 Task: Buy 2 Centrifugal Juicers from Juicers section under best seller category for shipping address: Charlotte Hill, 4552 Long Street, Gainesville, Florida 32653, Cell Number 3522153680. Pay from credit card ending with 7965, CVV 549
Action: Mouse moved to (77, 79)
Screenshot: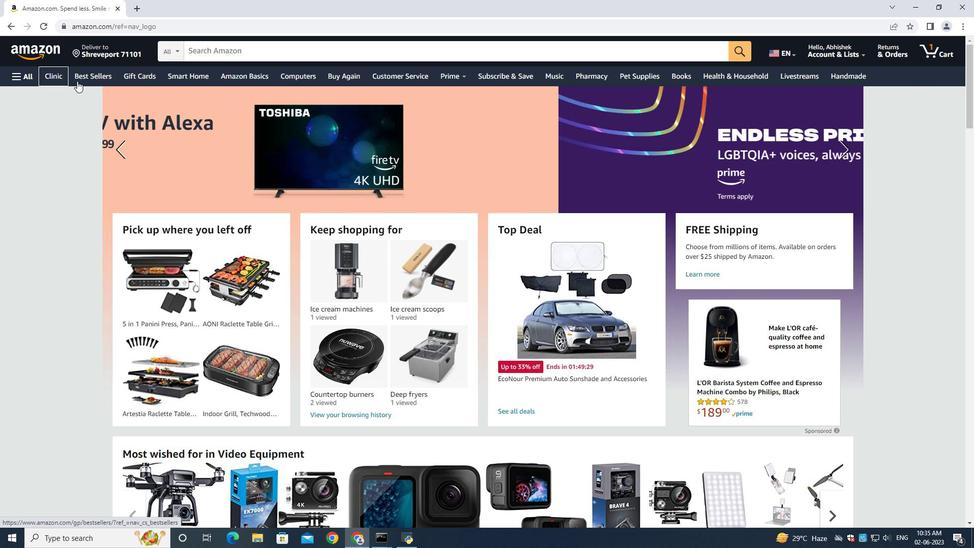 
Action: Mouse pressed left at (77, 79)
Screenshot: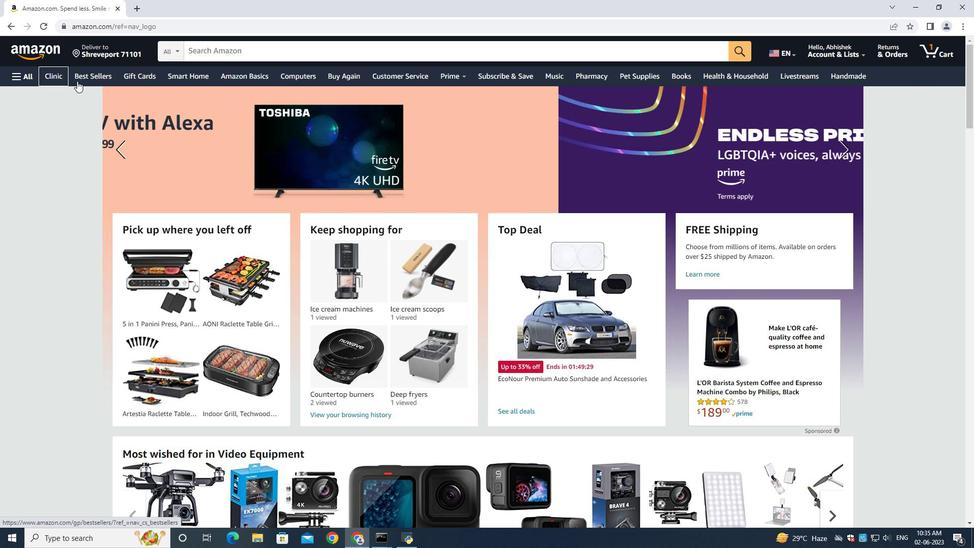
Action: Mouse moved to (954, 171)
Screenshot: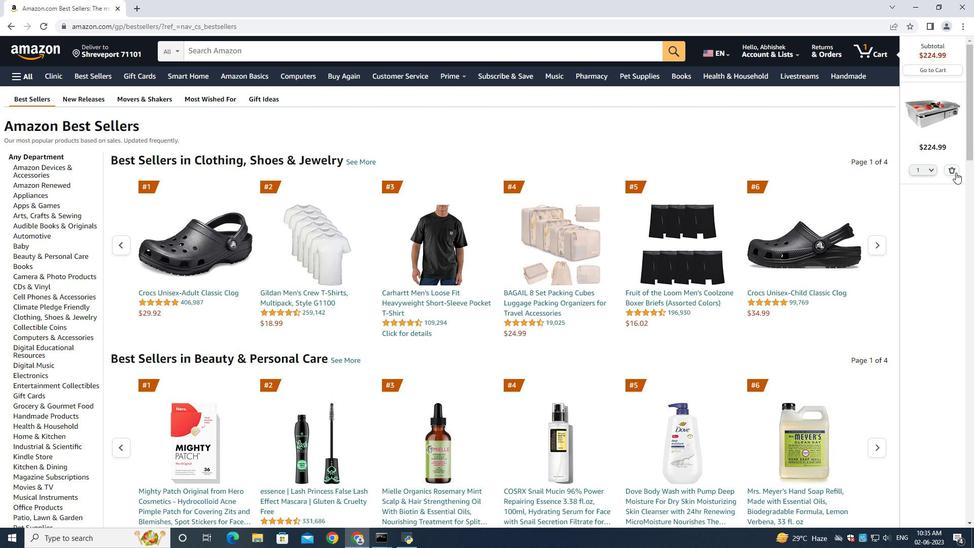 
Action: Mouse pressed left at (954, 171)
Screenshot: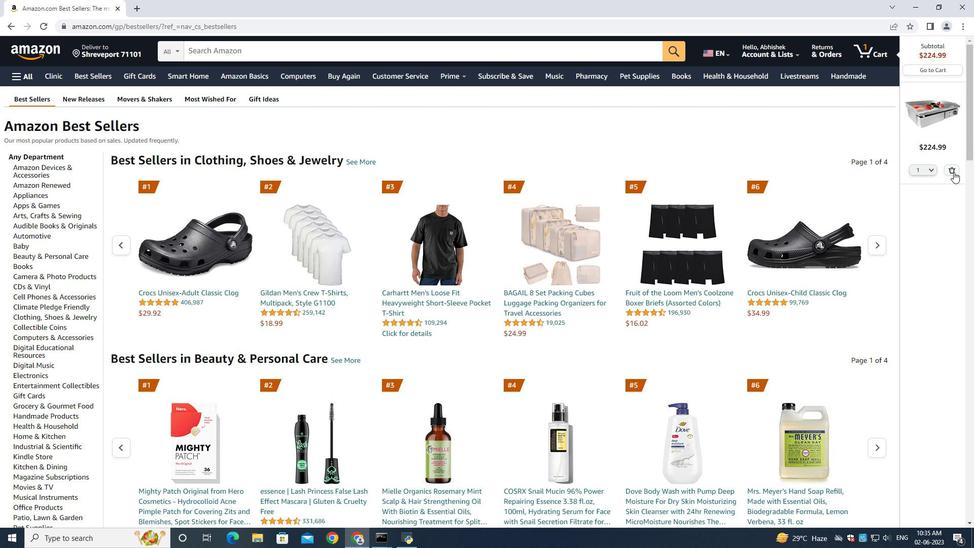 
Action: Mouse moved to (248, 52)
Screenshot: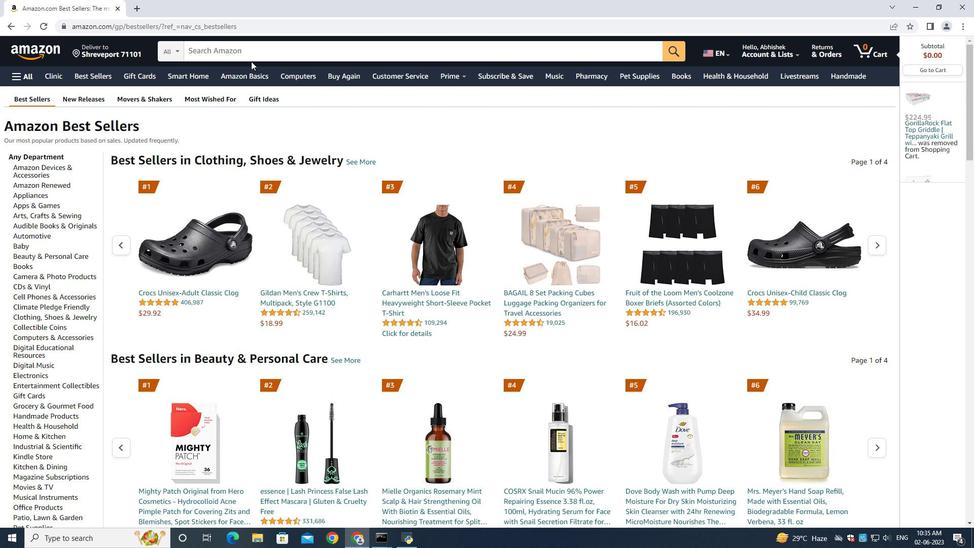 
Action: Mouse pressed left at (248, 52)
Screenshot: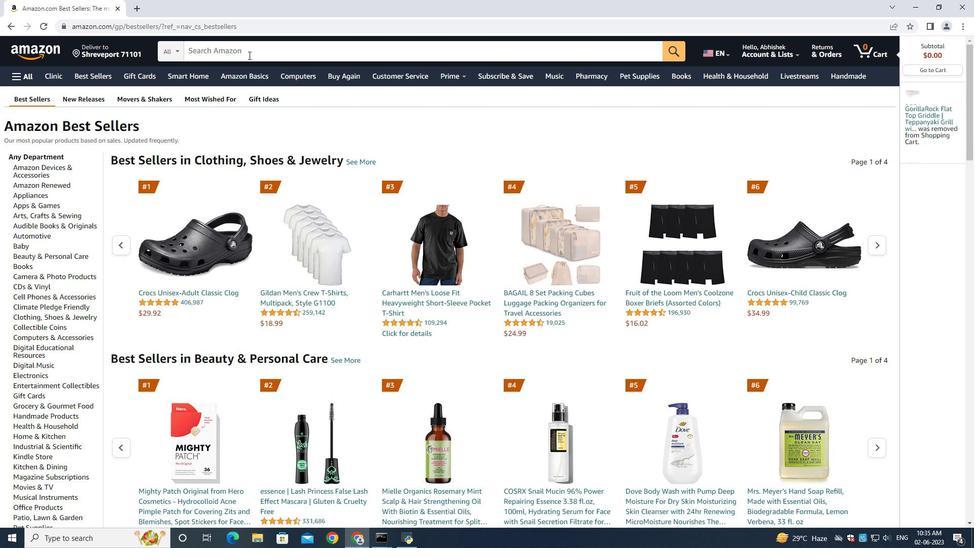 
Action: Key pressed <Key.shift>Centrifugal<Key.space><Key.shift><Key.shift><Key.shift><Key.shift><Key.shift><Key.shift><Key.shift><Key.shift><Key.shift><Key.shift><Key.shift><Key.shift>Juicers<Key.enter>
Screenshot: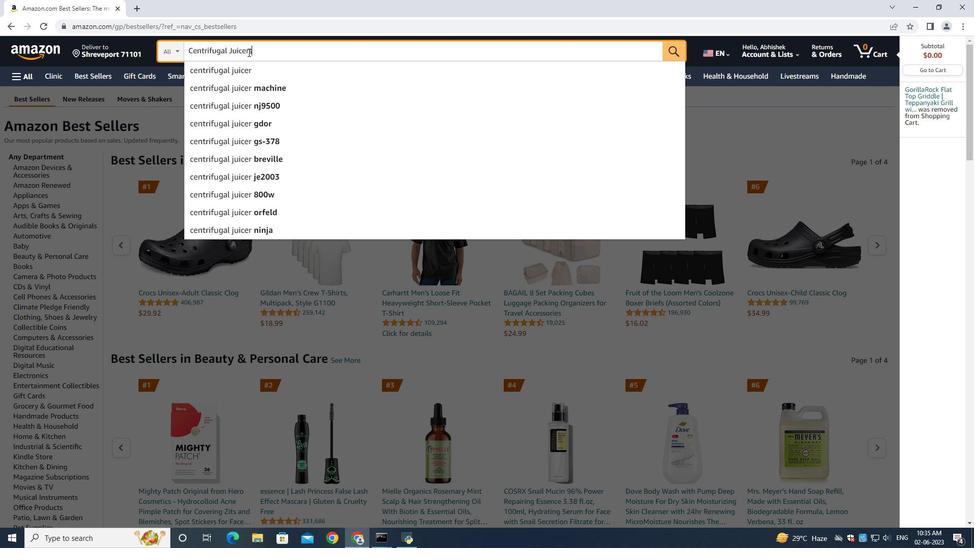 
Action: Mouse moved to (37, 179)
Screenshot: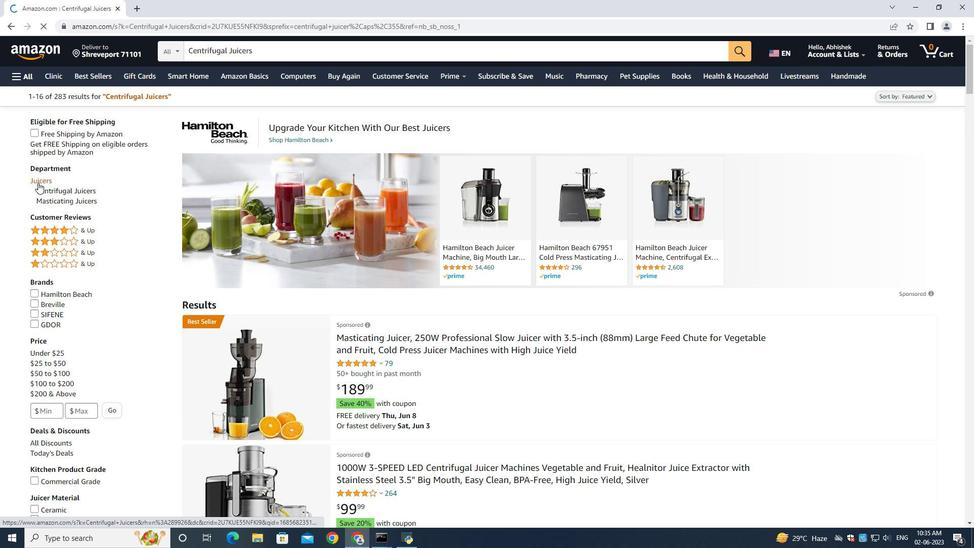 
Action: Mouse pressed left at (37, 179)
Screenshot: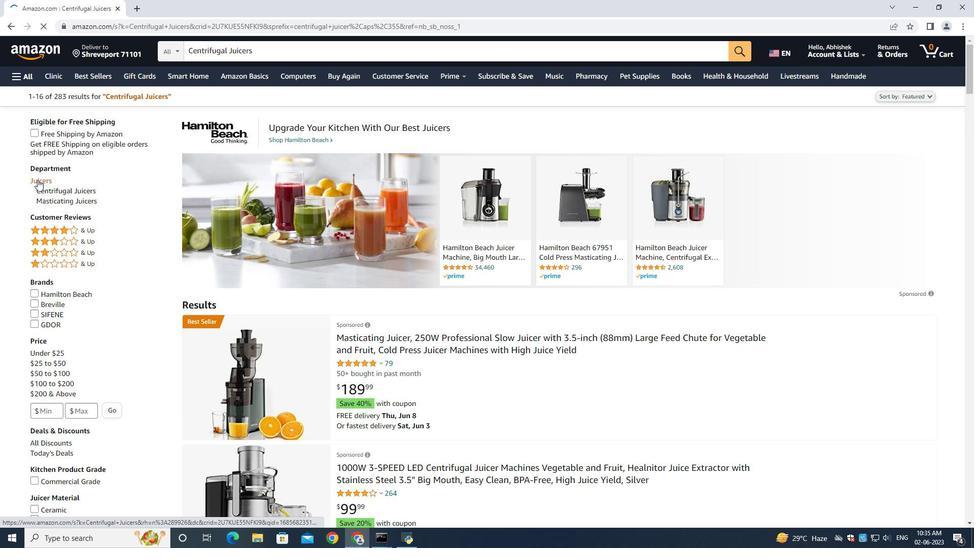 
Action: Mouse moved to (497, 326)
Screenshot: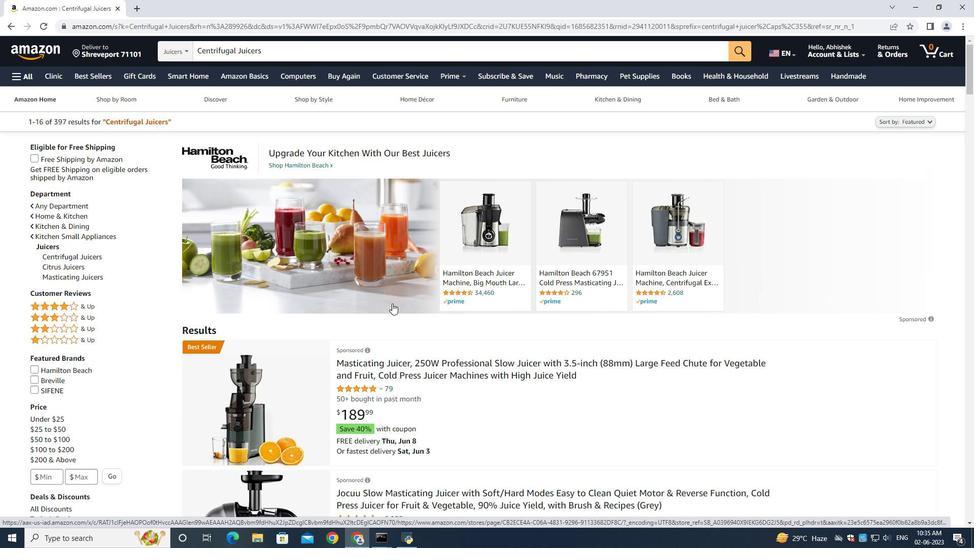 
Action: Mouse scrolled (496, 325) with delta (0, 0)
Screenshot: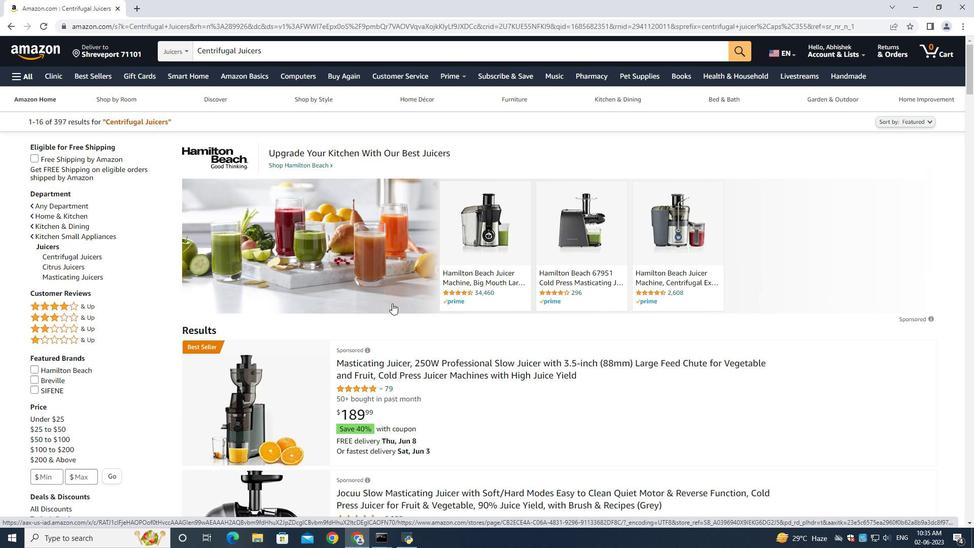 
Action: Mouse moved to (497, 326)
Screenshot: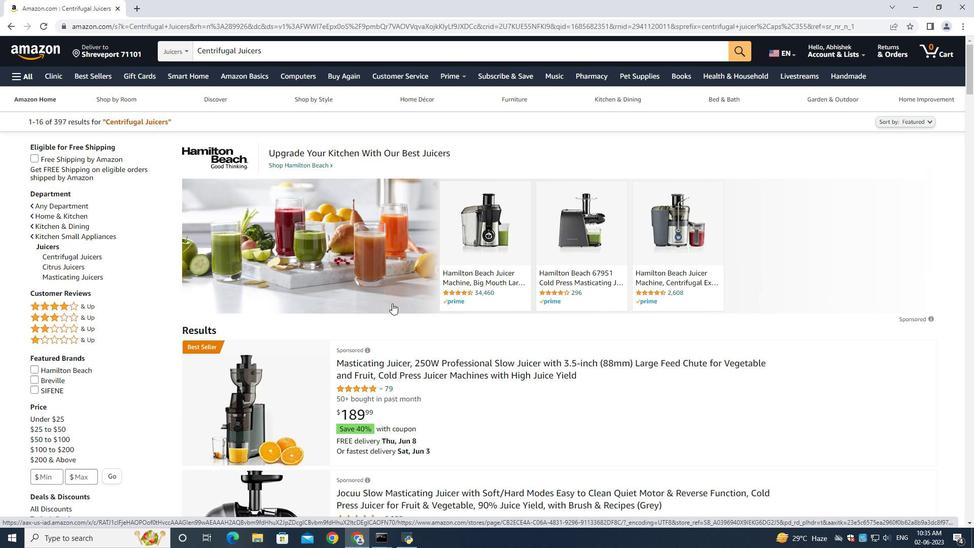 
Action: Mouse scrolled (497, 325) with delta (0, 0)
Screenshot: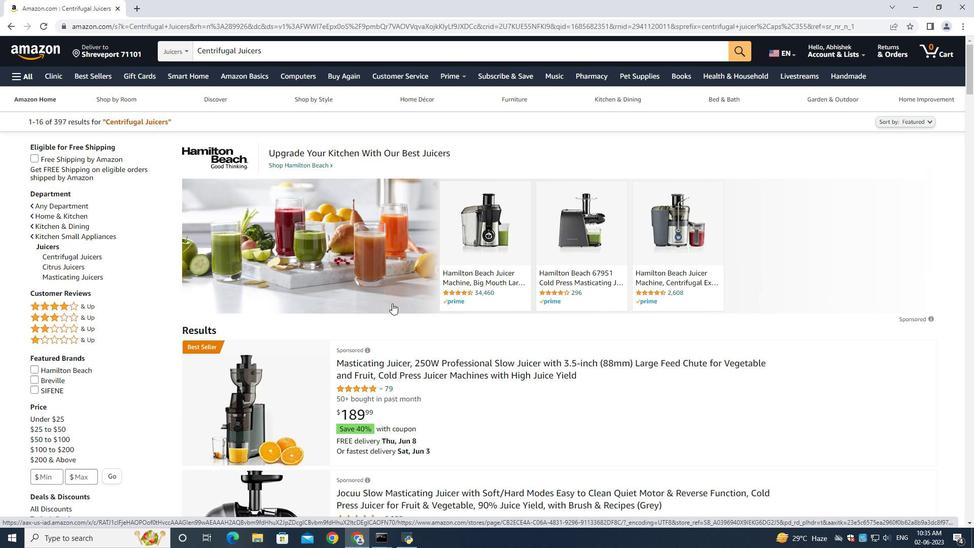 
Action: Mouse scrolled (497, 326) with delta (0, 0)
Screenshot: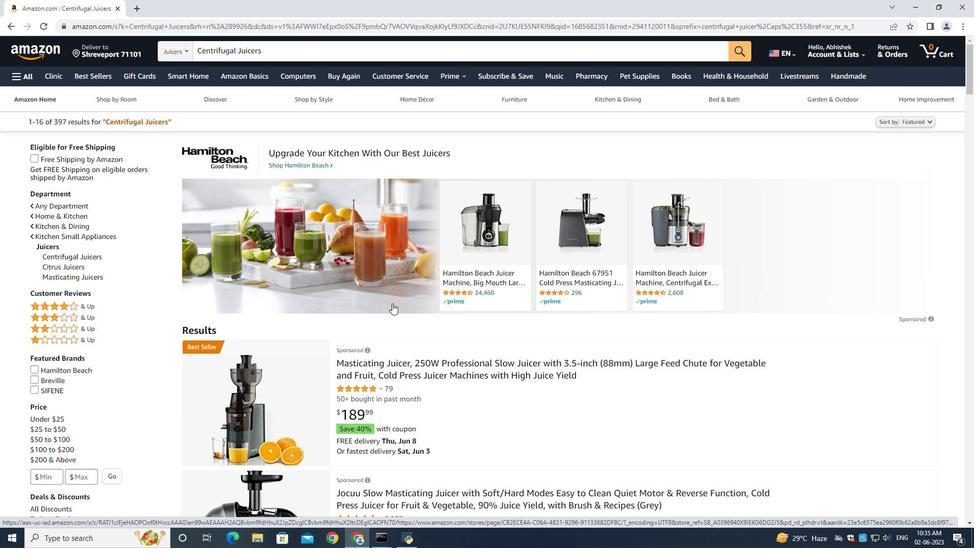 
Action: Mouse moved to (400, 214)
Screenshot: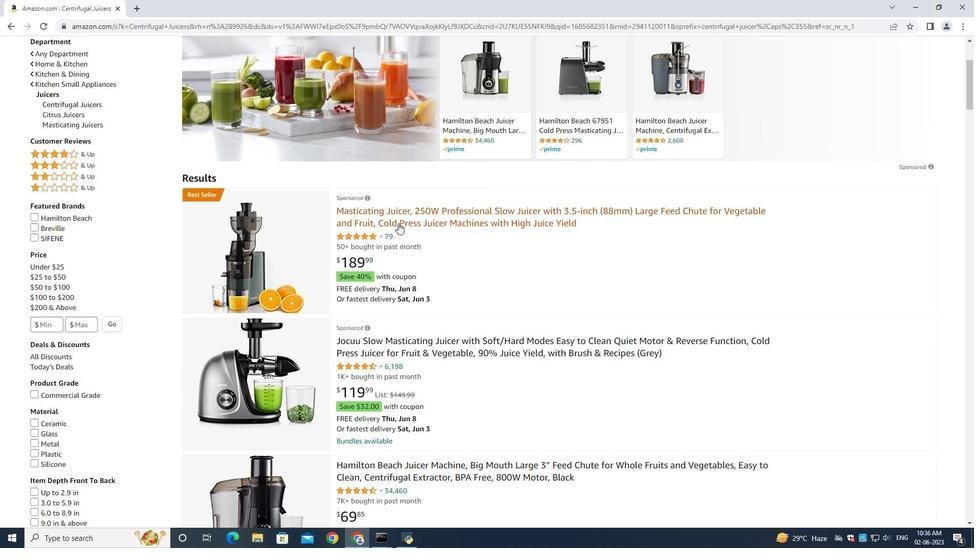 
Action: Mouse pressed left at (400, 214)
Screenshot: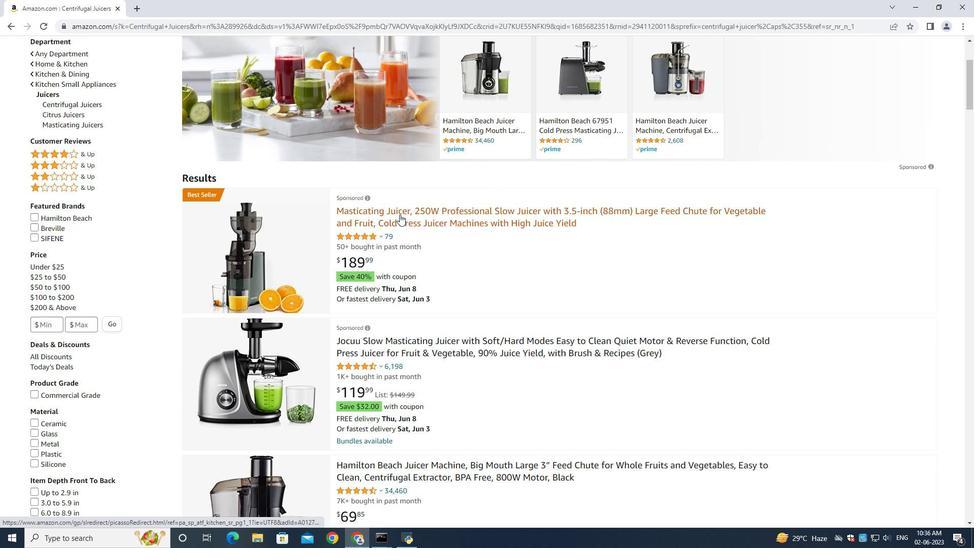 
Action: Mouse moved to (7, 23)
Screenshot: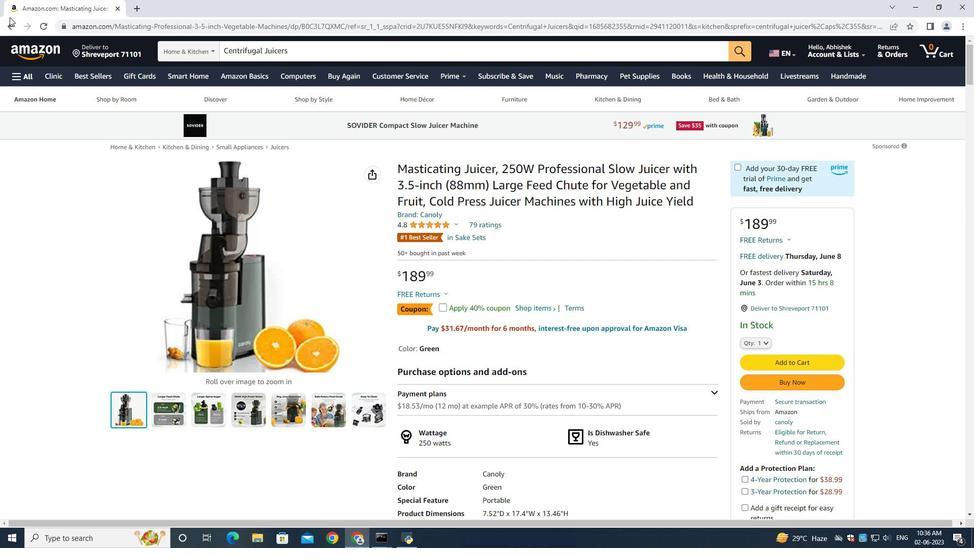 
Action: Mouse pressed left at (7, 23)
Screenshot: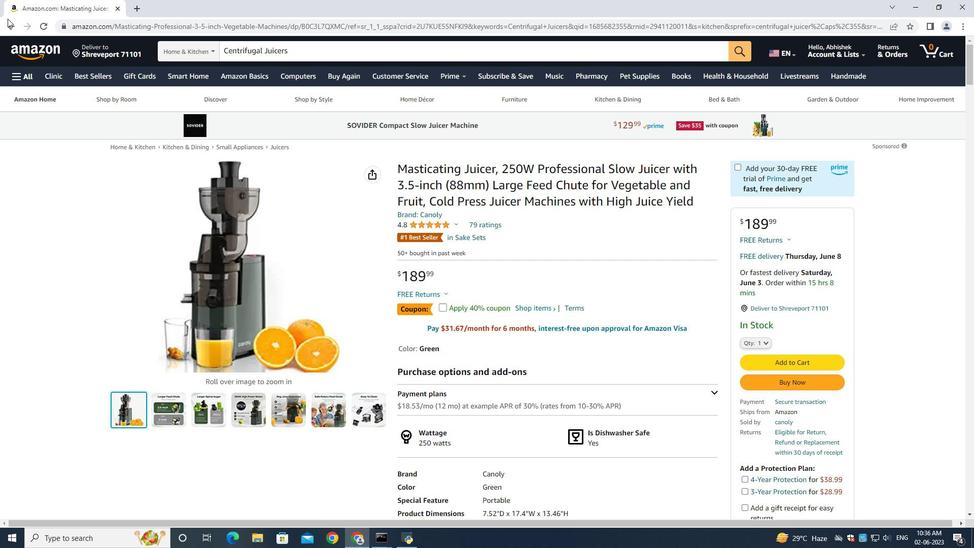 
Action: Mouse moved to (439, 298)
Screenshot: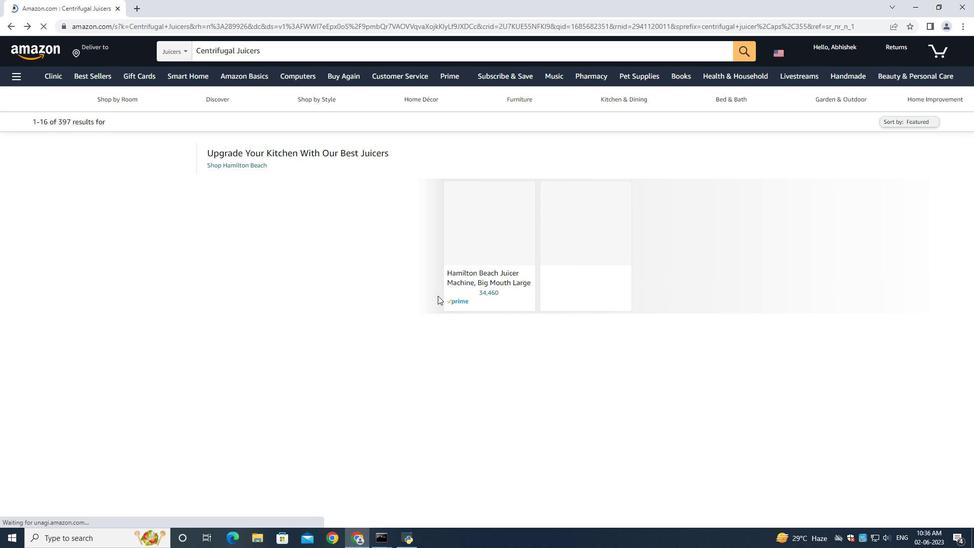 
Action: Mouse scrolled (439, 298) with delta (0, 0)
Screenshot: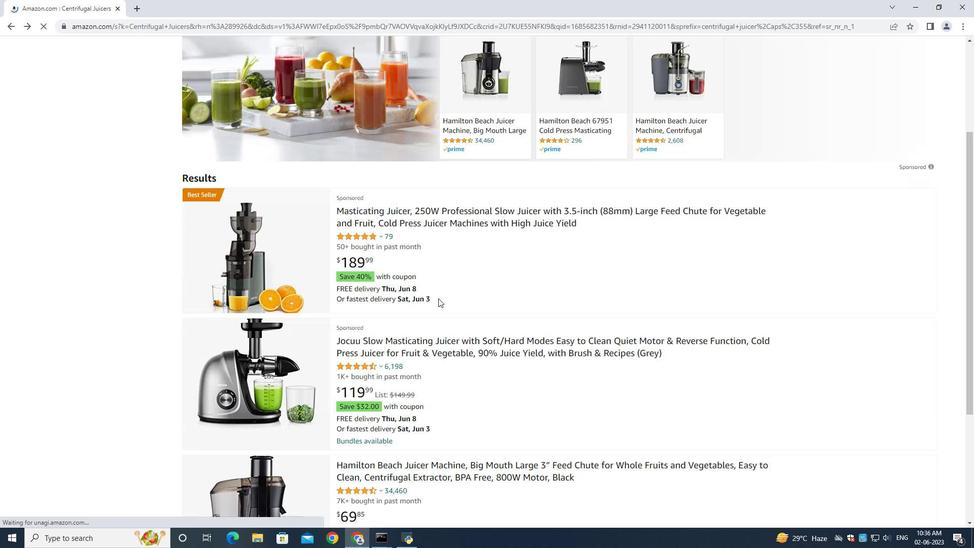 
Action: Mouse scrolled (439, 298) with delta (0, 0)
Screenshot: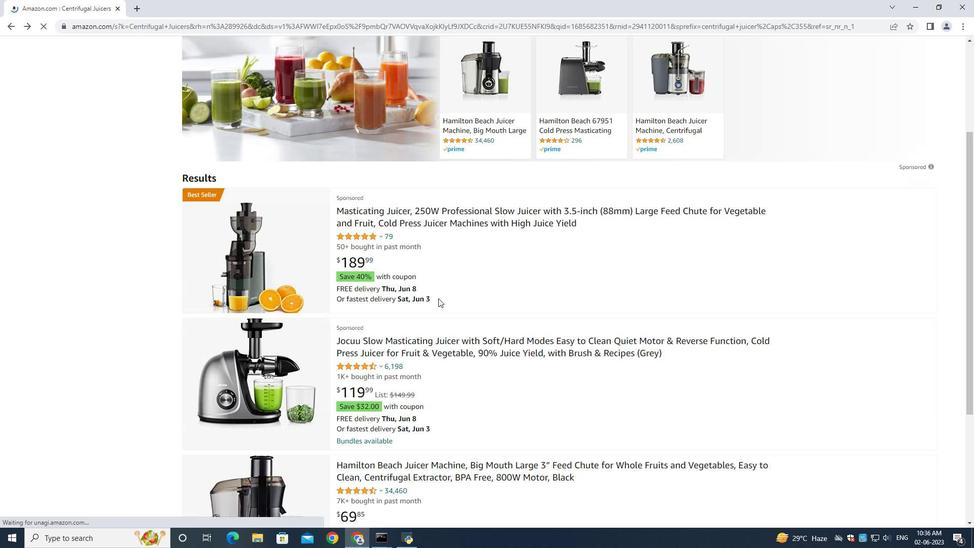 
Action: Mouse scrolled (439, 298) with delta (0, 0)
Screenshot: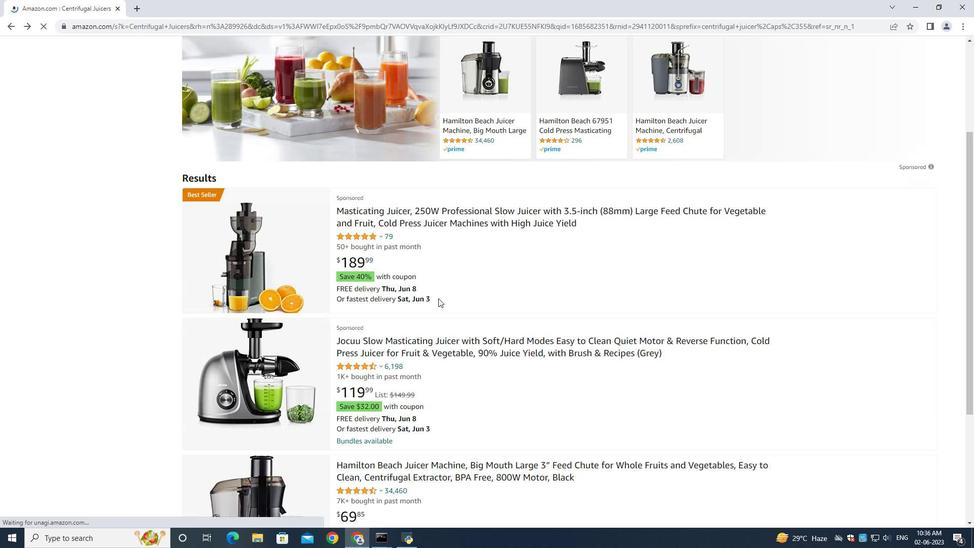 
Action: Mouse scrolled (439, 298) with delta (0, 0)
Screenshot: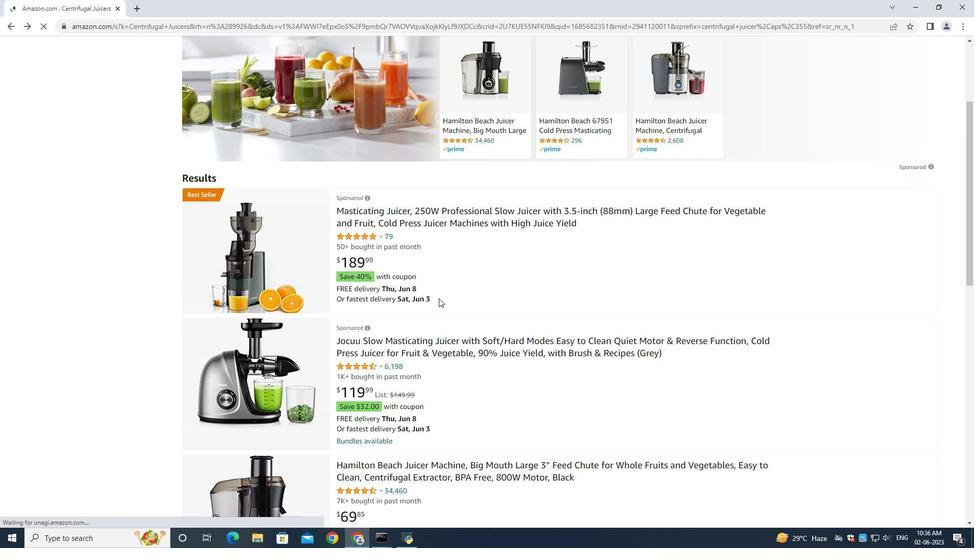 
Action: Mouse moved to (371, 266)
Screenshot: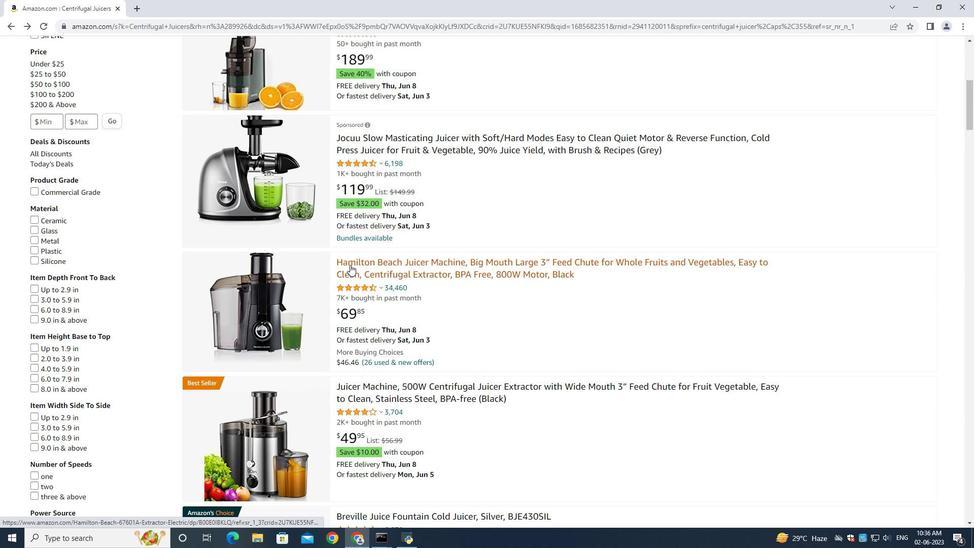 
Action: Mouse pressed left at (371, 266)
Screenshot: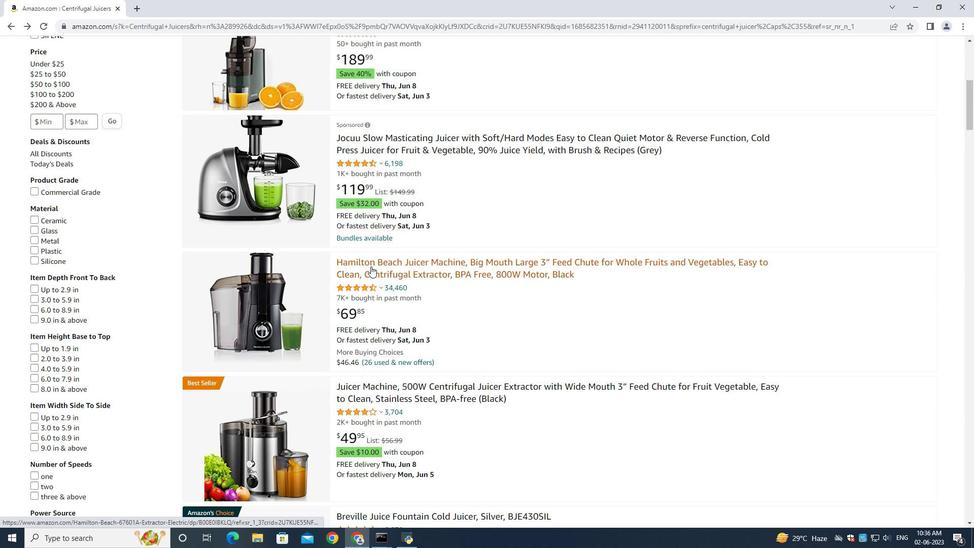 
Action: Mouse moved to (774, 359)
Screenshot: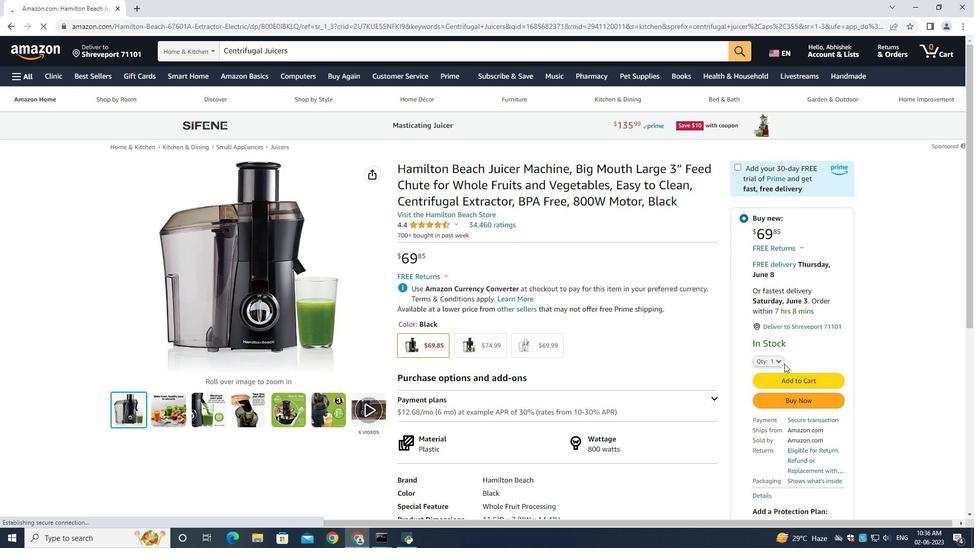 
Action: Mouse pressed left at (774, 359)
Screenshot: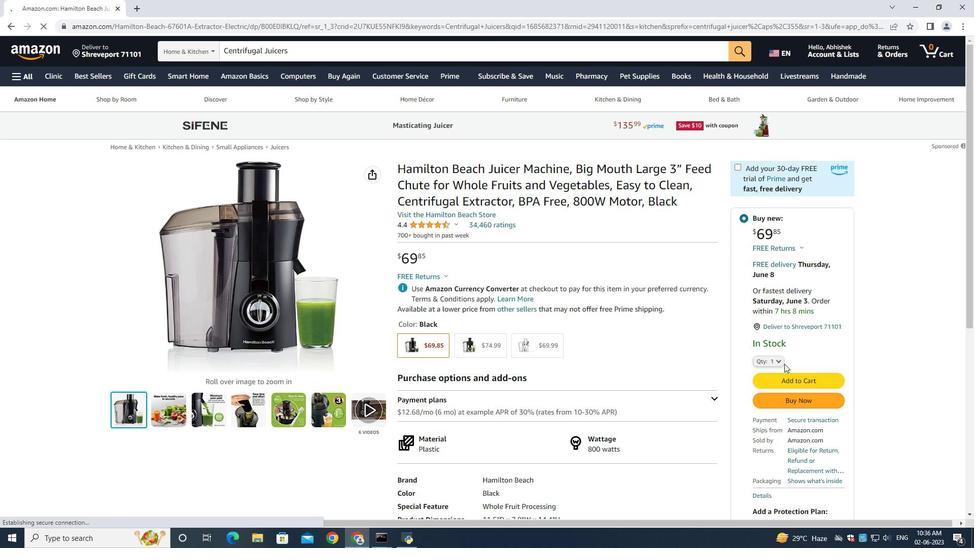 
Action: Mouse moved to (764, 71)
Screenshot: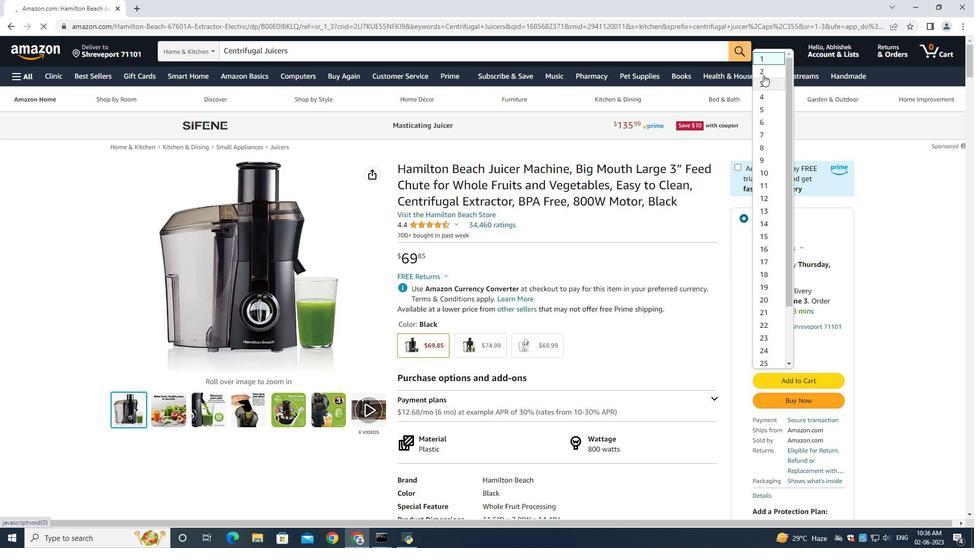 
Action: Mouse pressed left at (764, 71)
Screenshot: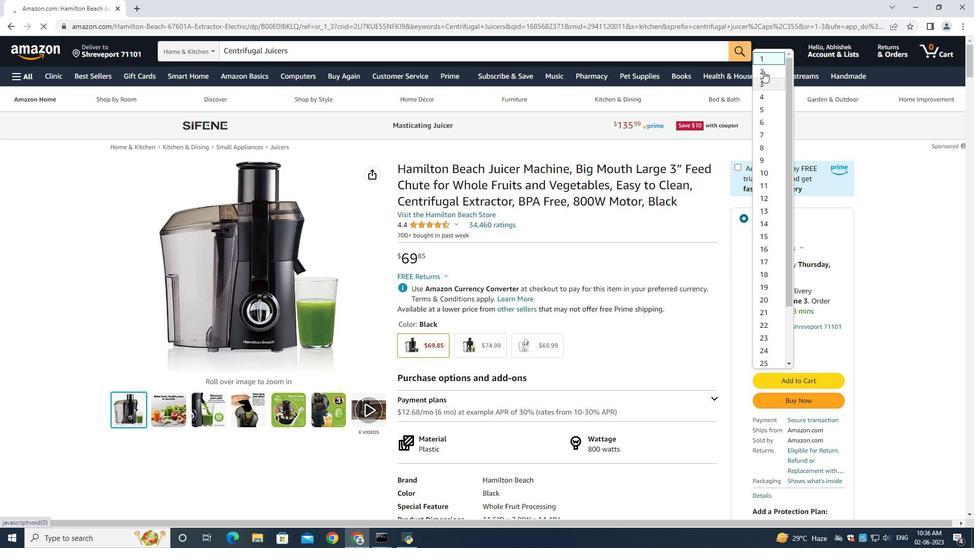 
Action: Mouse moved to (799, 402)
Screenshot: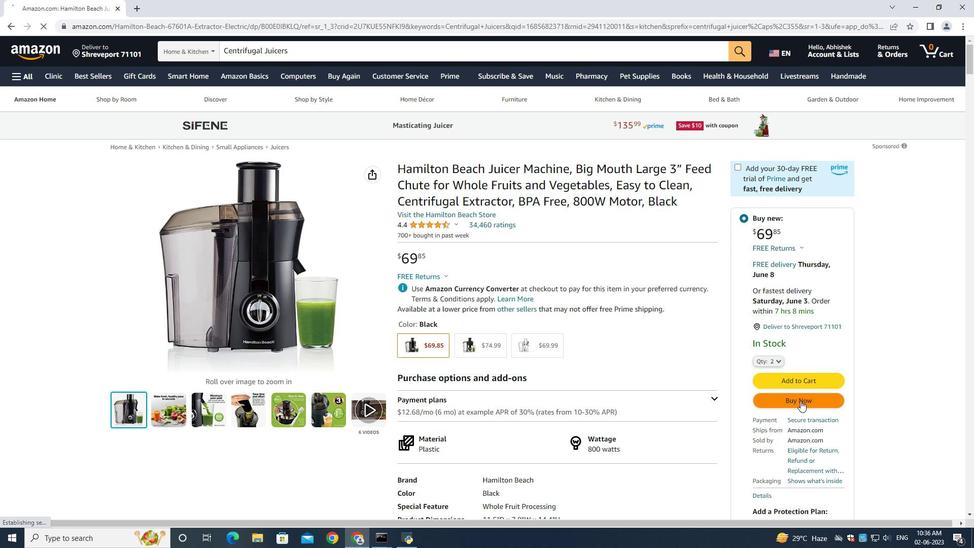 
Action: Mouse pressed left at (799, 402)
Screenshot: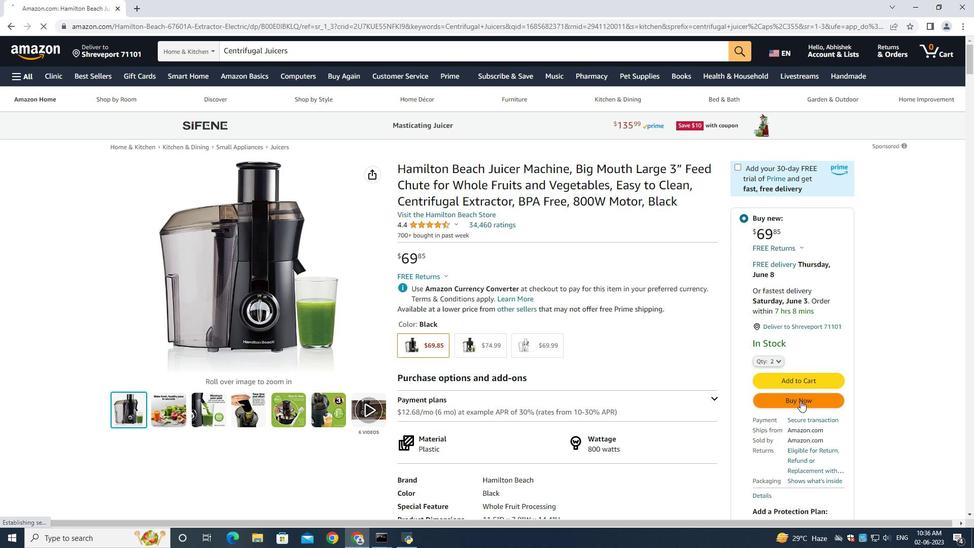 
Action: Mouse moved to (560, 209)
Screenshot: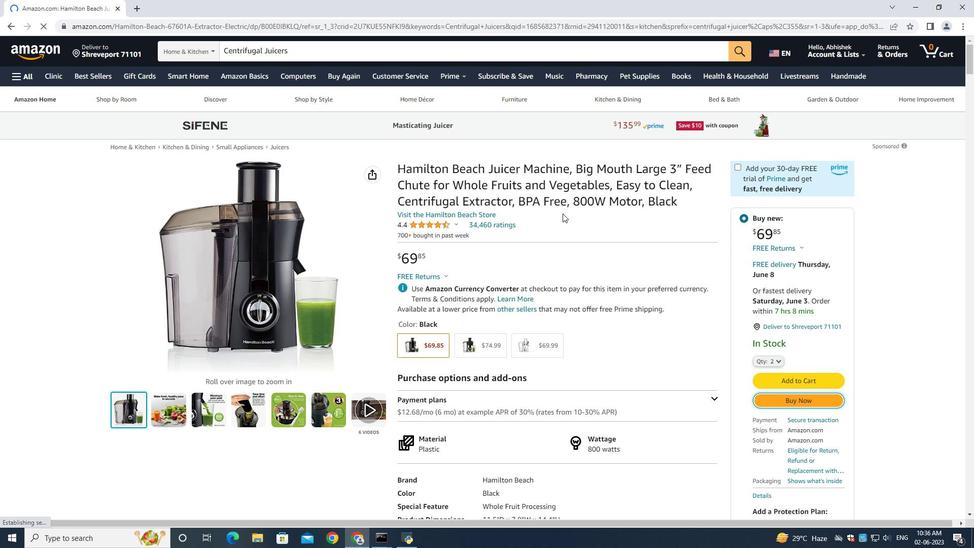 
Action: Mouse scrolled (560, 209) with delta (0, 0)
Screenshot: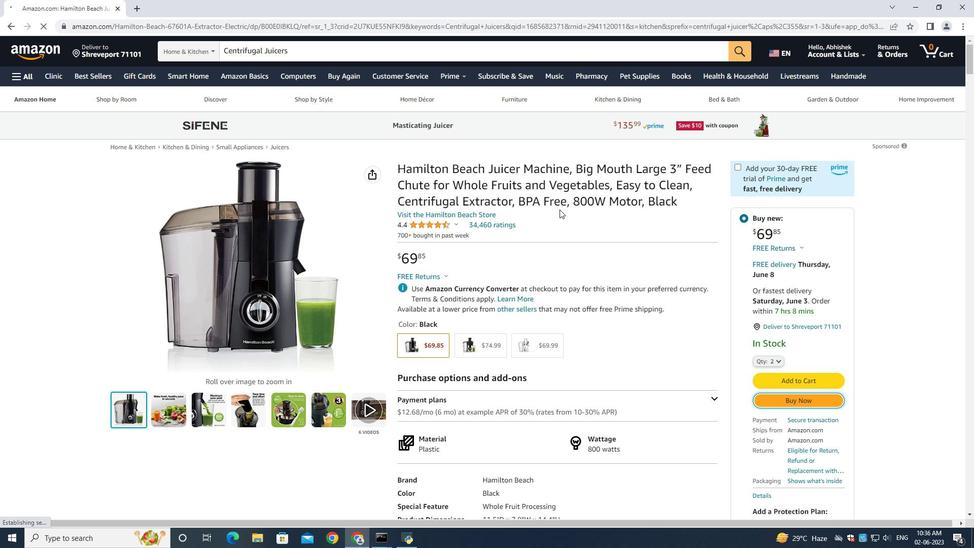 
Action: Mouse scrolled (560, 209) with delta (0, 0)
Screenshot: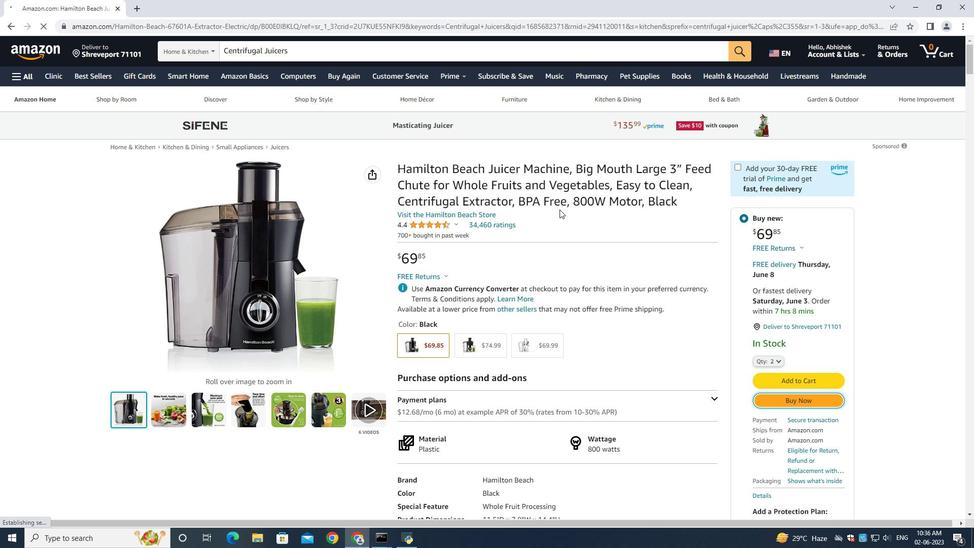 
Action: Mouse scrolled (560, 209) with delta (0, 0)
Screenshot: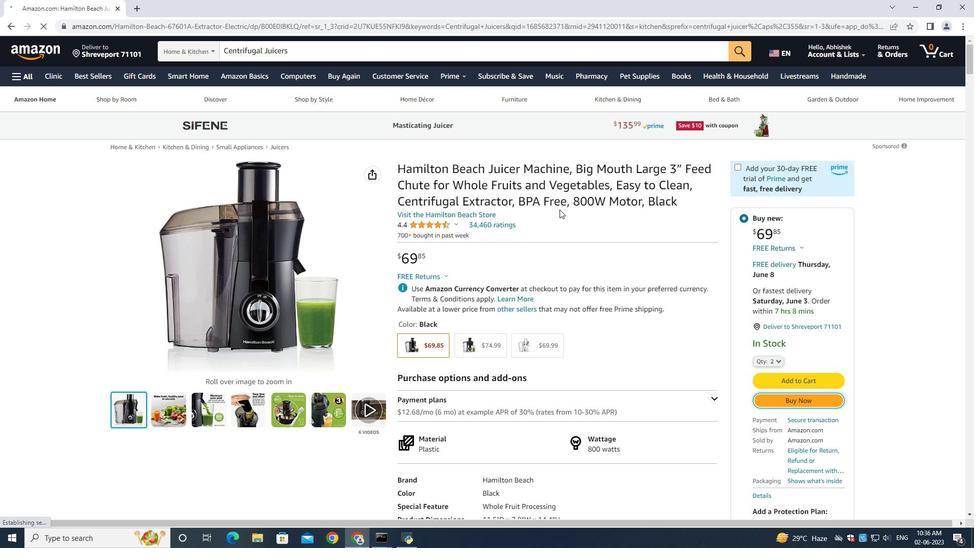 
Action: Mouse scrolled (560, 209) with delta (0, 0)
Screenshot: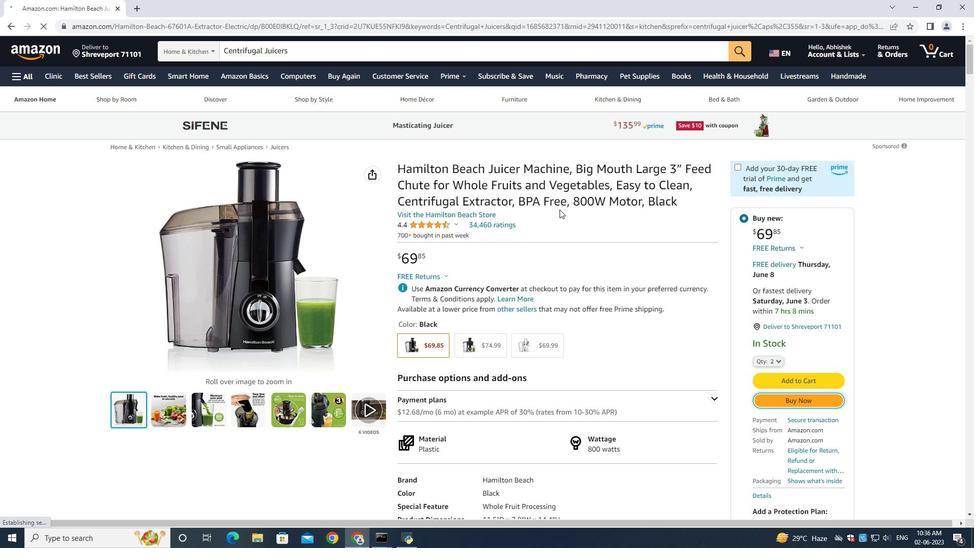
Action: Mouse scrolled (560, 209) with delta (0, 0)
Screenshot: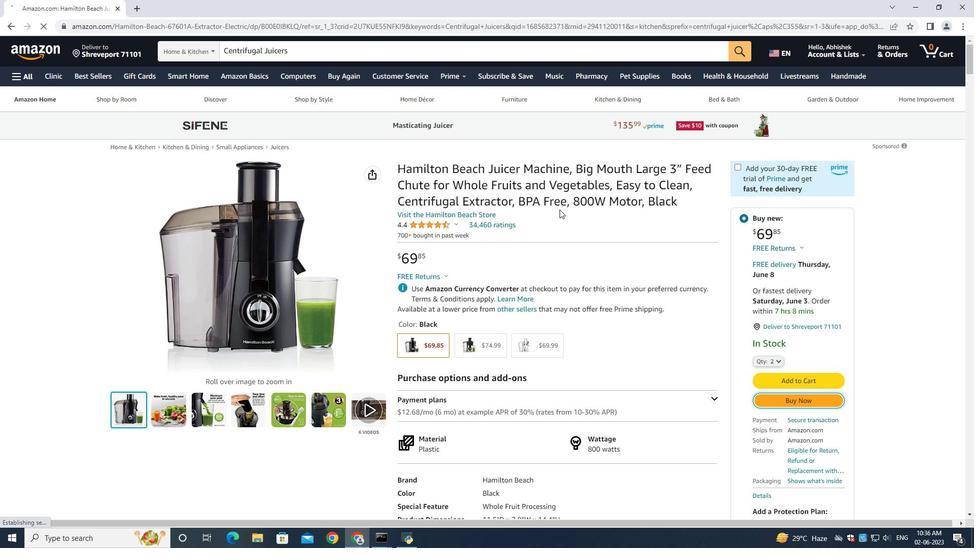 
Action: Mouse moved to (560, 210)
Screenshot: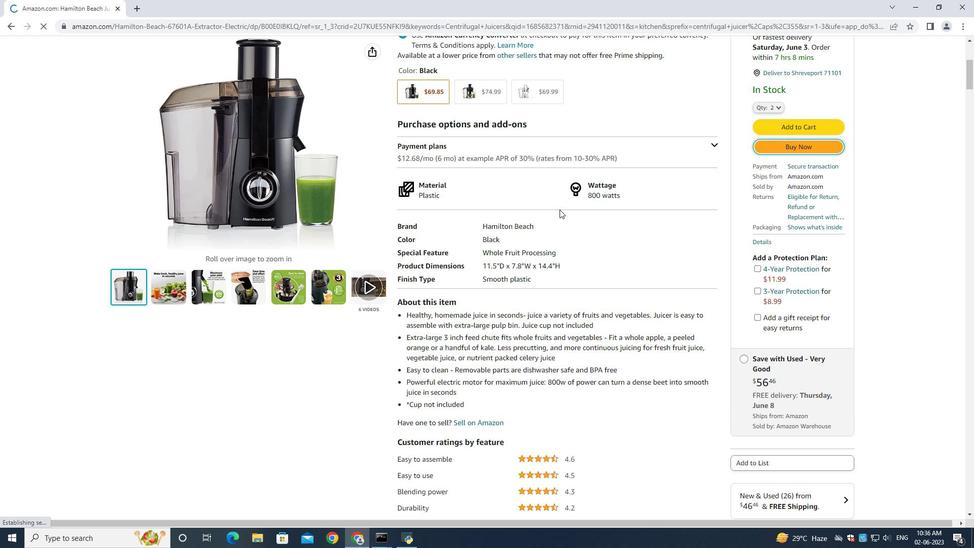 
Action: Mouse scrolled (560, 209) with delta (0, 0)
Screenshot: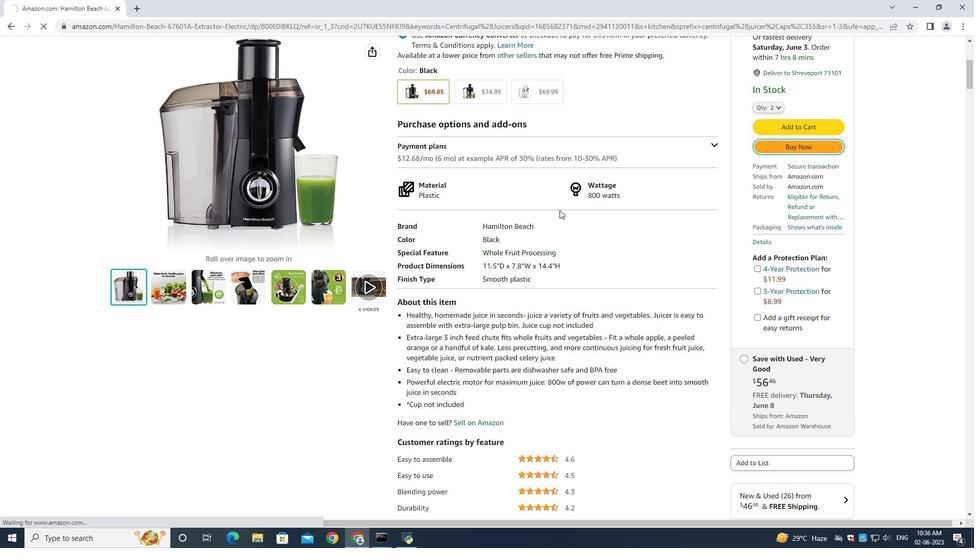 
Action: Mouse scrolled (560, 209) with delta (0, 0)
Screenshot: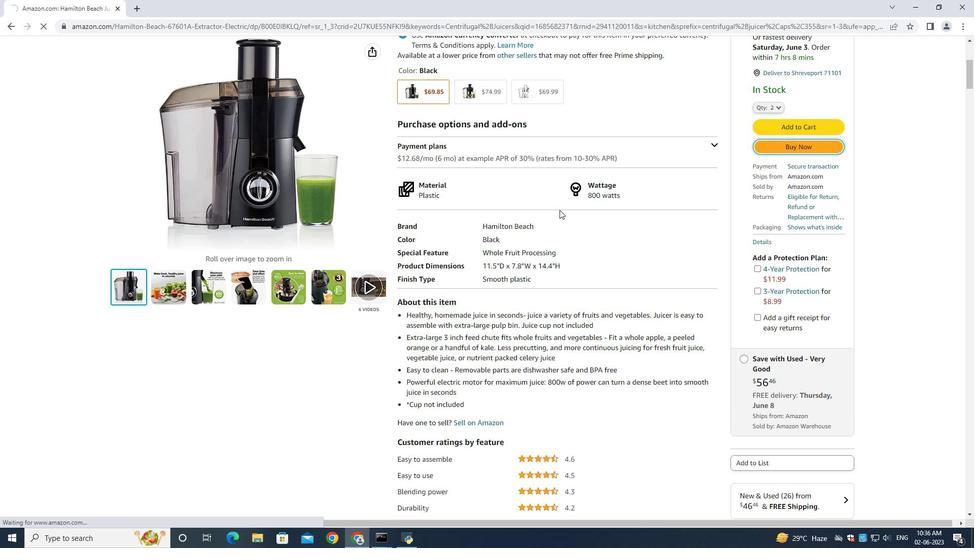 
Action: Mouse moved to (560, 211)
Screenshot: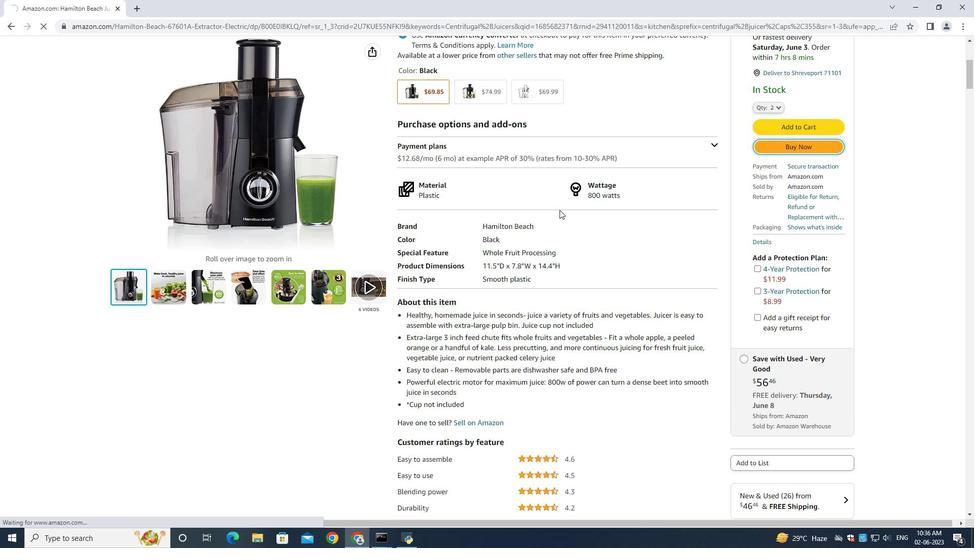 
Action: Mouse scrolled (560, 210) with delta (0, 0)
Screenshot: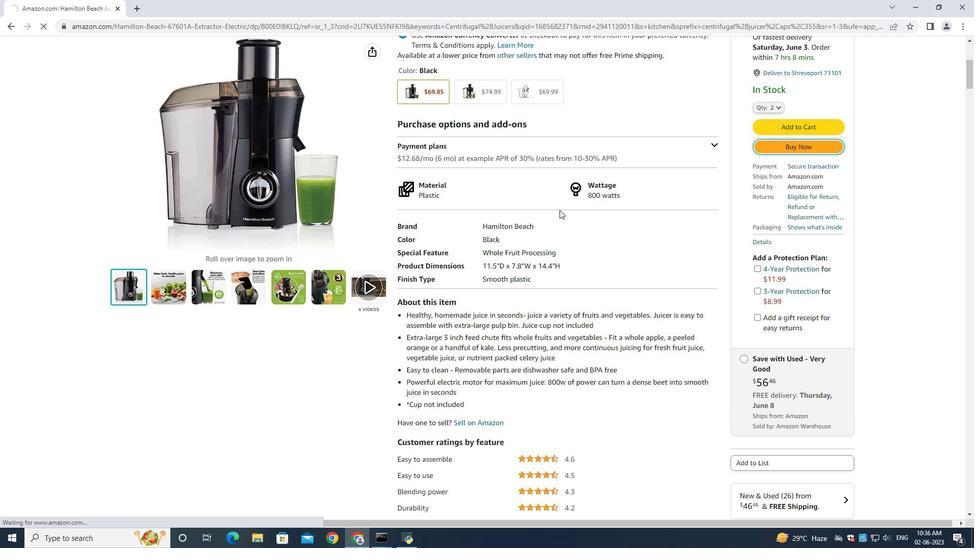 
Action: Mouse moved to (560, 212)
Screenshot: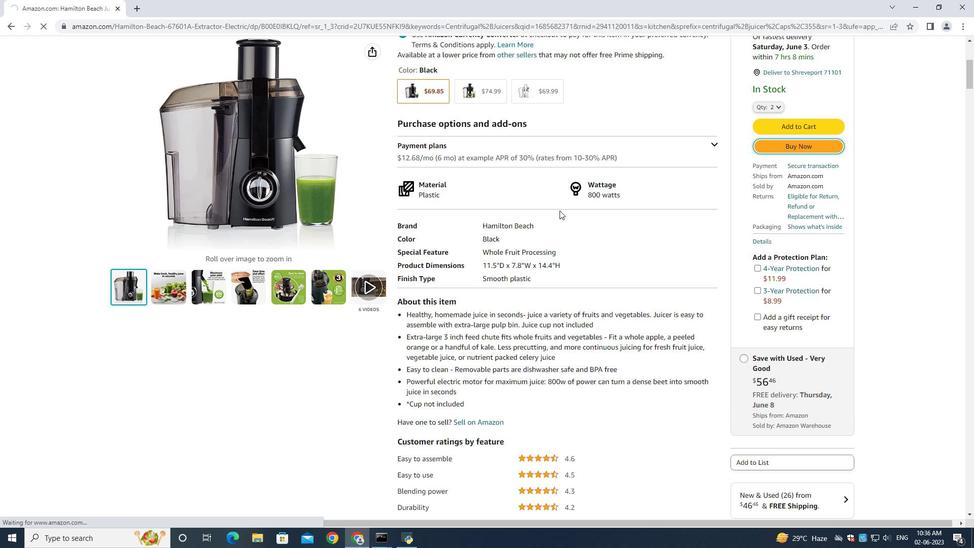 
Action: Mouse scrolled (560, 211) with delta (0, 0)
Screenshot: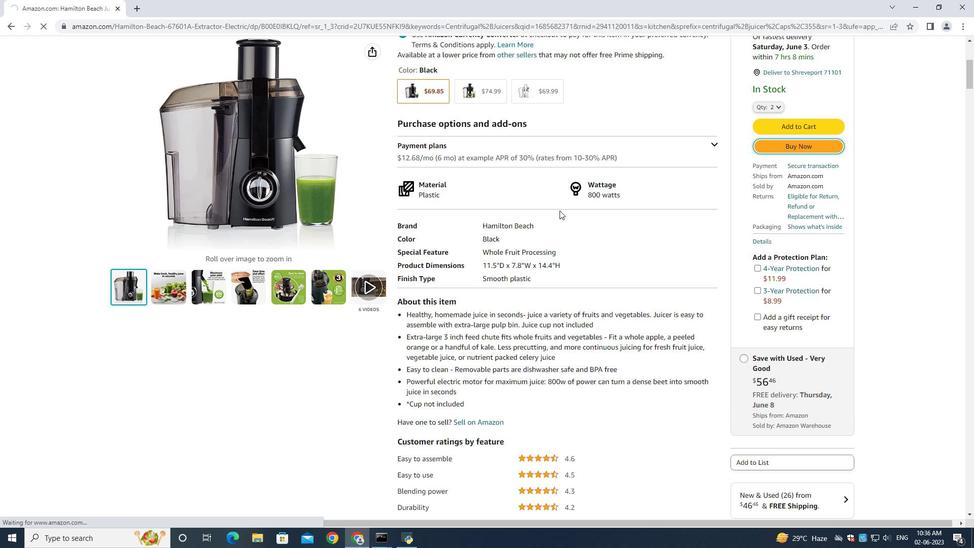 
Action: Mouse moved to (560, 212)
Screenshot: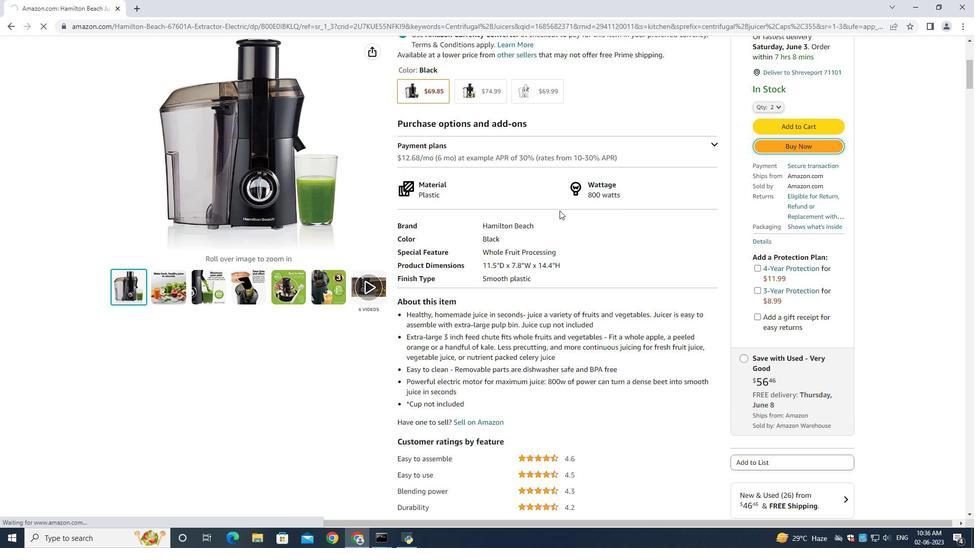 
Action: Mouse scrolled (560, 211) with delta (0, 0)
Screenshot: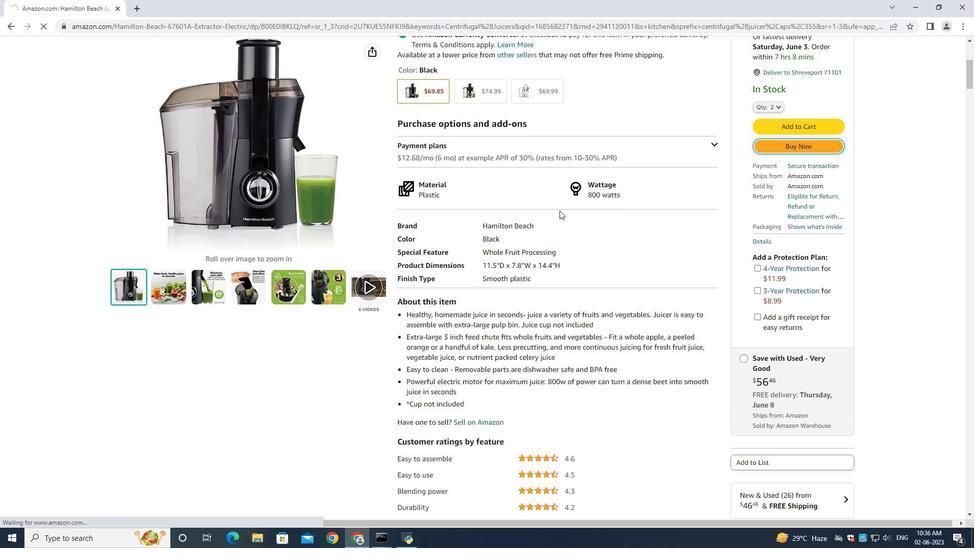 
Action: Mouse scrolled (560, 212) with delta (0, 0)
Screenshot: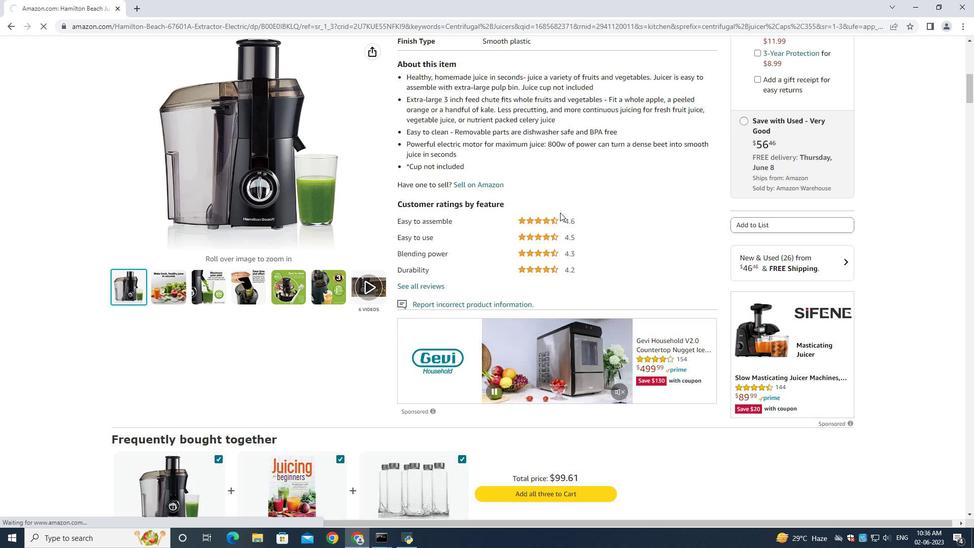 
Action: Mouse scrolled (560, 212) with delta (0, 0)
Screenshot: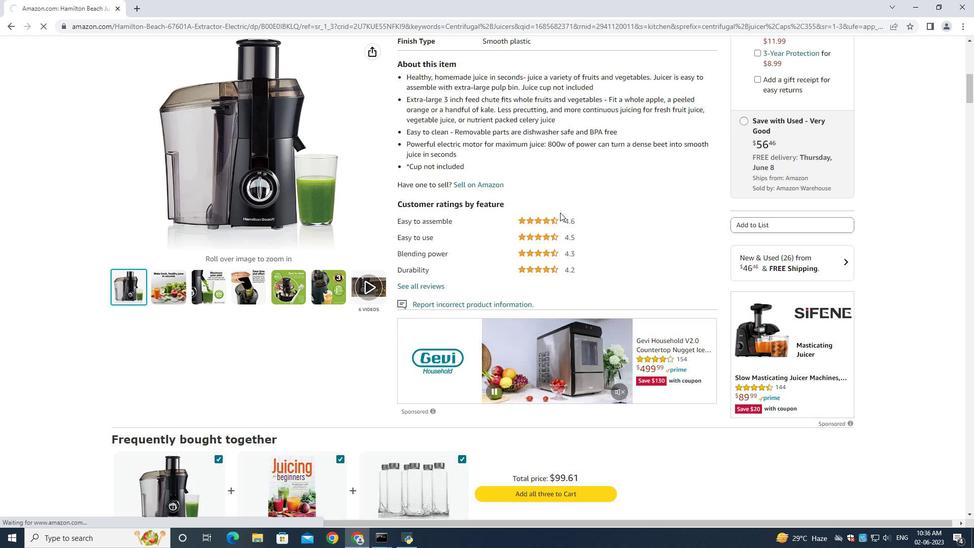 
Action: Mouse scrolled (560, 212) with delta (0, 0)
Screenshot: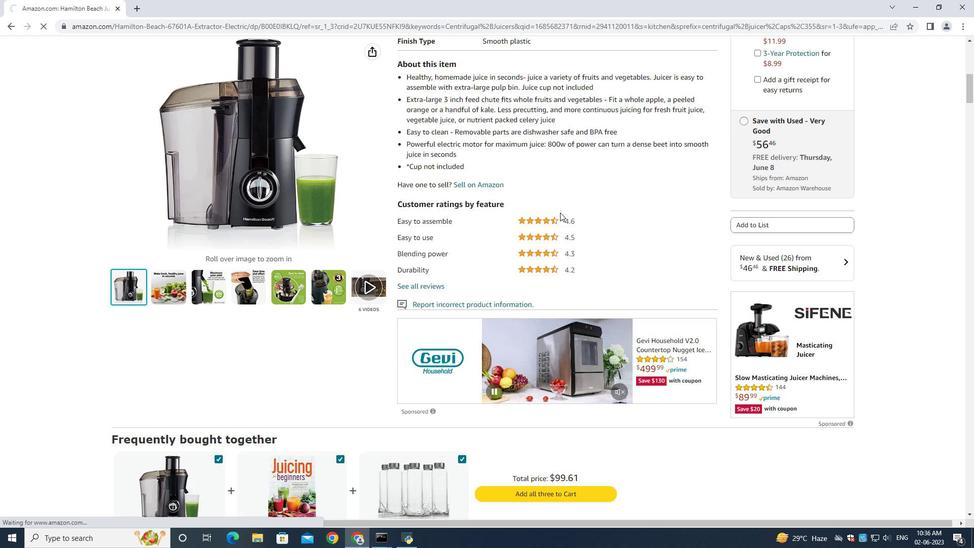 
Action: Mouse scrolled (560, 212) with delta (0, 0)
Screenshot: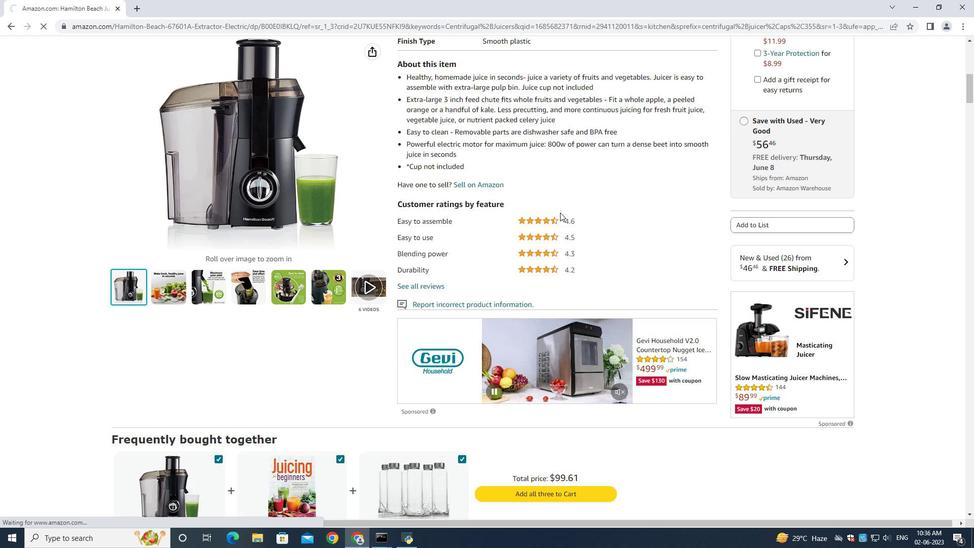 
Action: Mouse moved to (560, 212)
Screenshot: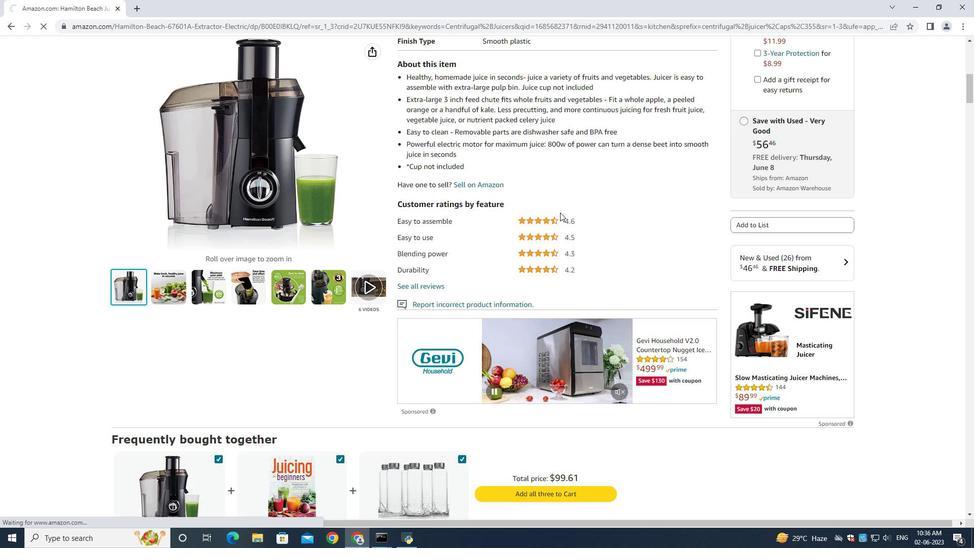 
Action: Mouse scrolled (560, 212) with delta (0, 0)
Screenshot: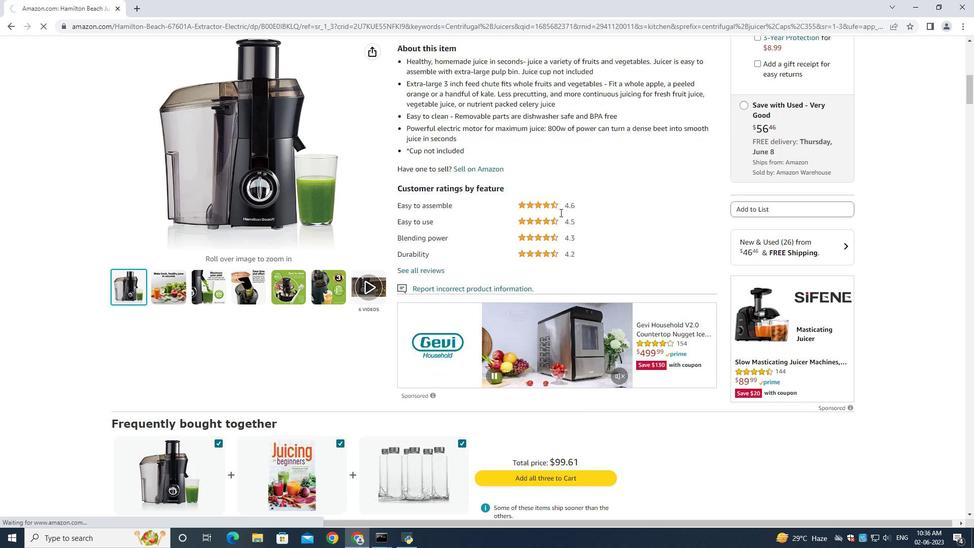 
Action: Mouse moved to (561, 213)
Screenshot: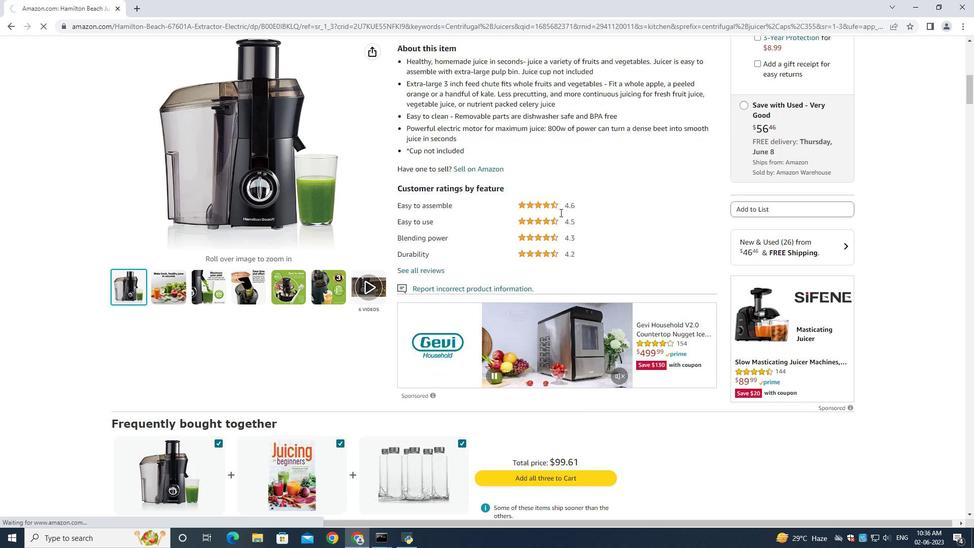 
Action: Mouse scrolled (561, 213) with delta (0, 0)
Screenshot: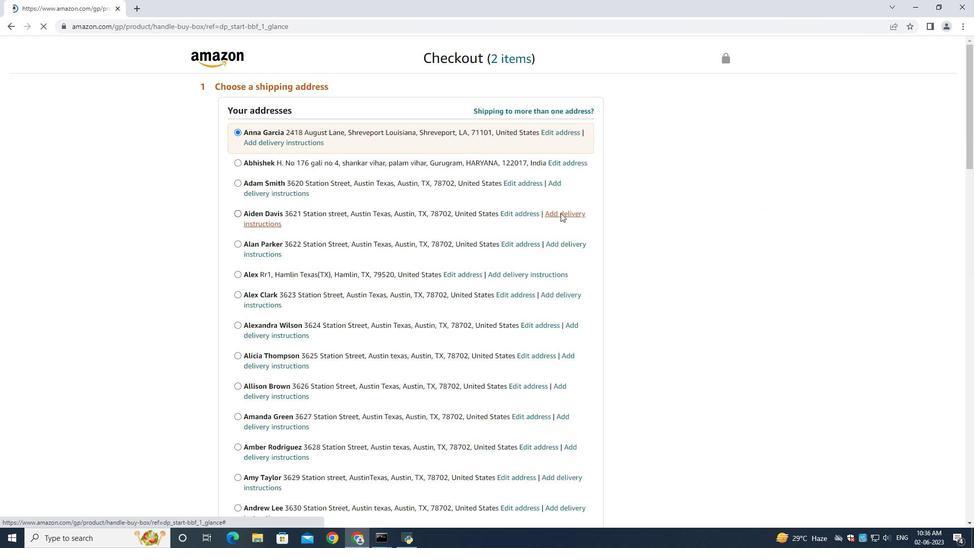 
Action: Mouse scrolled (561, 213) with delta (0, 0)
Screenshot: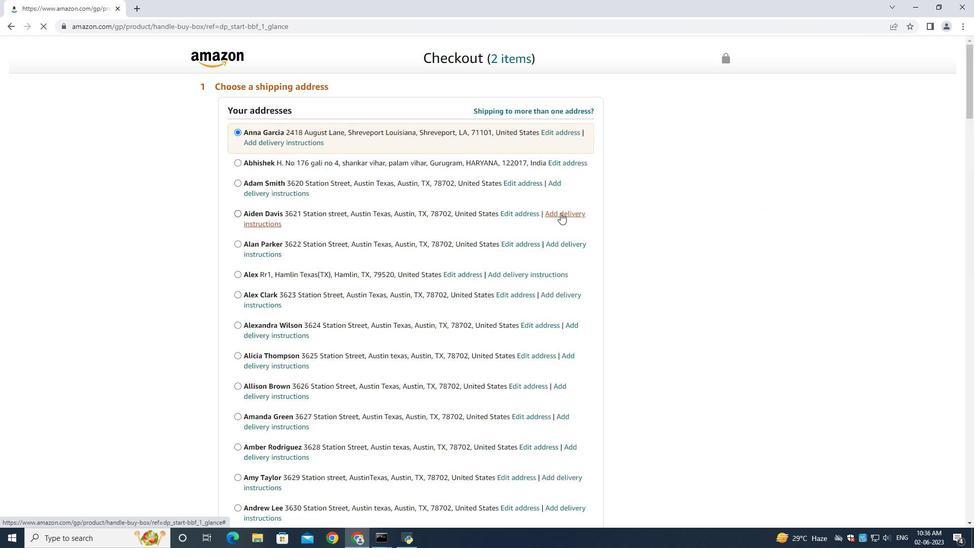 
Action: Mouse scrolled (561, 213) with delta (0, 0)
Screenshot: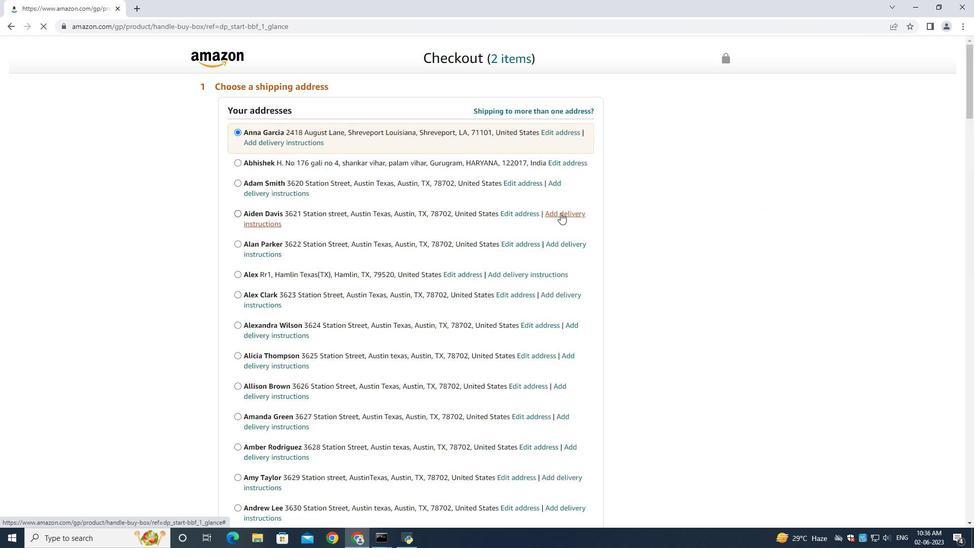 
Action: Mouse scrolled (561, 213) with delta (0, 0)
Screenshot: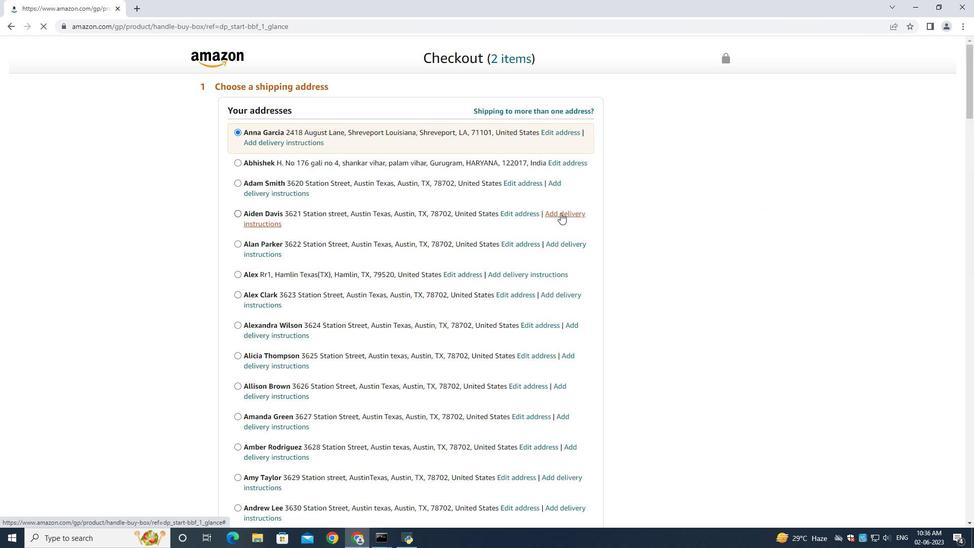 
Action: Mouse scrolled (561, 213) with delta (0, 0)
Screenshot: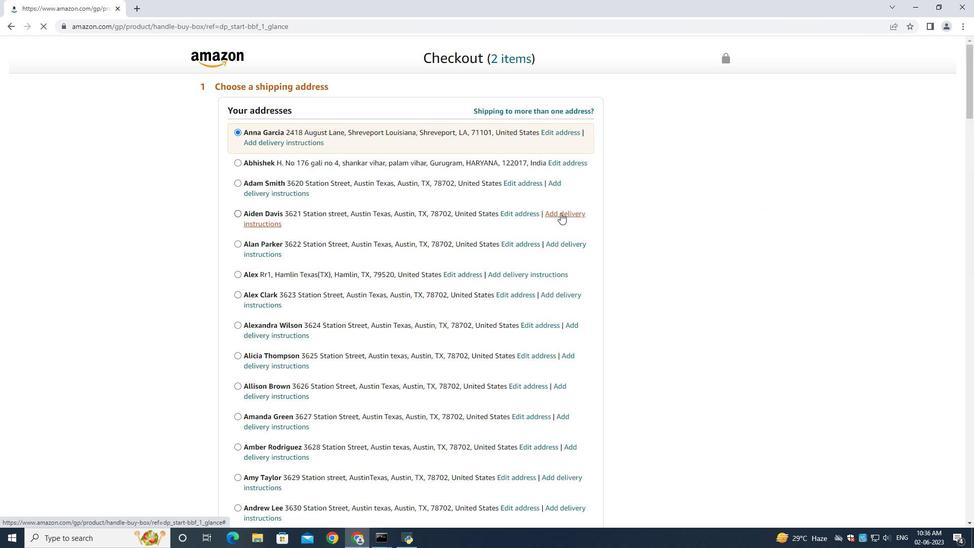 
Action: Mouse scrolled (561, 212) with delta (0, 0)
Screenshot: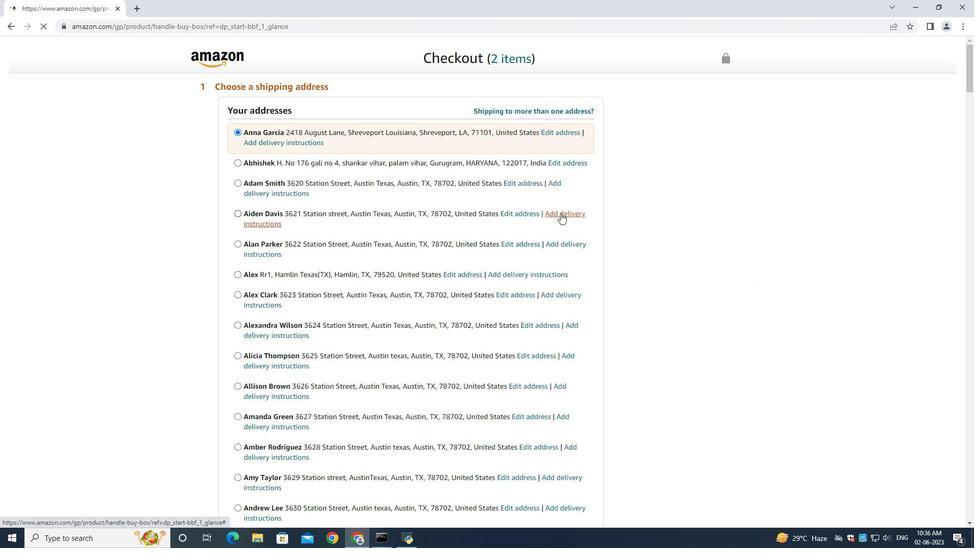 
Action: Mouse scrolled (561, 212) with delta (0, 0)
Screenshot: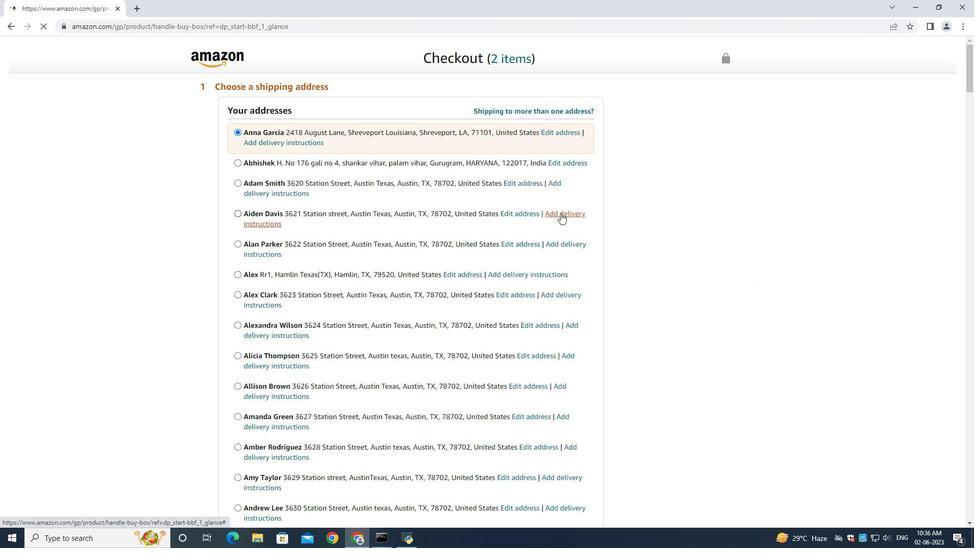 
Action: Mouse moved to (561, 213)
Screenshot: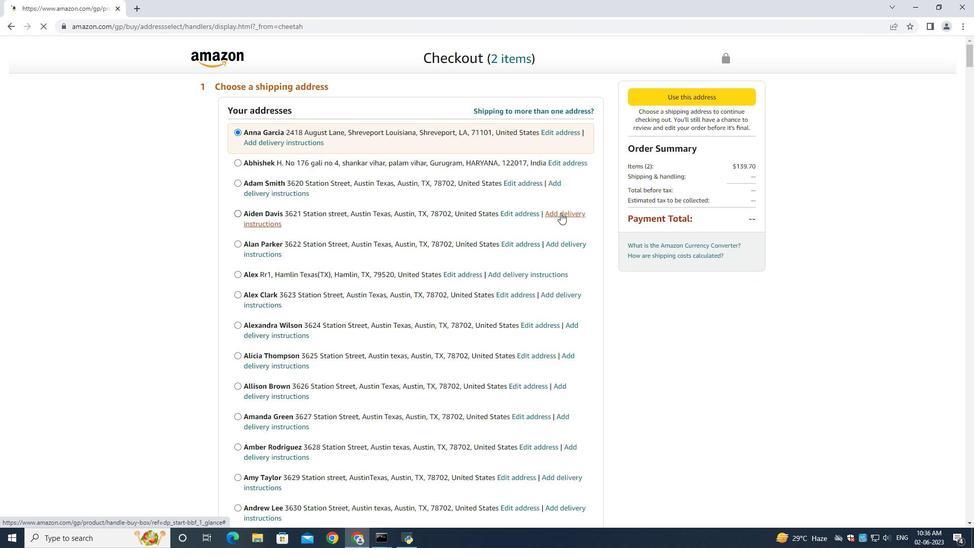 
Action: Mouse scrolled (561, 212) with delta (0, 0)
Screenshot: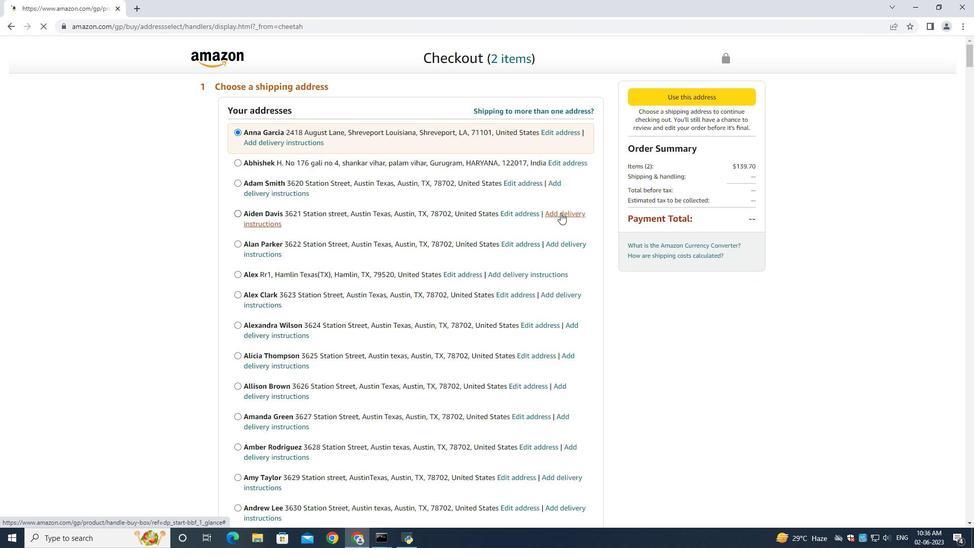 
Action: Mouse moved to (561, 213)
Screenshot: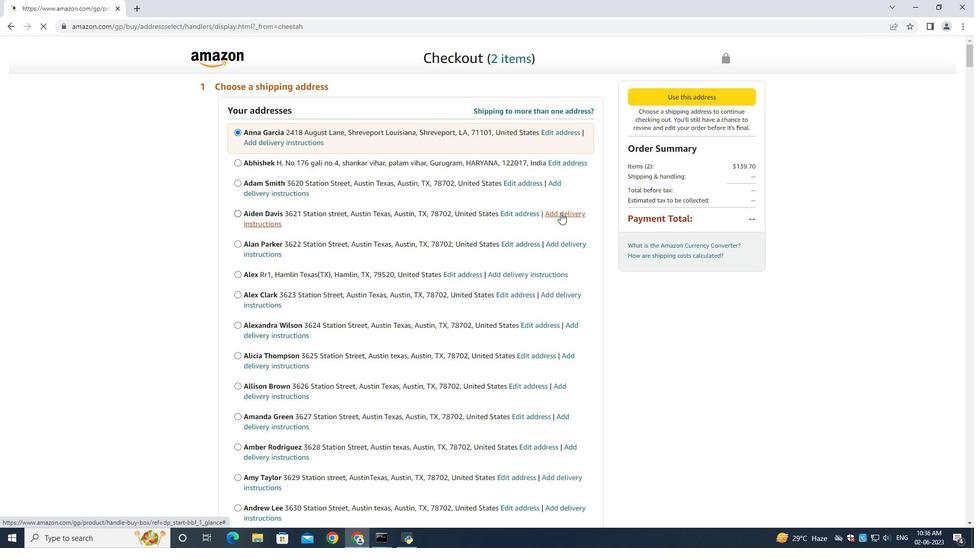 
Action: Mouse scrolled (561, 213) with delta (0, 0)
Screenshot: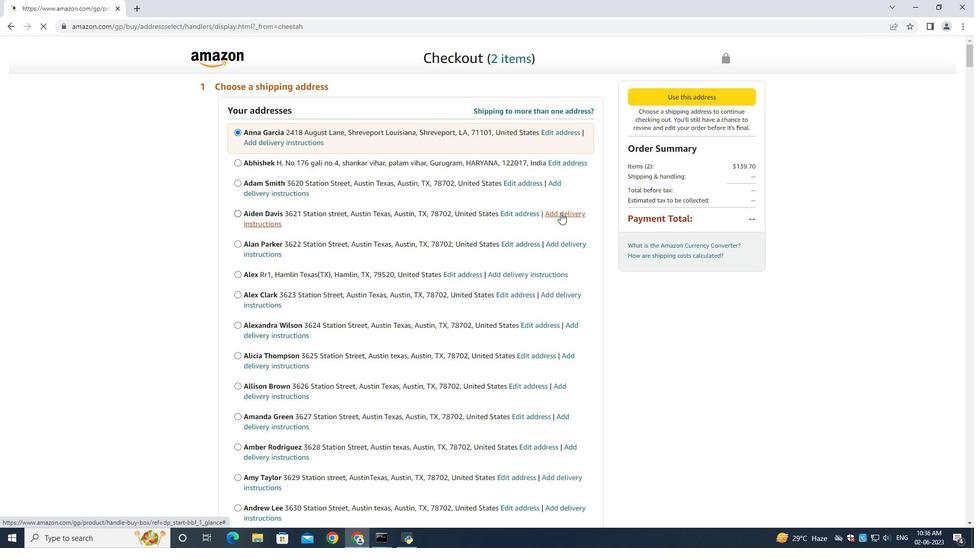
Action: Mouse moved to (561, 215)
Screenshot: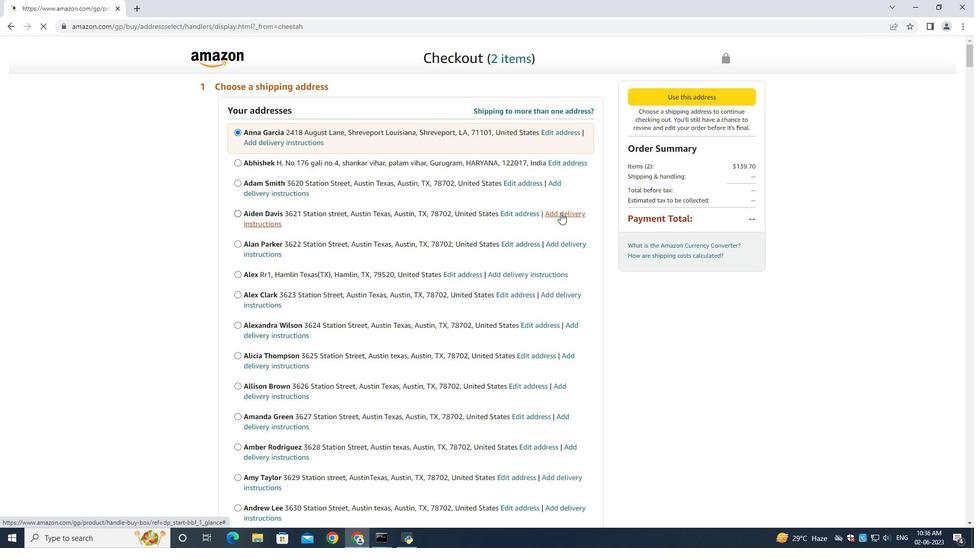 
Action: Mouse scrolled (561, 213) with delta (0, 0)
Screenshot: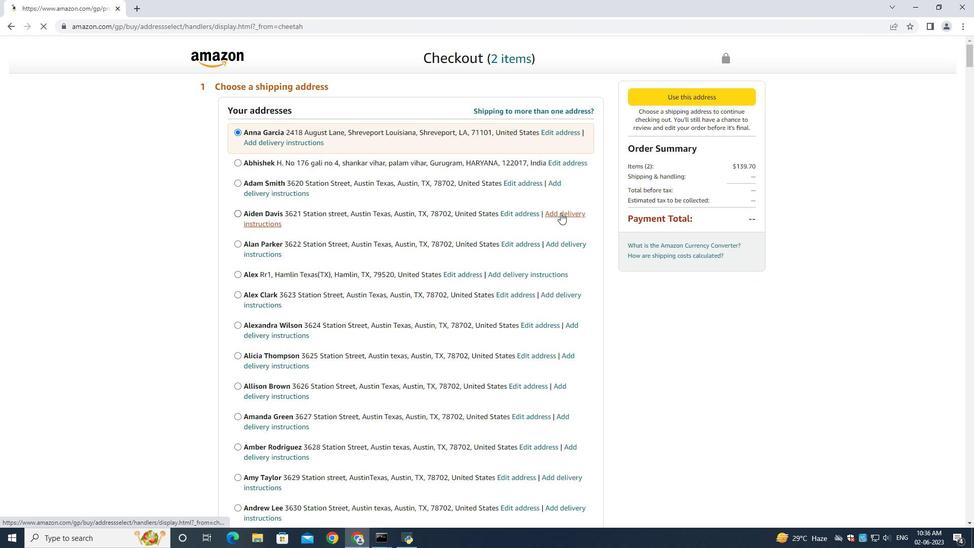 
Action: Mouse moved to (562, 216)
Screenshot: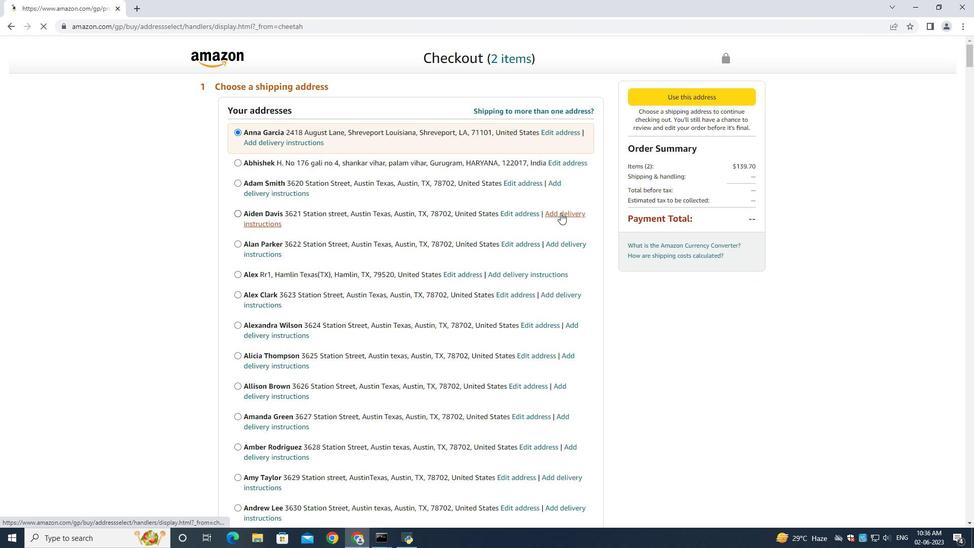 
Action: Mouse scrolled (561, 213) with delta (0, 0)
Screenshot: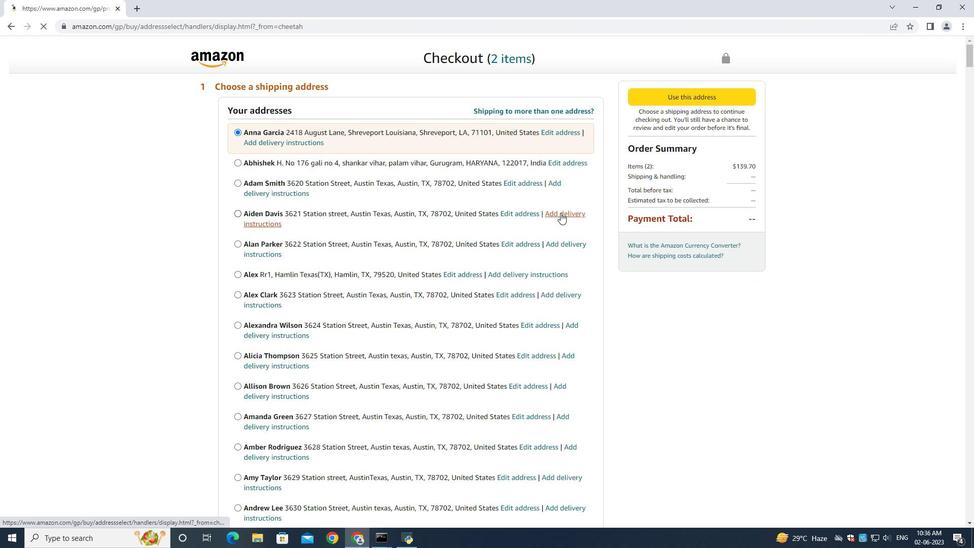 
Action: Mouse scrolled (562, 216) with delta (0, 0)
Screenshot: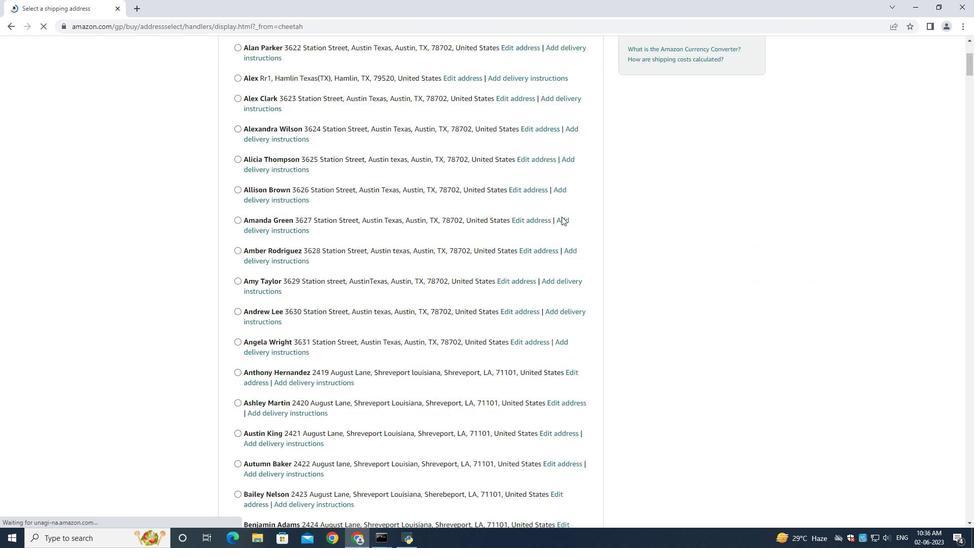 
Action: Mouse scrolled (562, 216) with delta (0, 0)
Screenshot: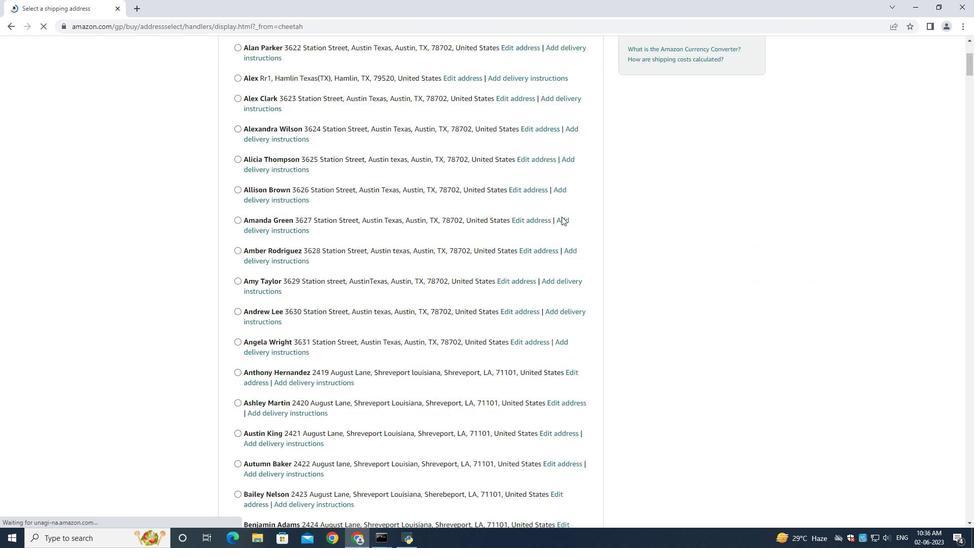 
Action: Mouse scrolled (562, 216) with delta (0, 0)
Screenshot: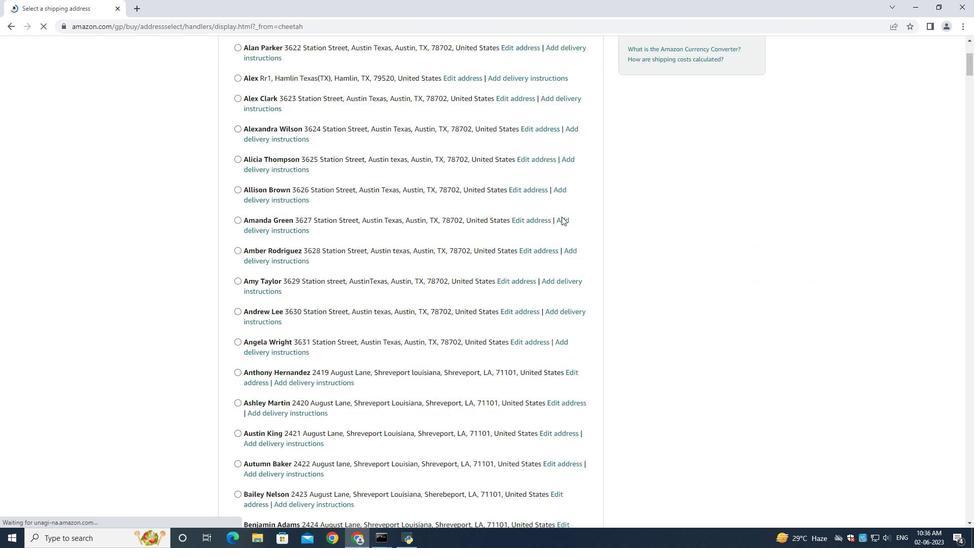 
Action: Mouse scrolled (562, 216) with delta (0, 0)
Screenshot: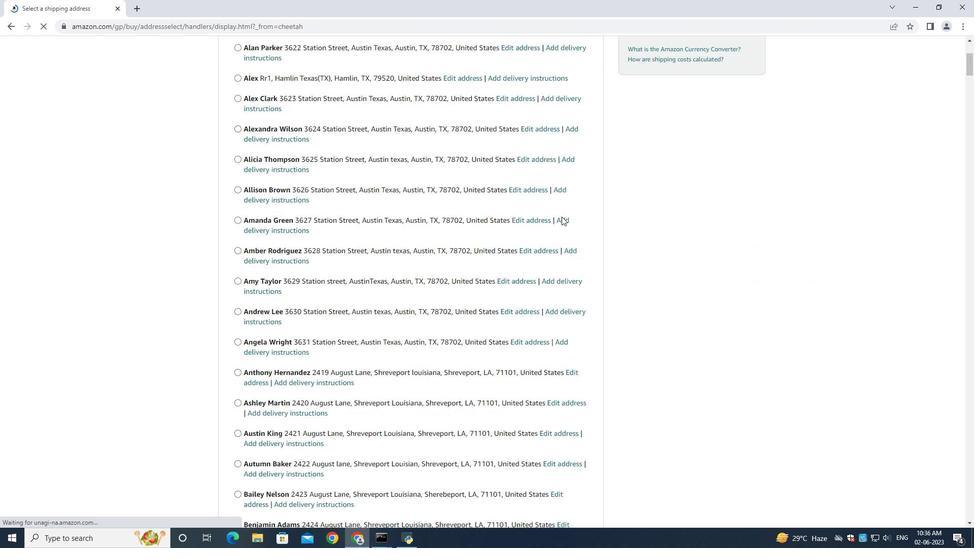 
Action: Mouse scrolled (562, 216) with delta (0, 0)
Screenshot: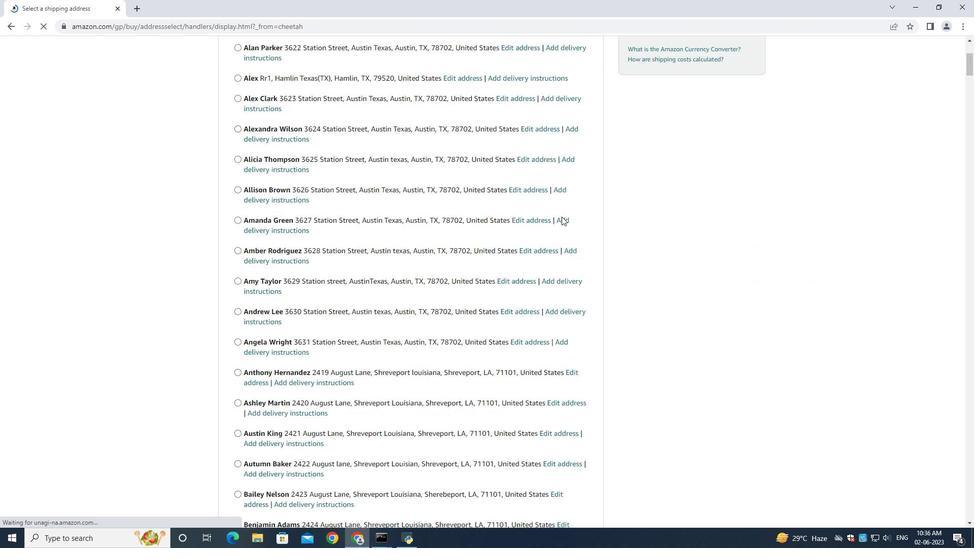 
Action: Mouse scrolled (562, 216) with delta (0, 0)
Screenshot: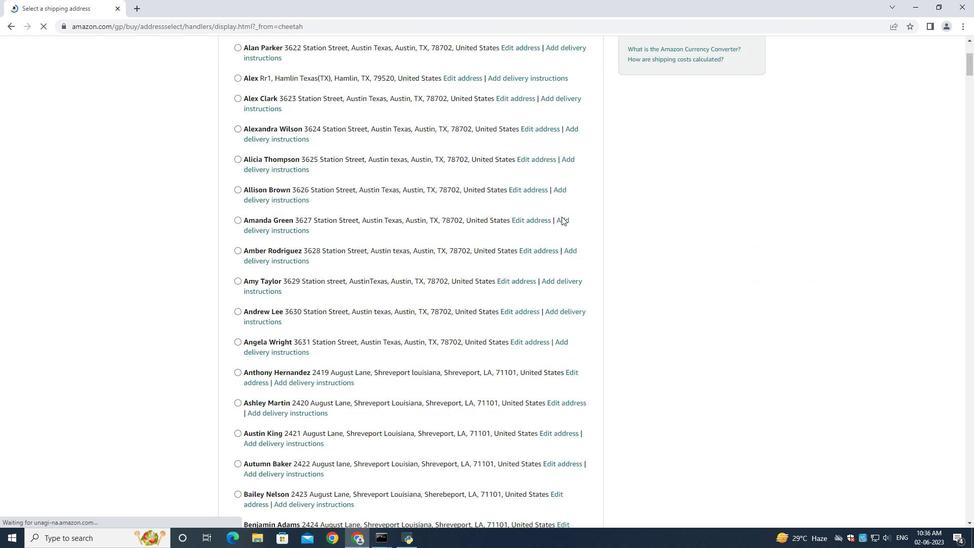 
Action: Mouse scrolled (562, 216) with delta (0, 0)
Screenshot: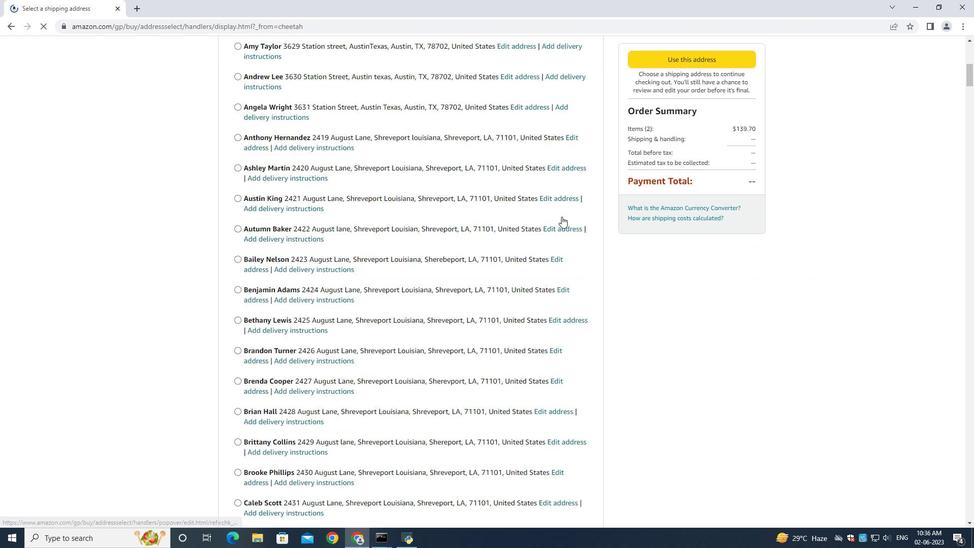 
Action: Mouse scrolled (562, 216) with delta (0, 0)
Screenshot: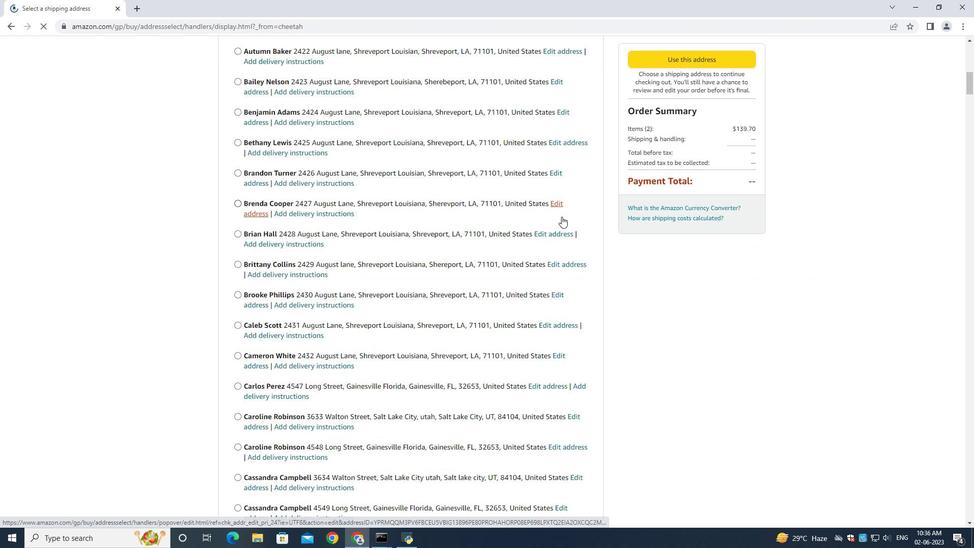 
Action: Mouse scrolled (562, 216) with delta (0, 0)
Screenshot: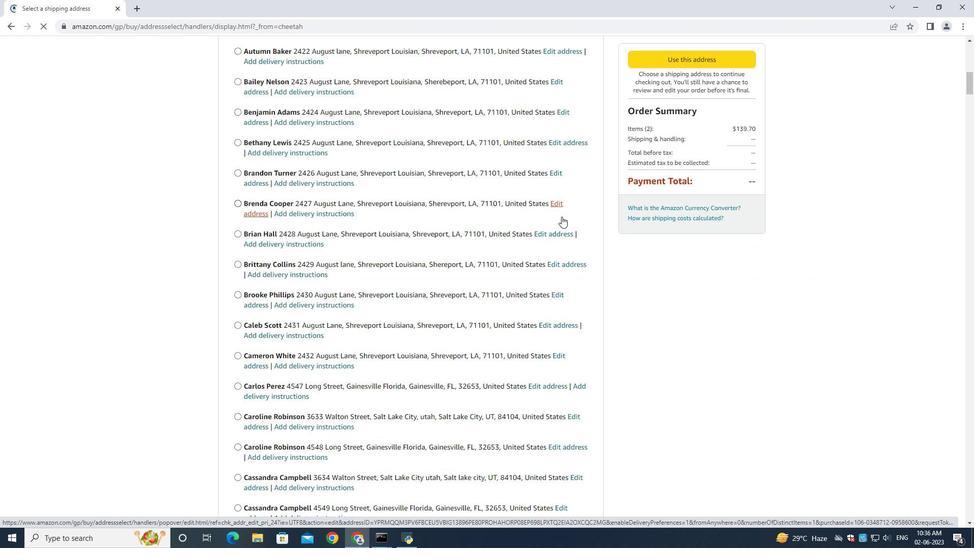 
Action: Mouse scrolled (562, 216) with delta (0, 0)
Screenshot: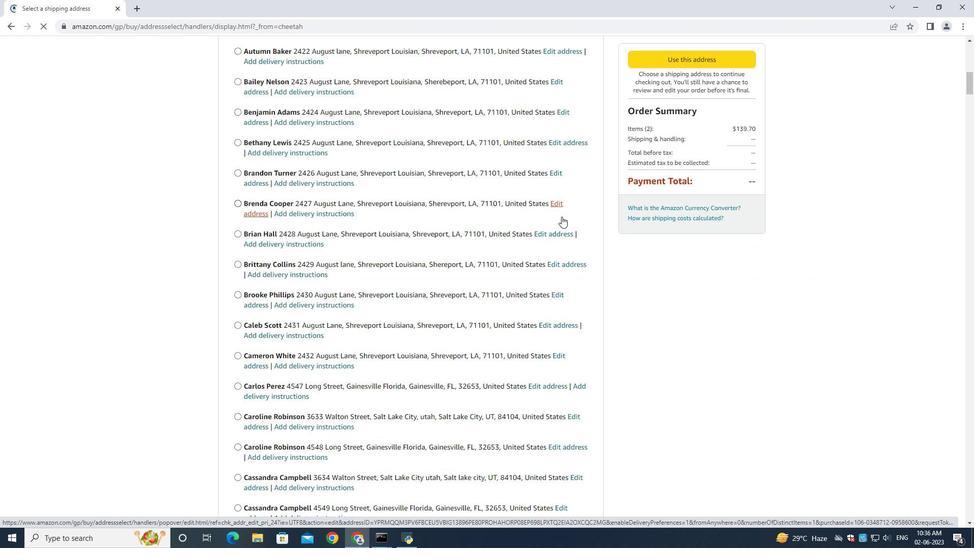 
Action: Mouse scrolled (562, 216) with delta (0, 0)
Screenshot: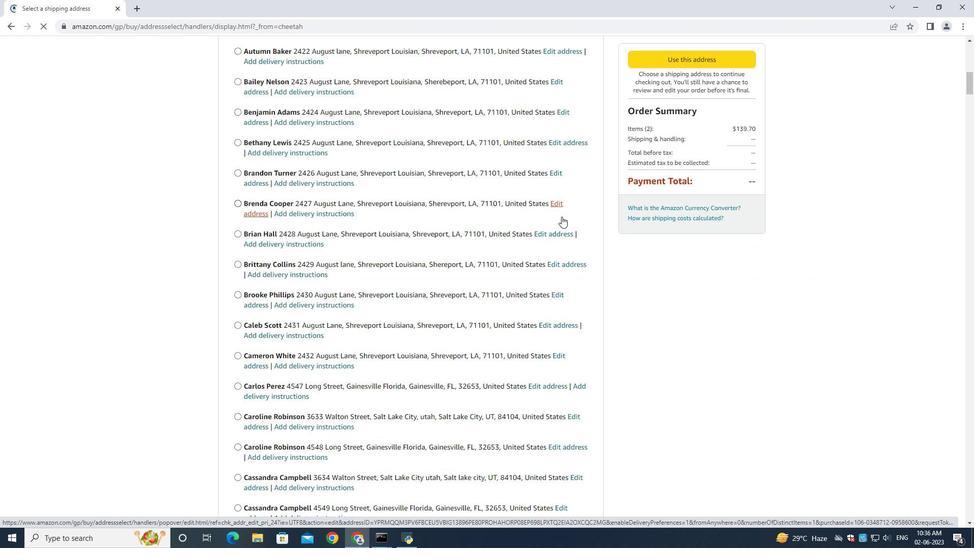
Action: Mouse scrolled (562, 216) with delta (0, 0)
Screenshot: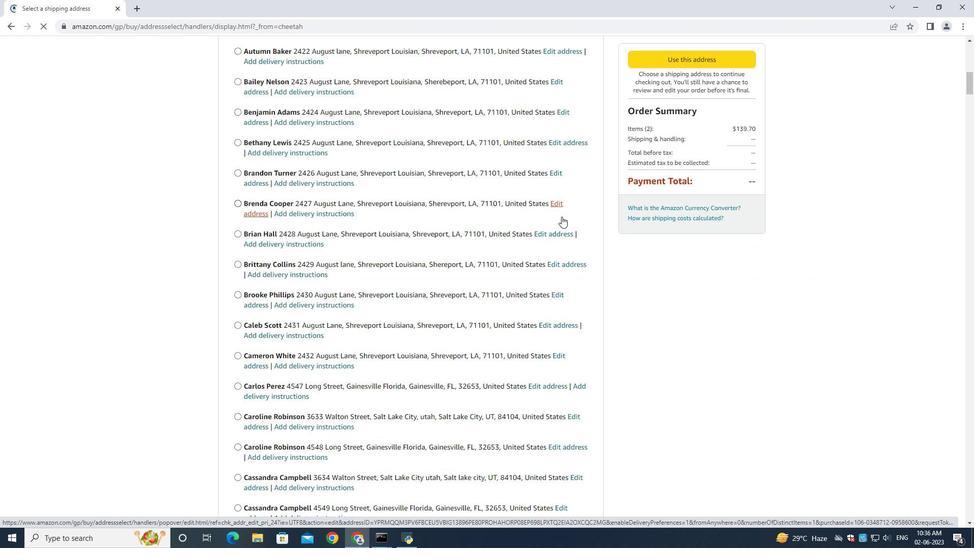 
Action: Mouse scrolled (562, 216) with delta (0, 0)
Screenshot: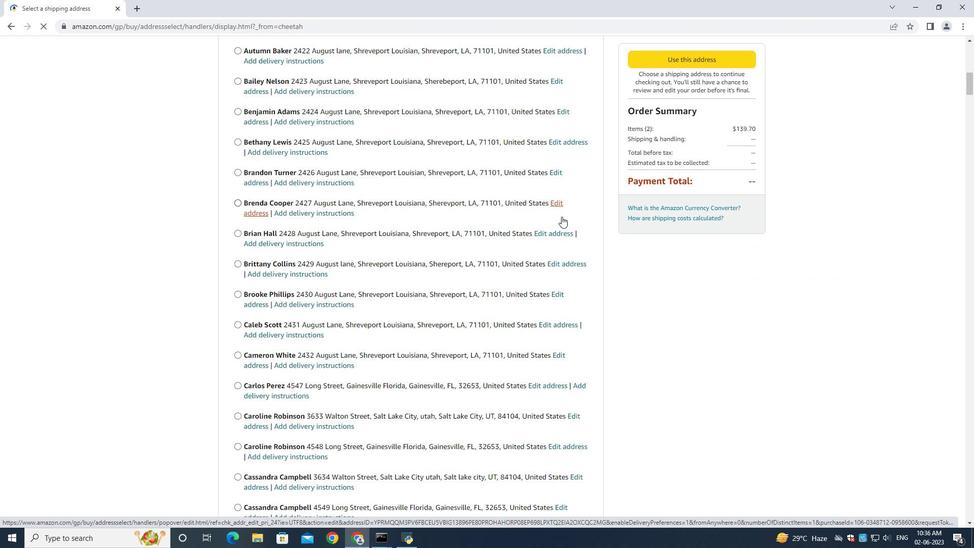 
Action: Mouse scrolled (562, 216) with delta (0, 0)
Screenshot: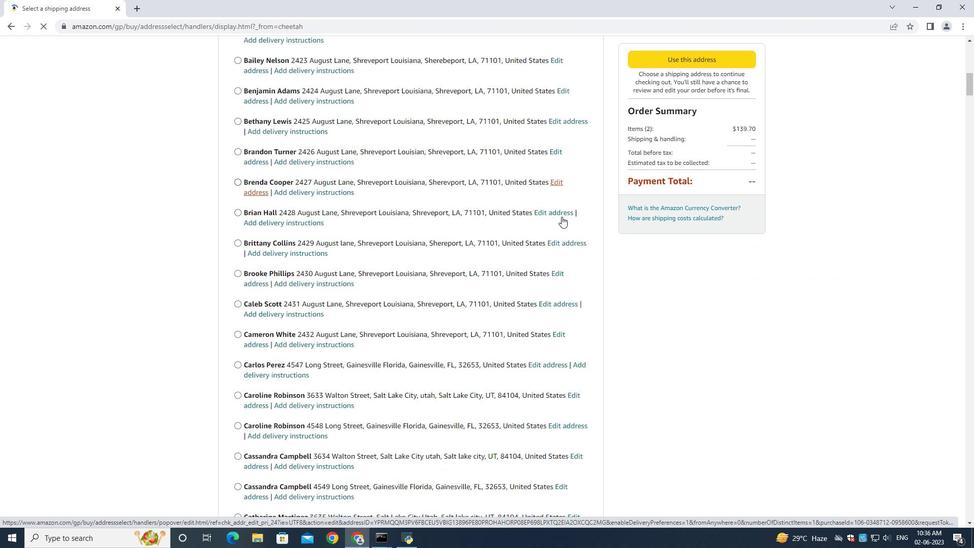 
Action: Mouse scrolled (562, 216) with delta (0, 0)
Screenshot: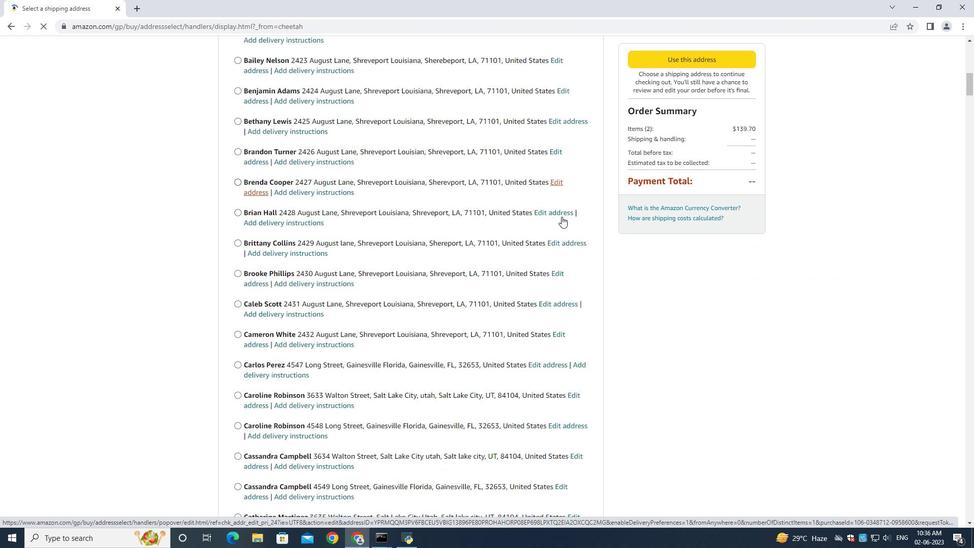 
Action: Mouse scrolled (562, 216) with delta (0, 0)
Screenshot: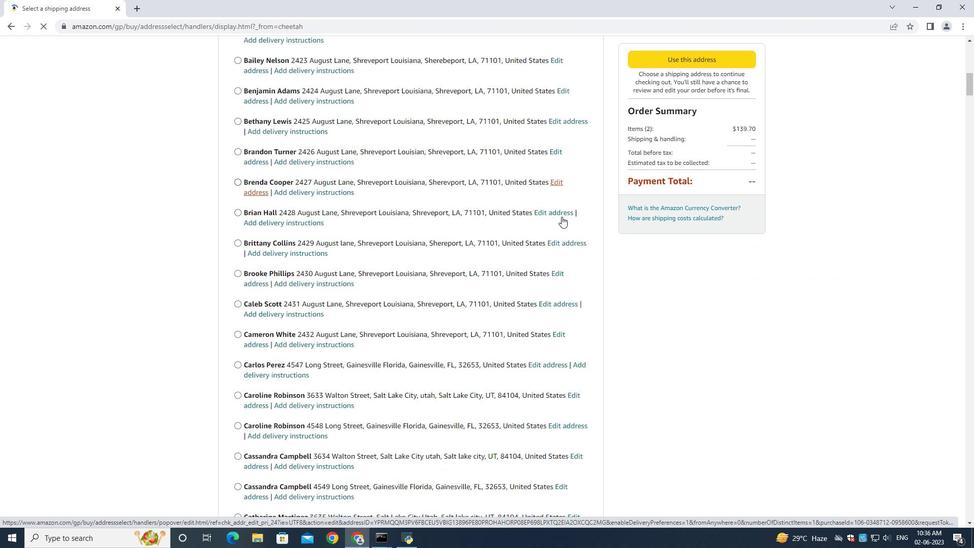 
Action: Mouse scrolled (562, 216) with delta (0, 0)
Screenshot: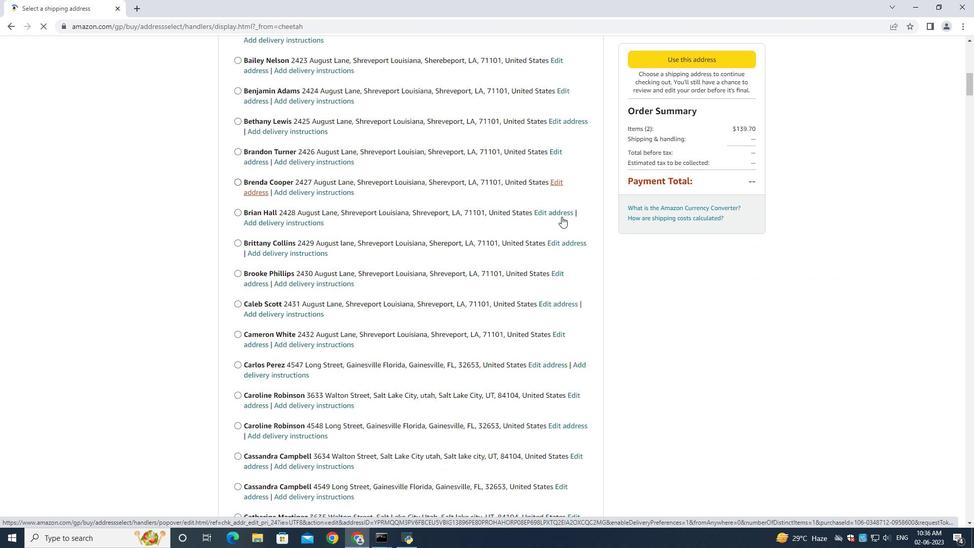 
Action: Mouse scrolled (562, 216) with delta (0, 0)
Screenshot: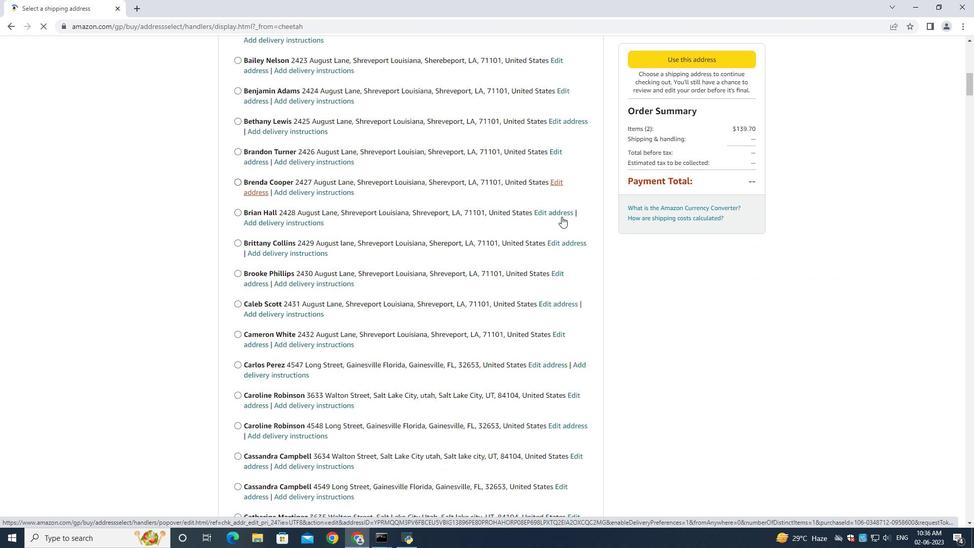 
Action: Mouse scrolled (562, 216) with delta (0, 0)
Screenshot: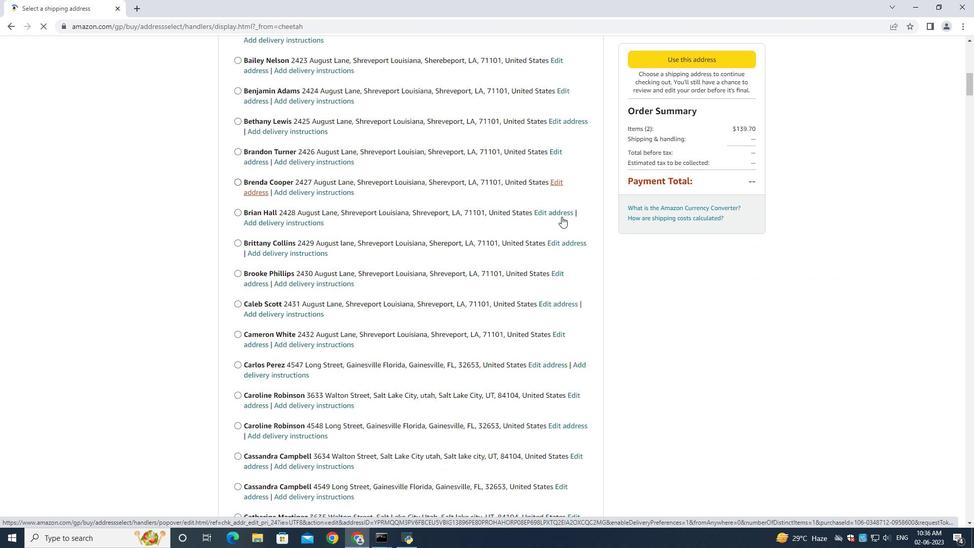 
Action: Mouse scrolled (562, 216) with delta (0, 0)
Screenshot: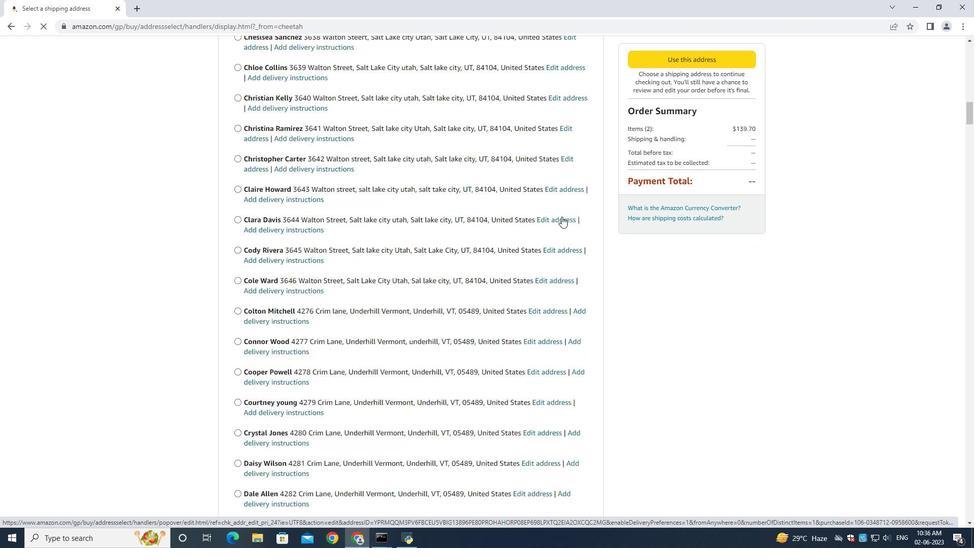 
Action: Mouse scrolled (562, 216) with delta (0, 0)
Screenshot: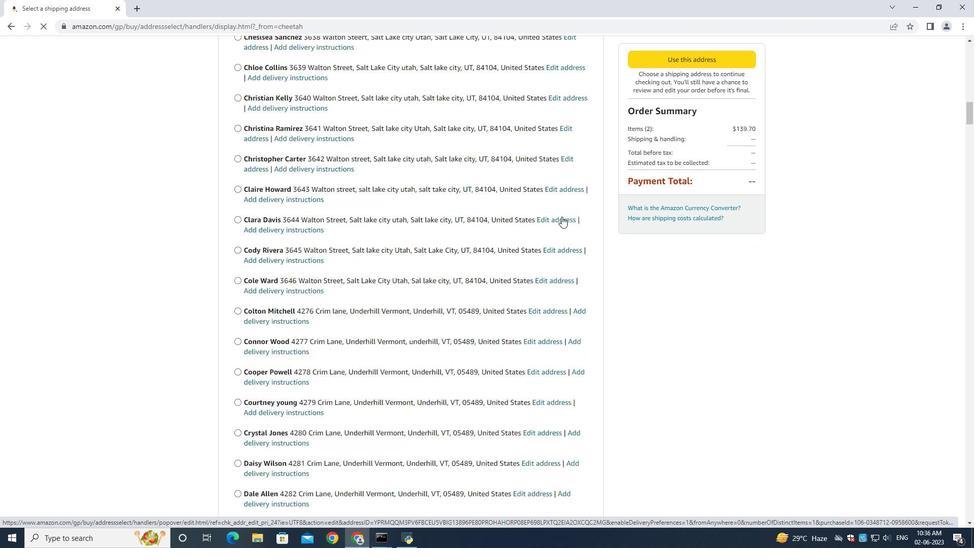 
Action: Mouse scrolled (562, 216) with delta (0, 0)
Screenshot: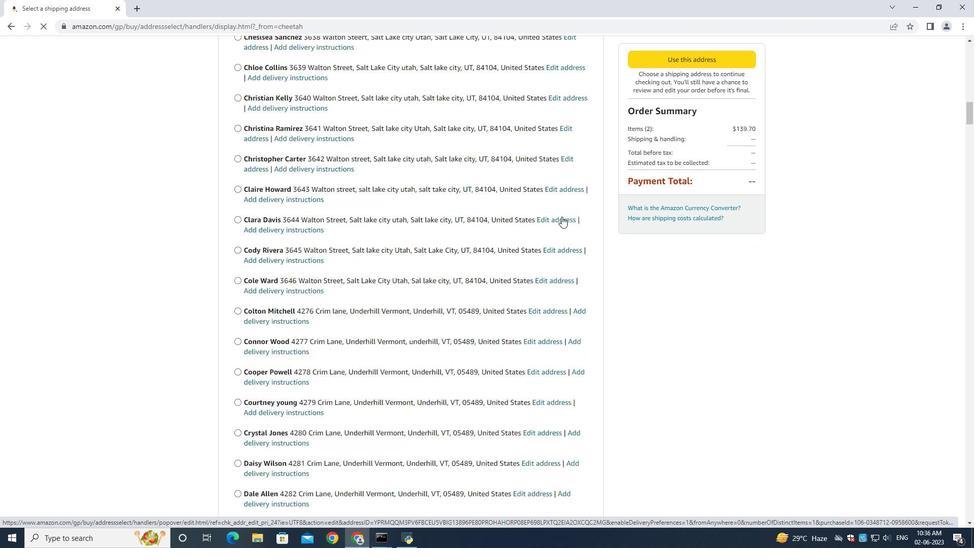 
Action: Mouse scrolled (562, 216) with delta (0, 0)
Screenshot: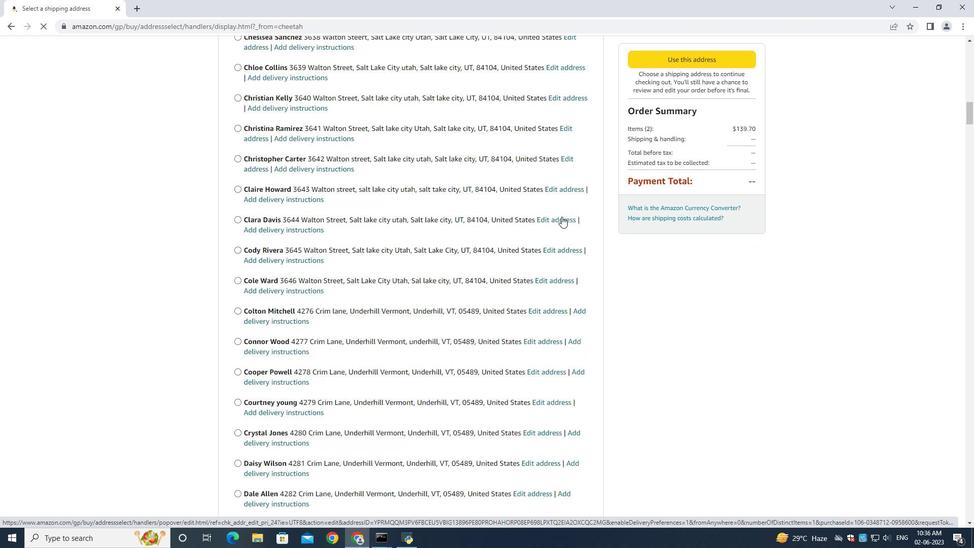 
Action: Mouse scrolled (562, 216) with delta (0, 0)
Screenshot: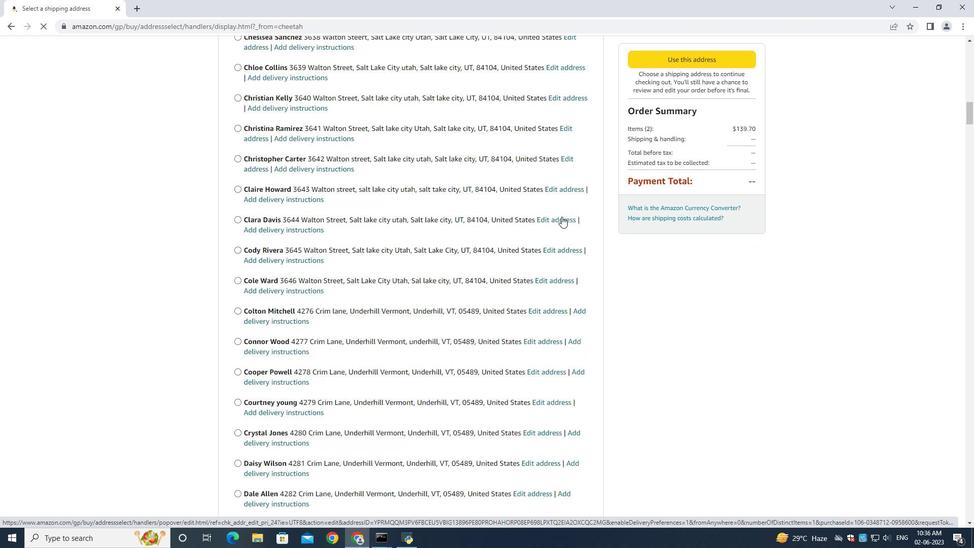 
Action: Mouse scrolled (562, 216) with delta (0, 0)
Screenshot: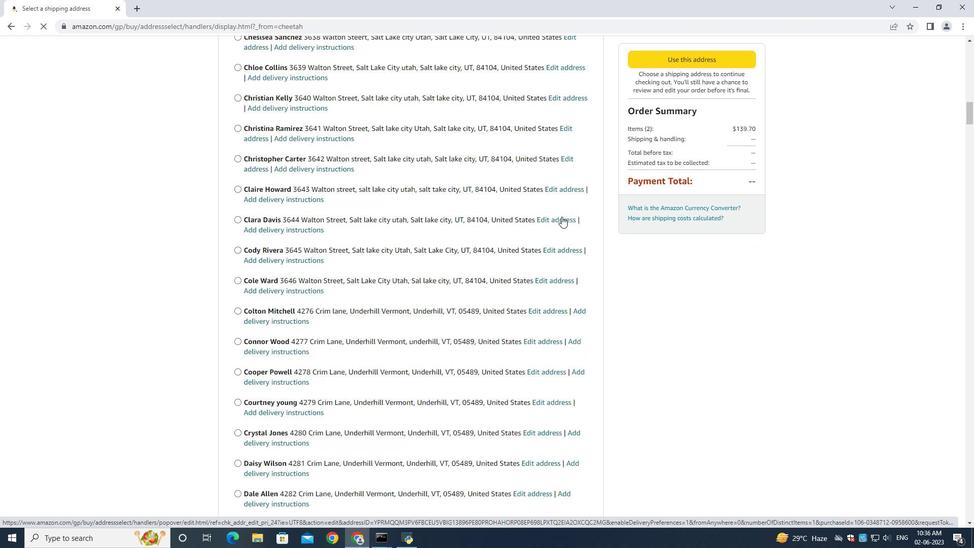 
Action: Mouse scrolled (562, 216) with delta (0, 0)
Screenshot: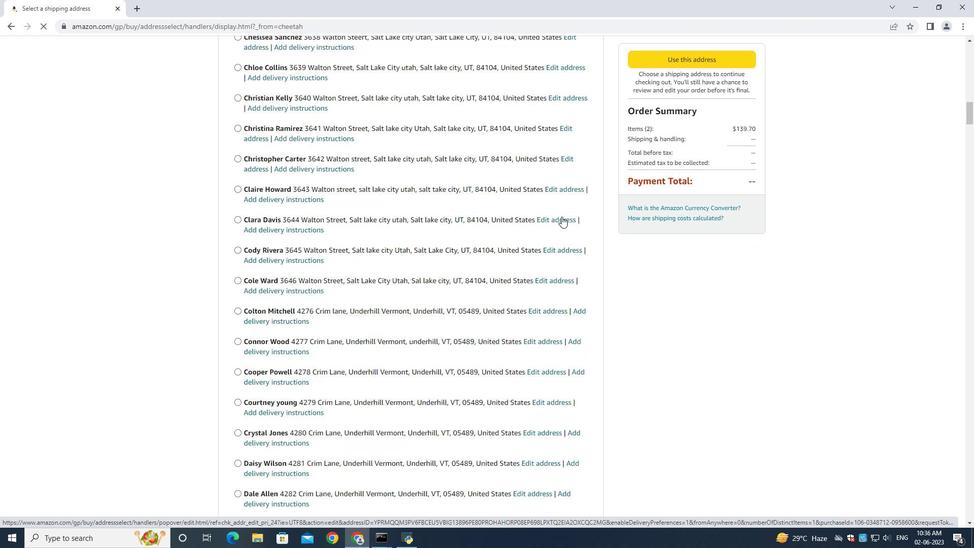 
Action: Mouse scrolled (562, 216) with delta (0, 0)
Screenshot: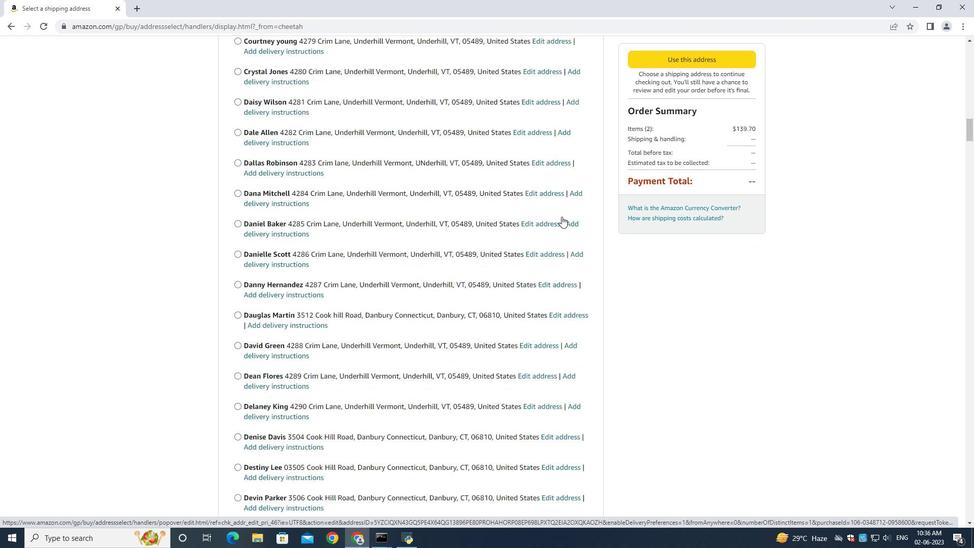 
Action: Mouse scrolled (562, 216) with delta (0, 0)
Screenshot: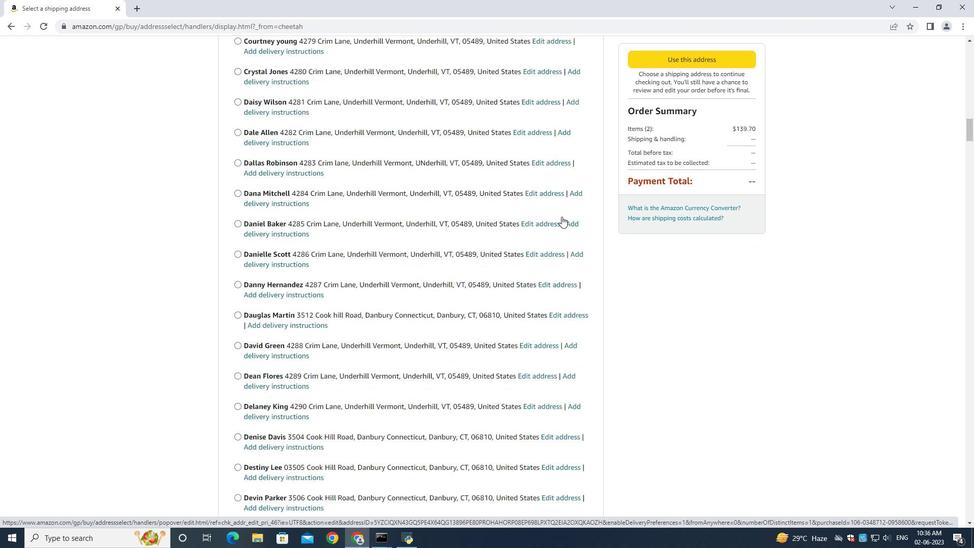 
Action: Mouse scrolled (562, 216) with delta (0, 0)
Screenshot: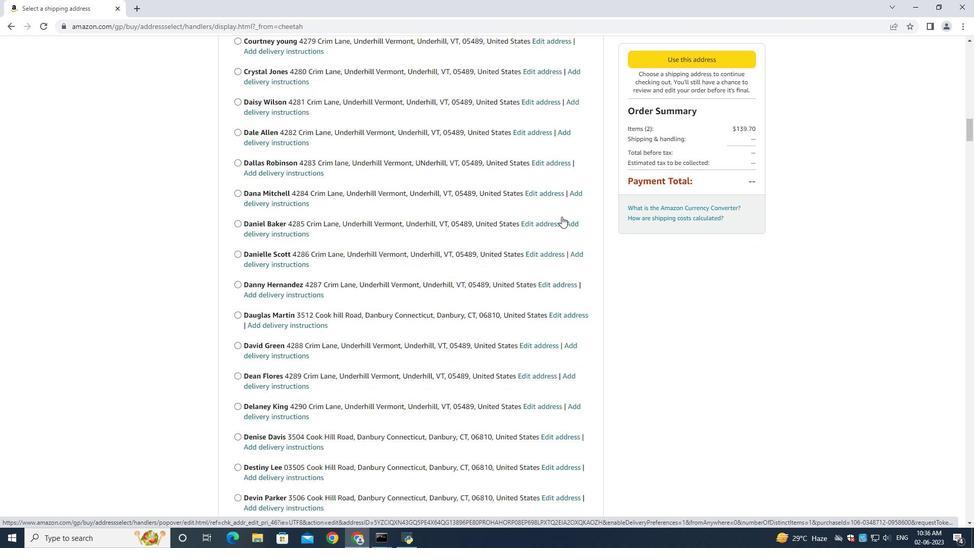 
Action: Mouse scrolled (562, 216) with delta (0, 0)
Screenshot: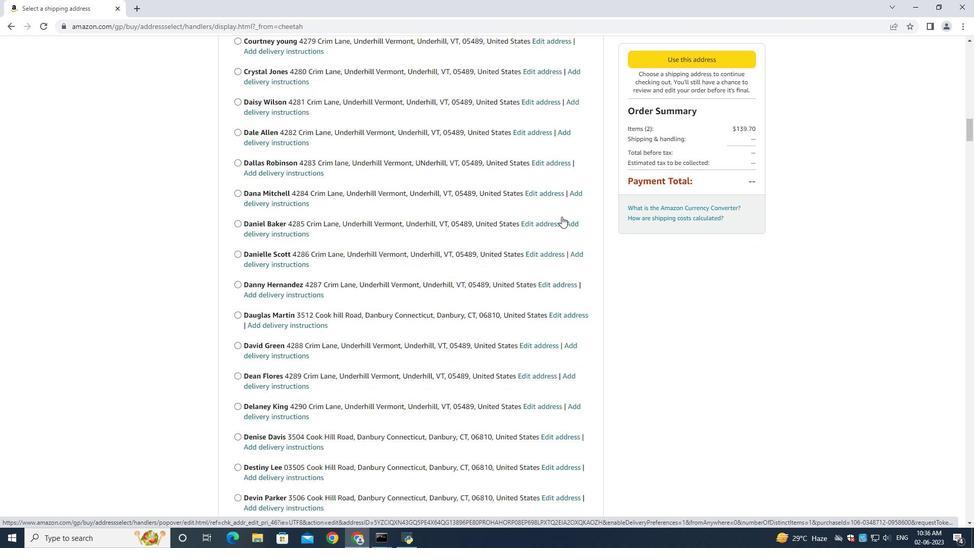 
Action: Mouse scrolled (562, 215) with delta (0, -1)
Screenshot: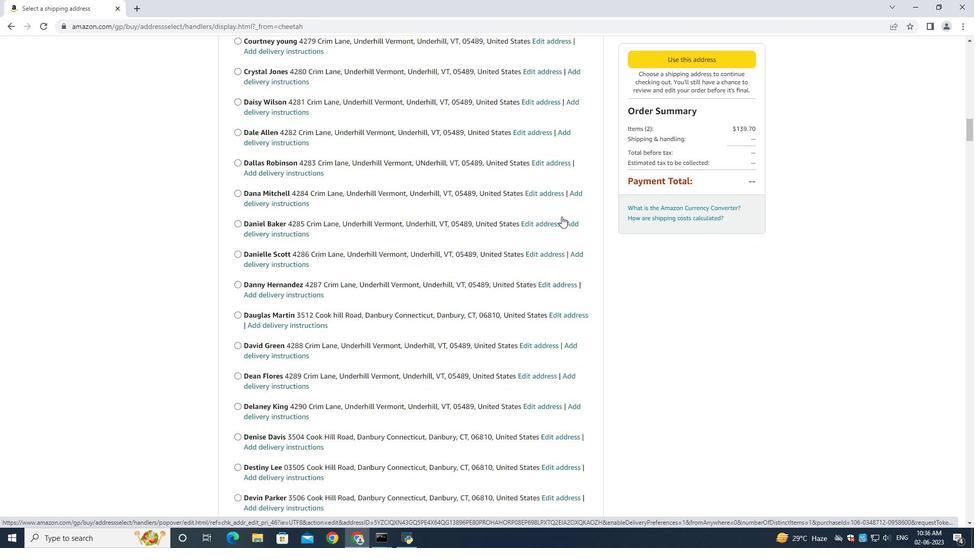 
Action: Mouse scrolled (562, 216) with delta (0, 0)
Screenshot: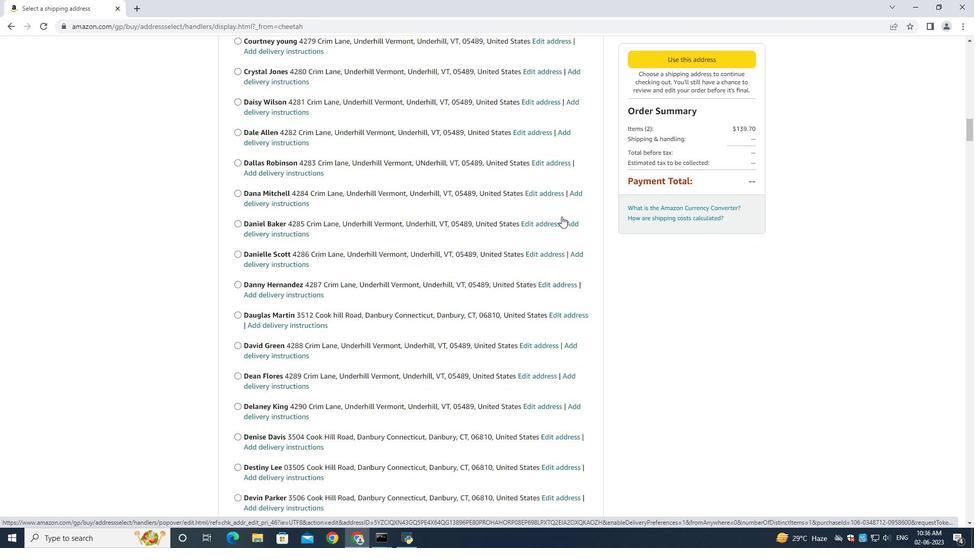 
Action: Mouse scrolled (562, 216) with delta (0, 0)
Screenshot: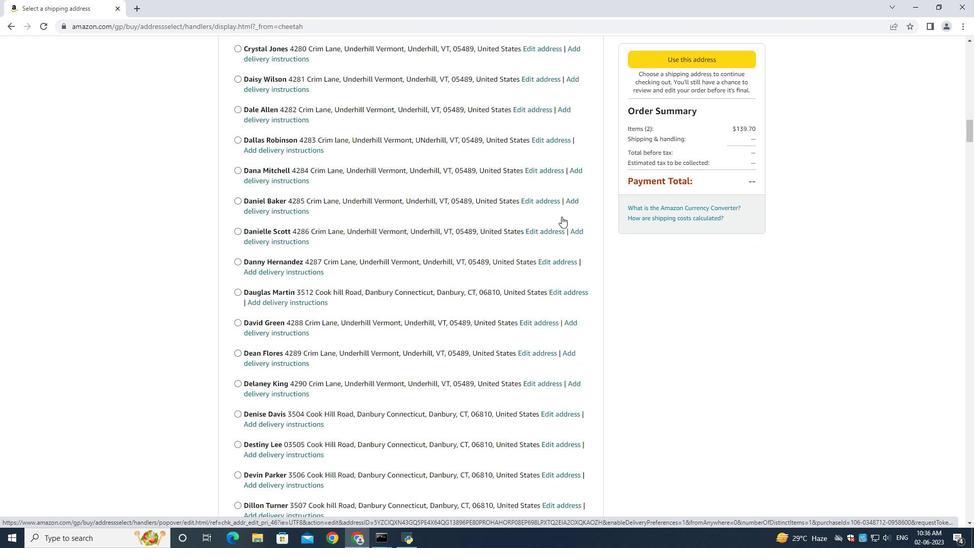 
Action: Mouse scrolled (562, 216) with delta (0, 0)
Screenshot: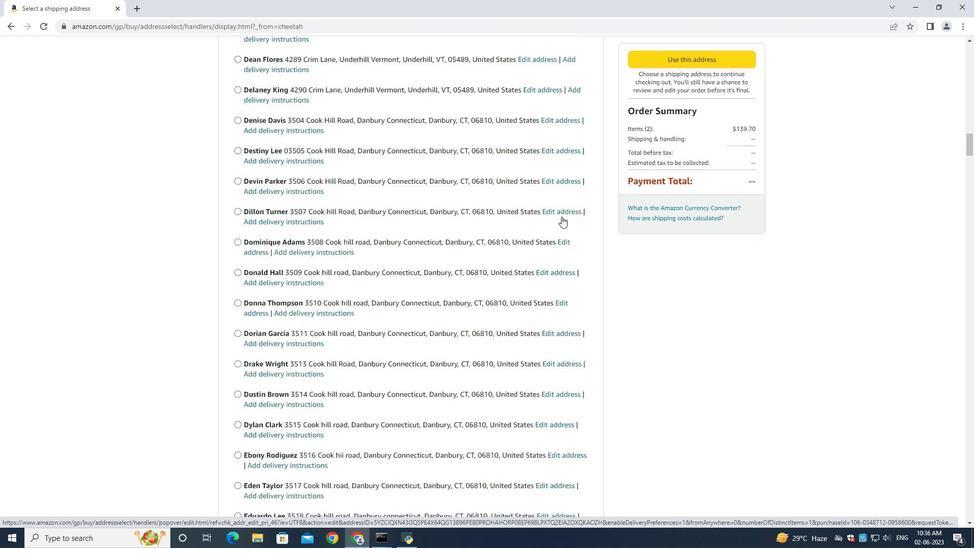 
Action: Mouse moved to (562, 217)
Screenshot: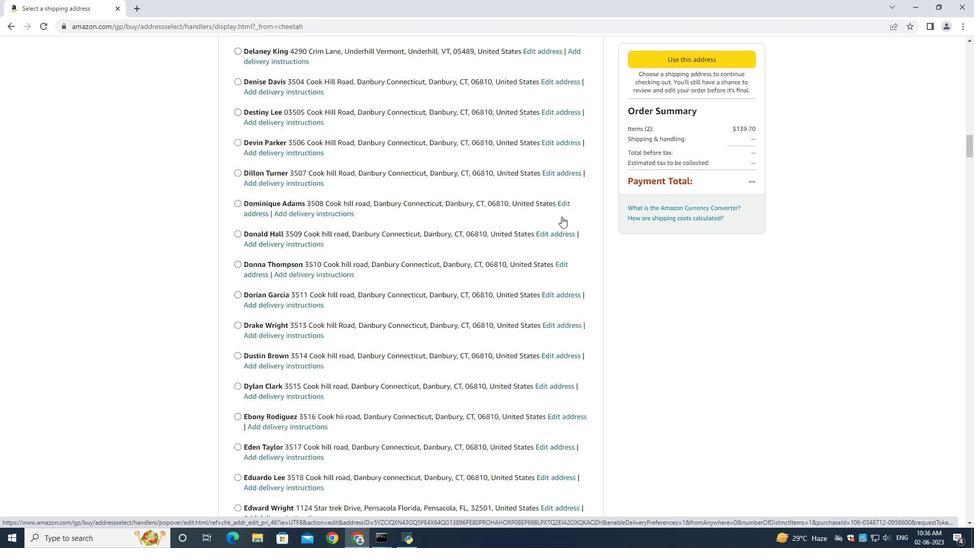 
Action: Mouse scrolled (562, 216) with delta (0, 0)
Screenshot: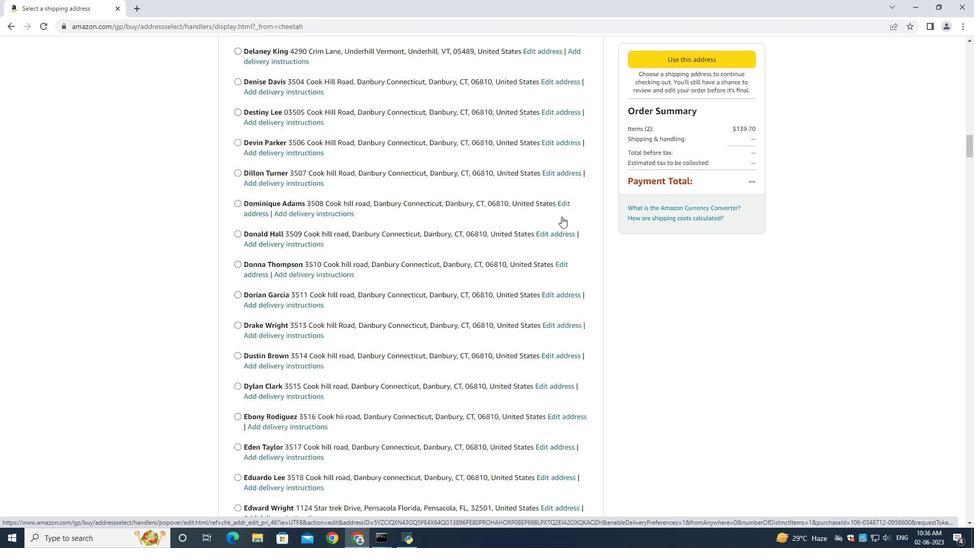 
Action: Mouse moved to (562, 217)
Screenshot: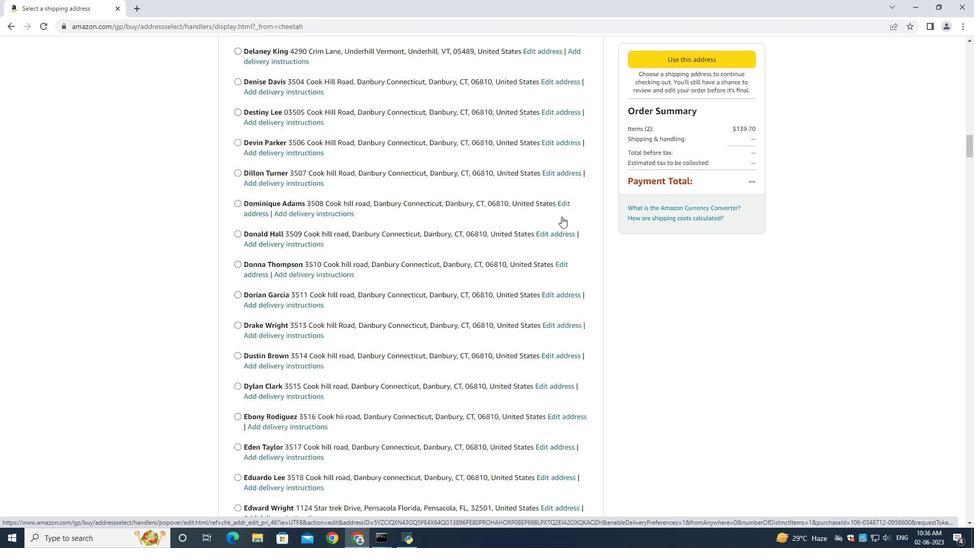 
Action: Mouse scrolled (562, 216) with delta (0, 0)
Screenshot: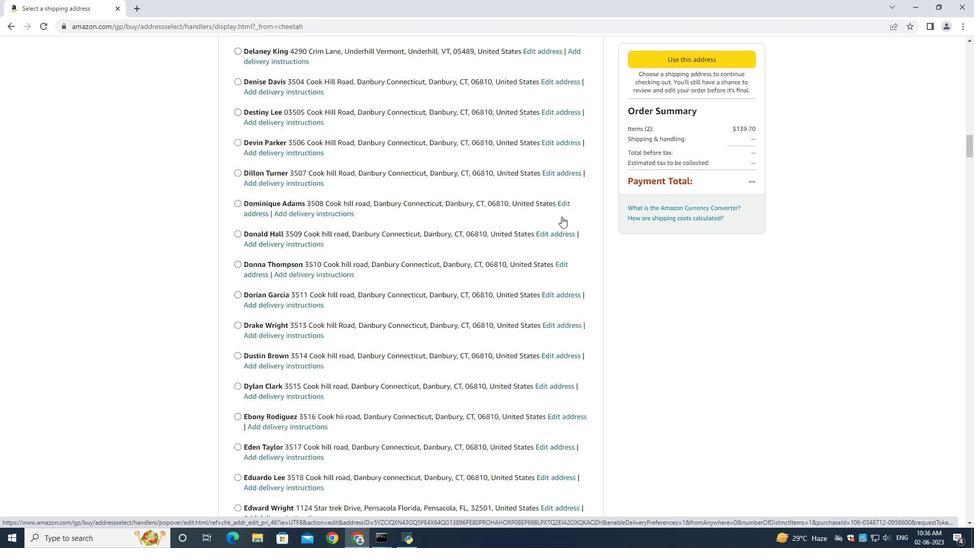
Action: Mouse scrolled (562, 217) with delta (0, 0)
Screenshot: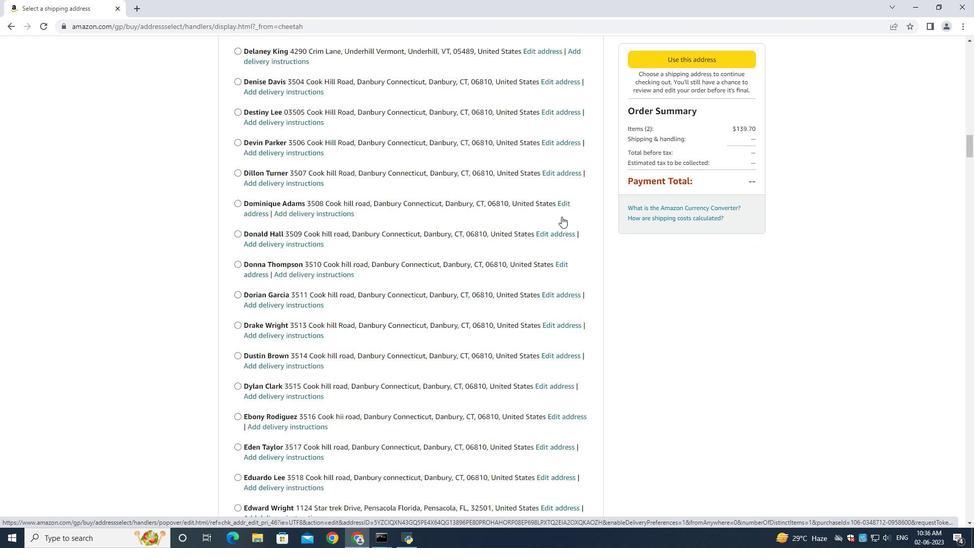 
Action: Mouse scrolled (562, 217) with delta (0, 0)
Screenshot: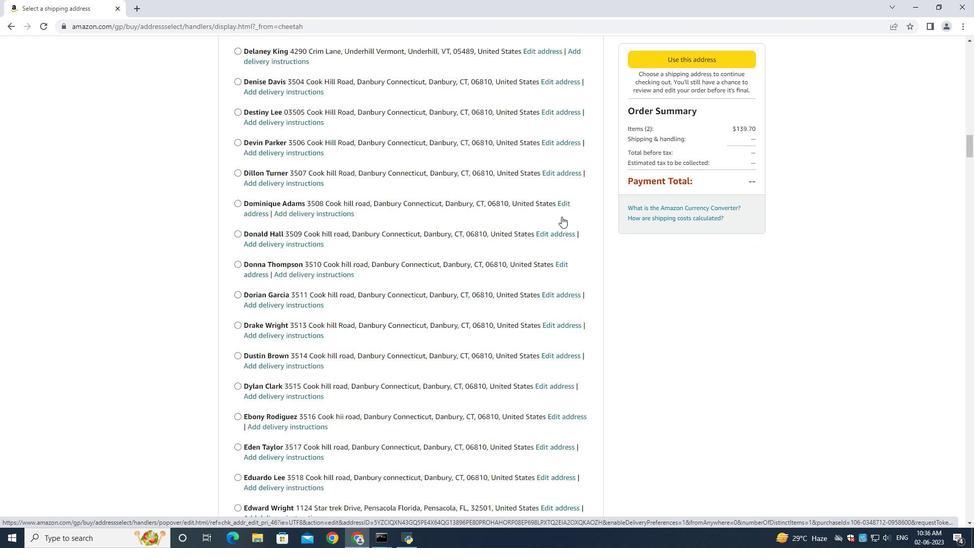 
Action: Mouse scrolled (562, 217) with delta (0, 0)
Screenshot: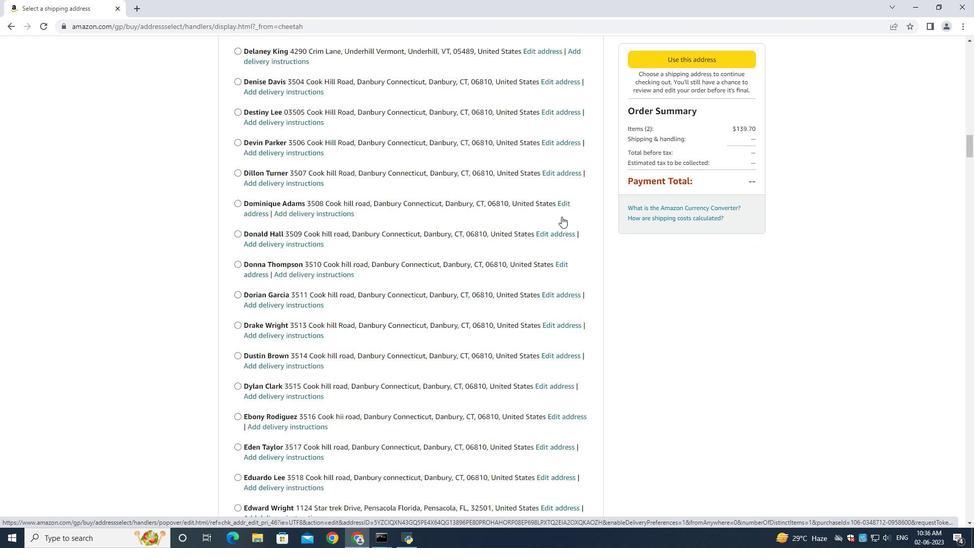 
Action: Mouse scrolled (562, 217) with delta (0, 0)
Screenshot: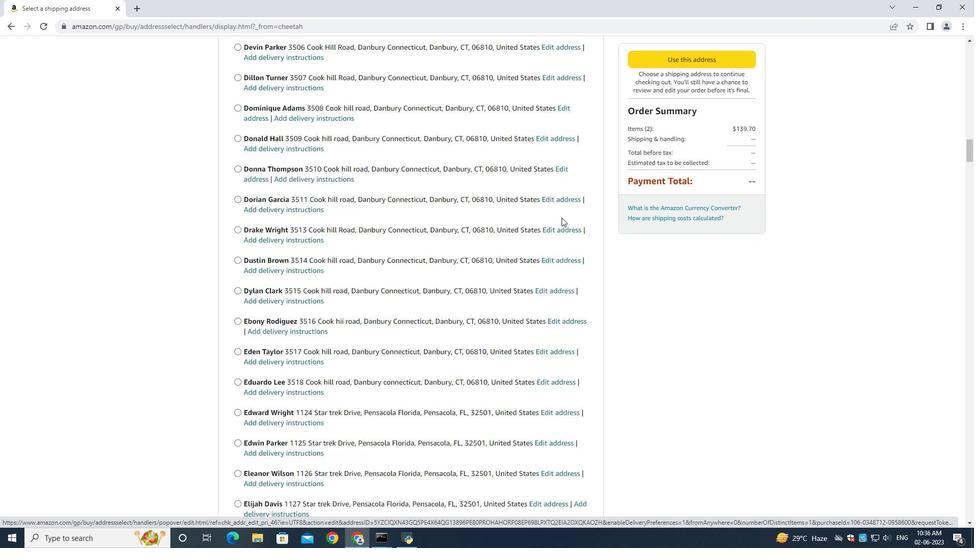 
Action: Mouse scrolled (562, 217) with delta (0, 0)
Screenshot: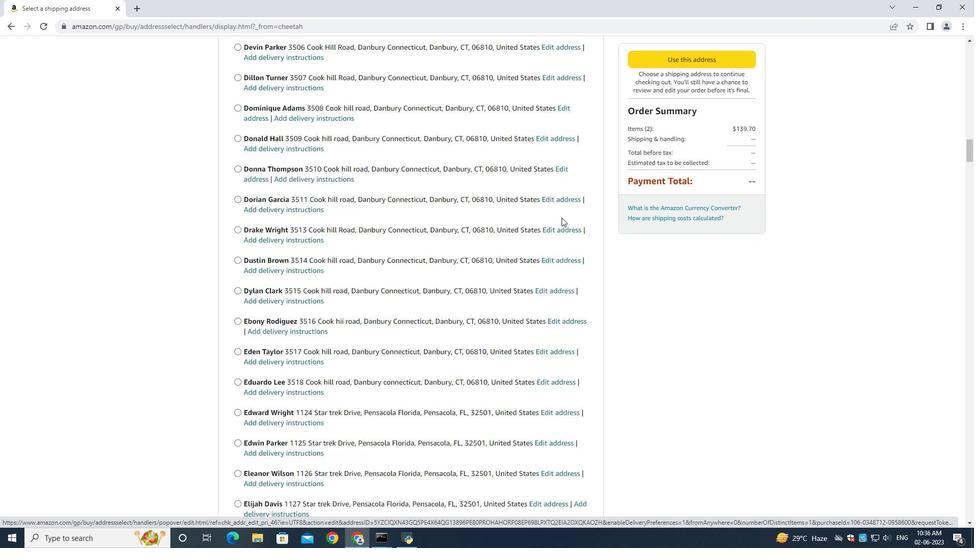 
Action: Mouse moved to (562, 218)
Screenshot: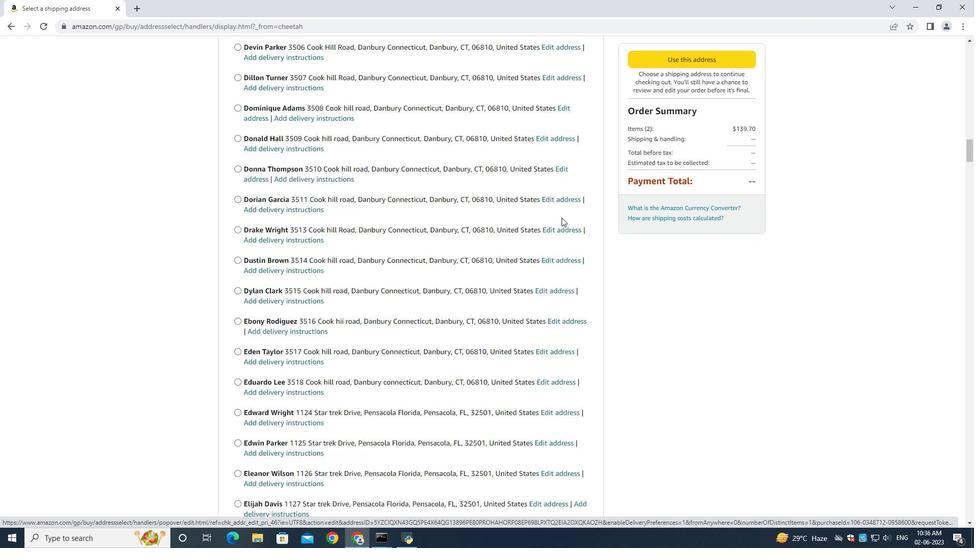 
Action: Mouse scrolled (562, 217) with delta (0, 0)
Screenshot: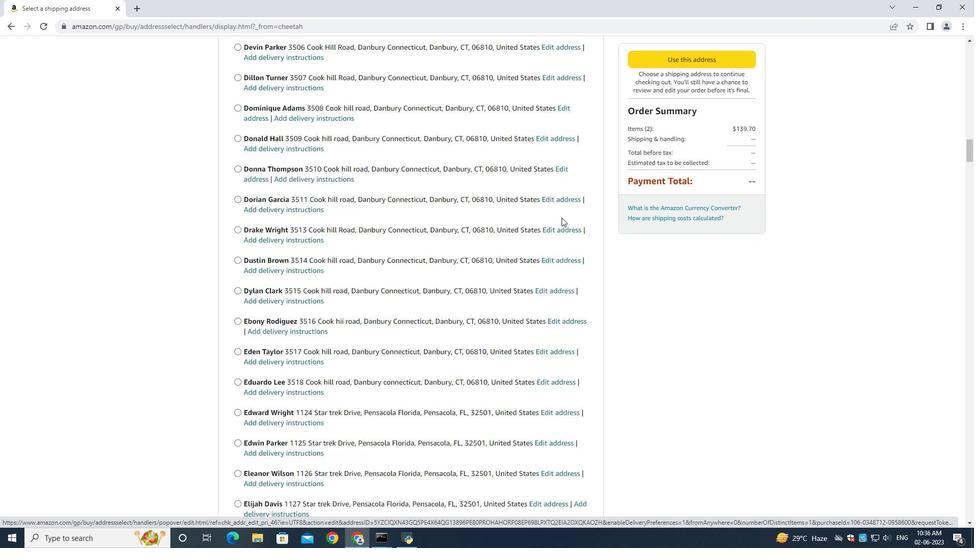 
Action: Mouse moved to (562, 218)
Screenshot: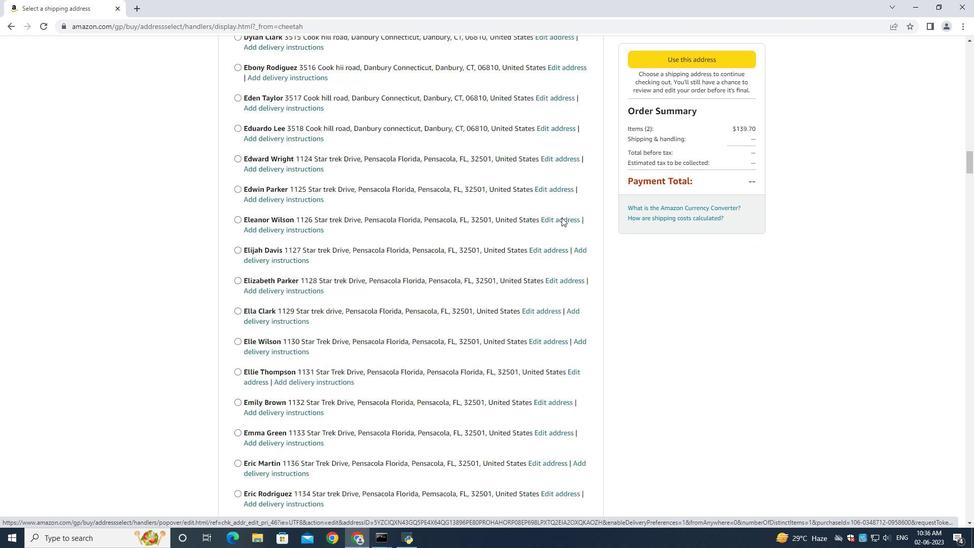 
Action: Mouse scrolled (562, 217) with delta (0, 0)
Screenshot: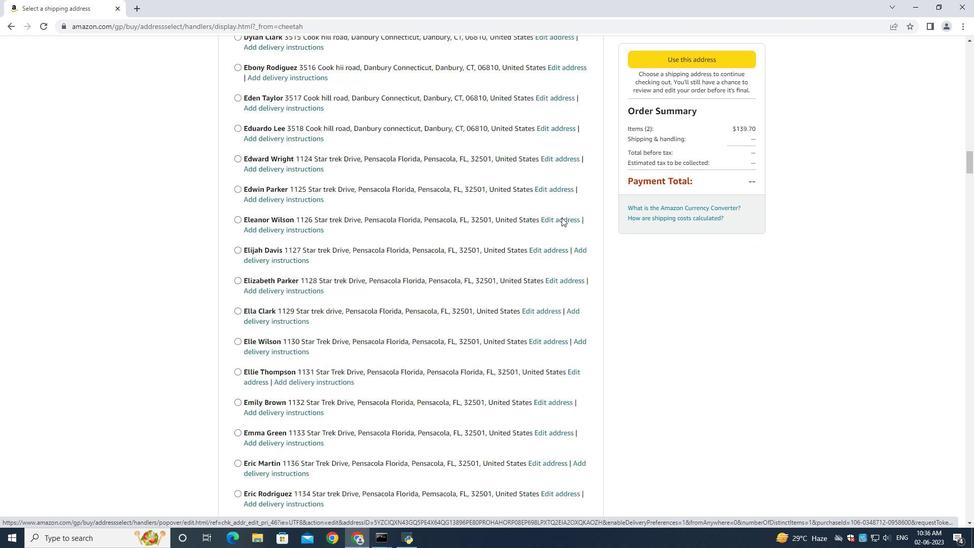 
Action: Mouse scrolled (562, 217) with delta (0, 0)
Screenshot: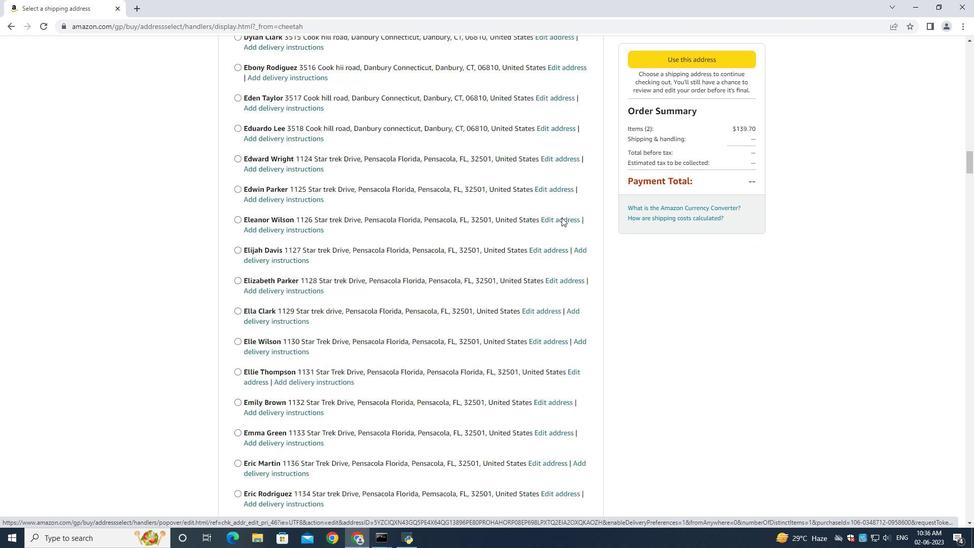 
Action: Mouse scrolled (562, 218) with delta (0, 0)
Screenshot: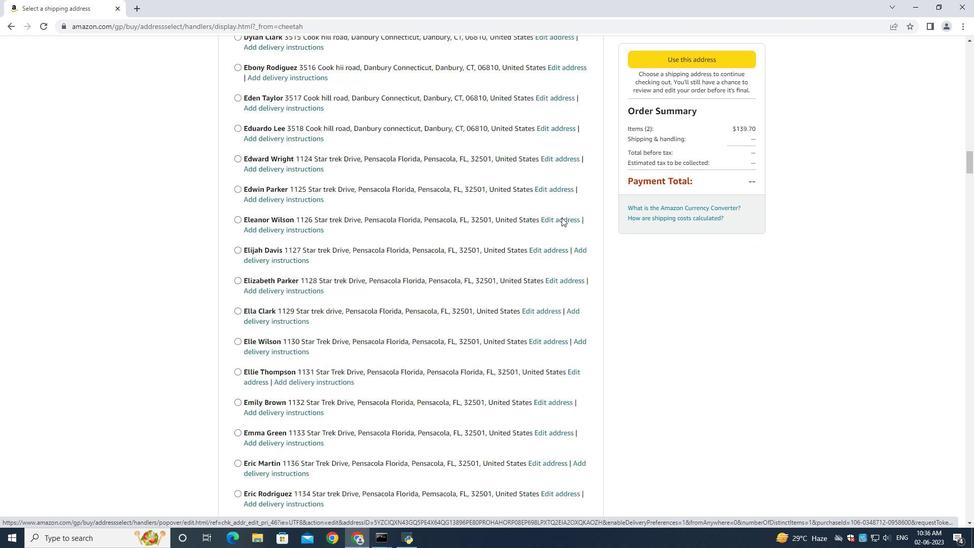 
Action: Mouse moved to (562, 218)
Screenshot: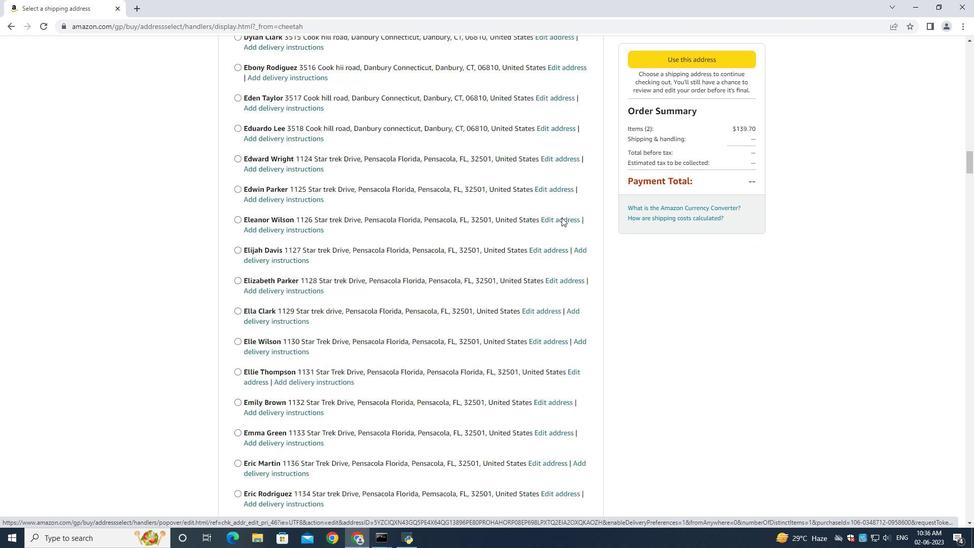 
Action: Mouse scrolled (562, 218) with delta (0, 0)
Screenshot: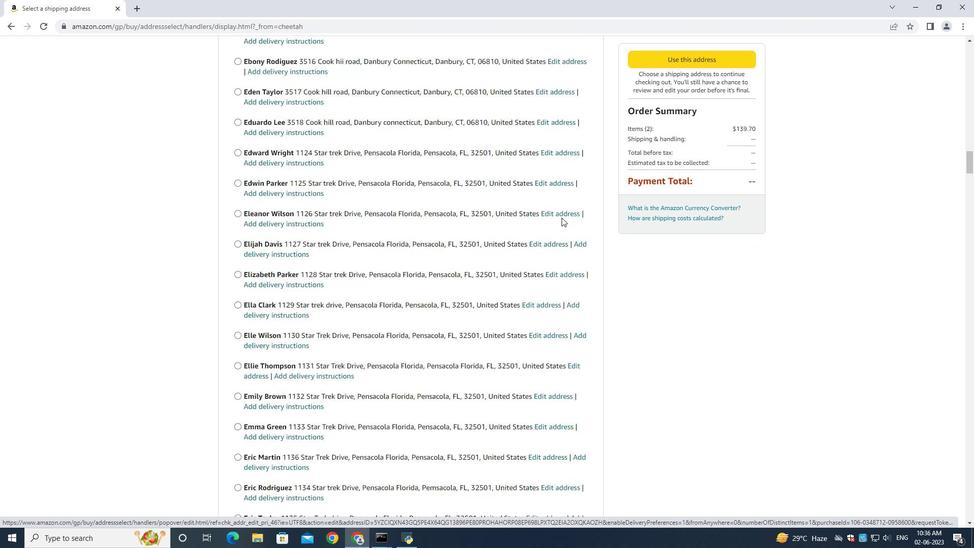 
Action: Mouse moved to (562, 219)
Screenshot: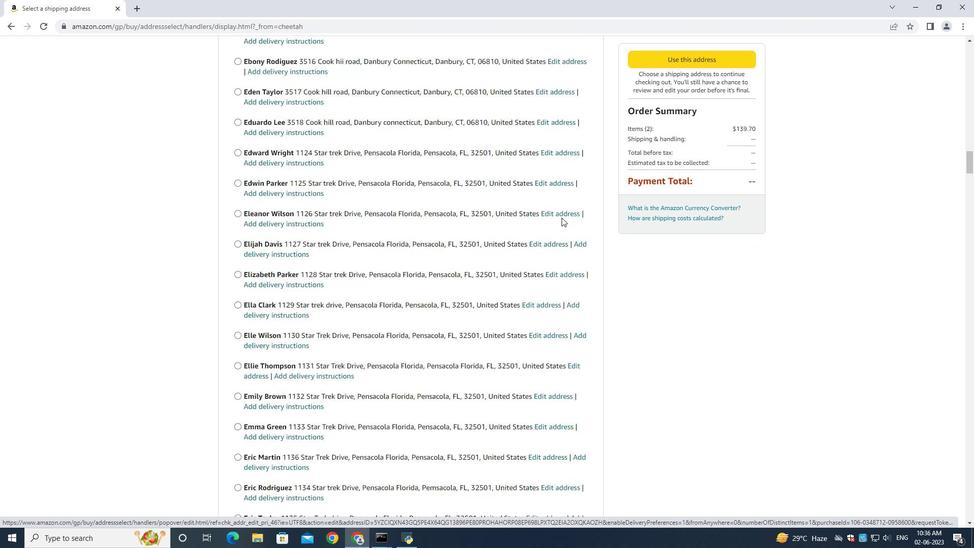 
Action: Mouse scrolled (562, 218) with delta (0, 0)
Screenshot: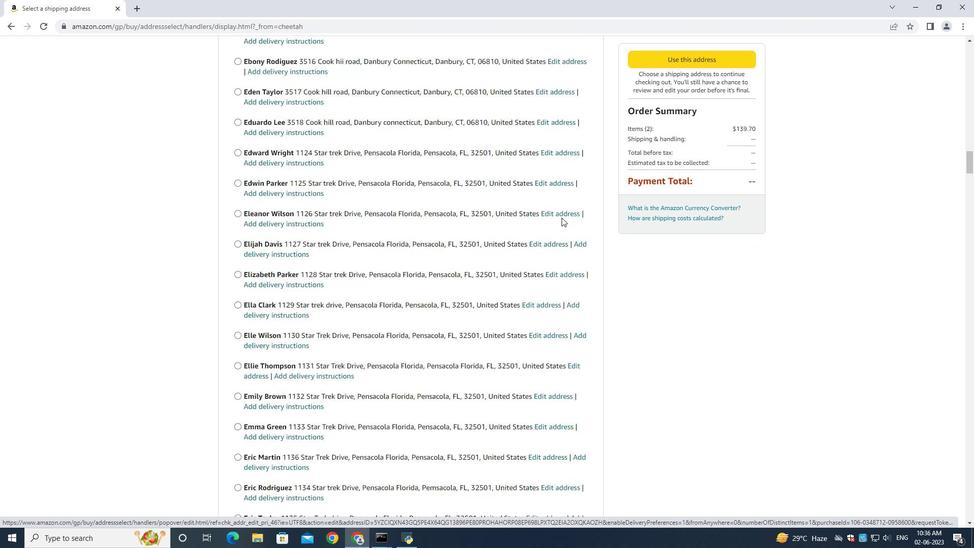 
Action: Mouse moved to (562, 220)
Screenshot: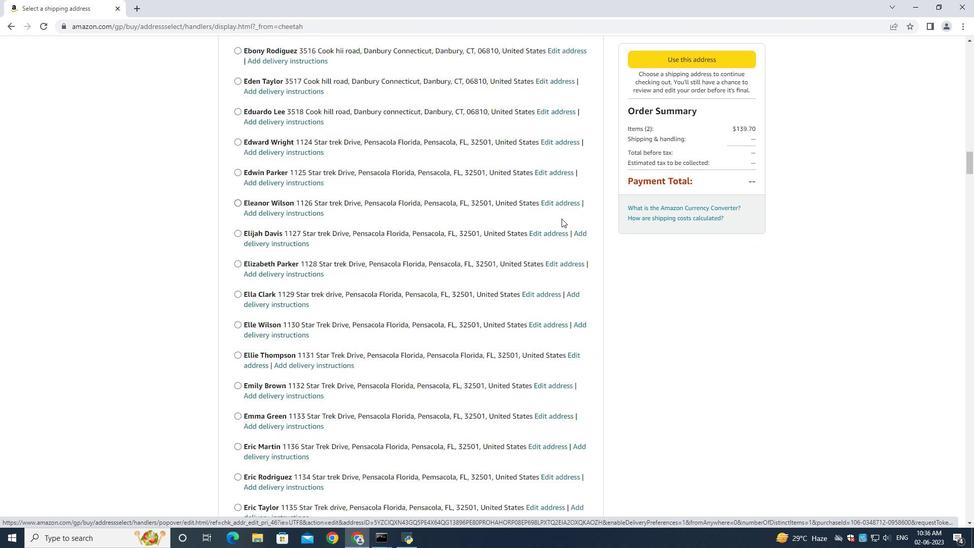 
Action: Mouse scrolled (562, 219) with delta (0, 0)
Screenshot: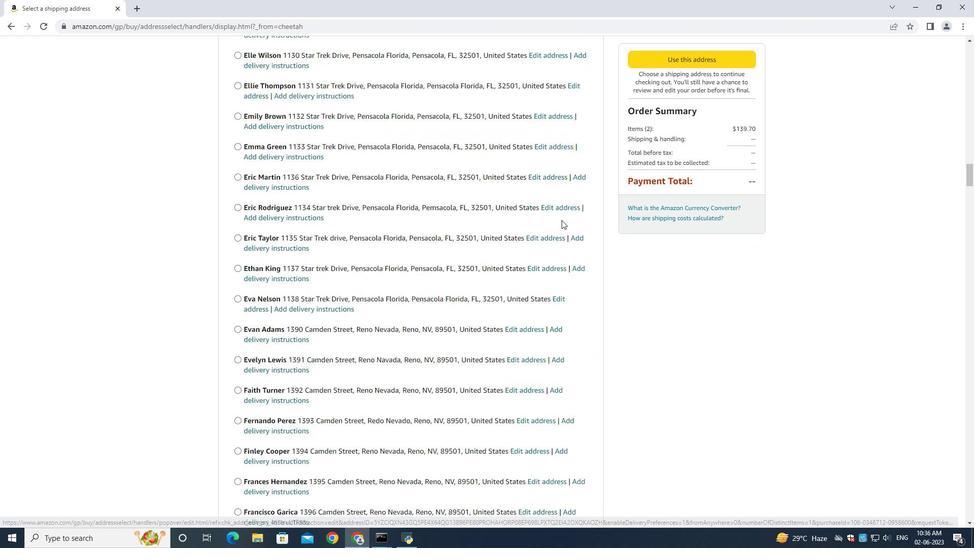 
Action: Mouse moved to (562, 225)
Screenshot: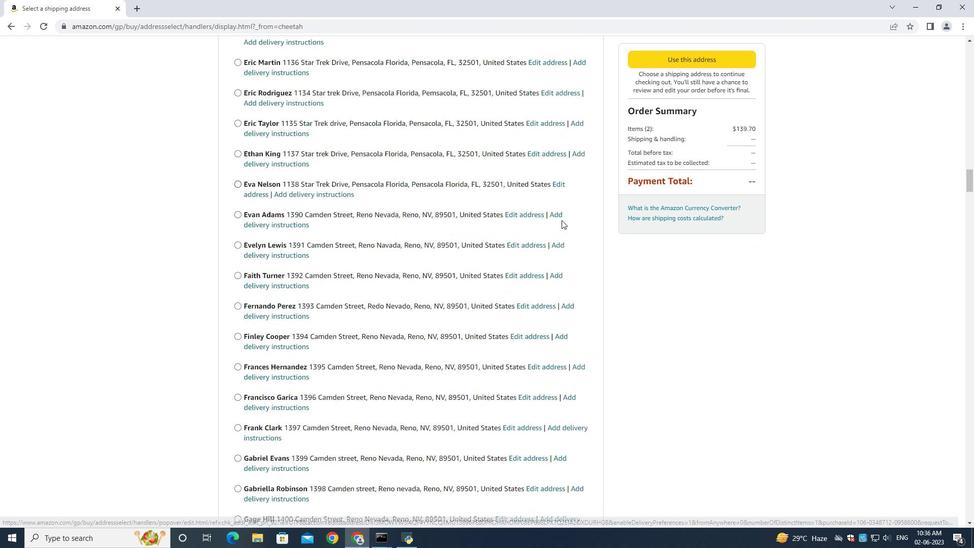 
Action: Mouse scrolled (562, 220) with delta (0, 0)
Screenshot: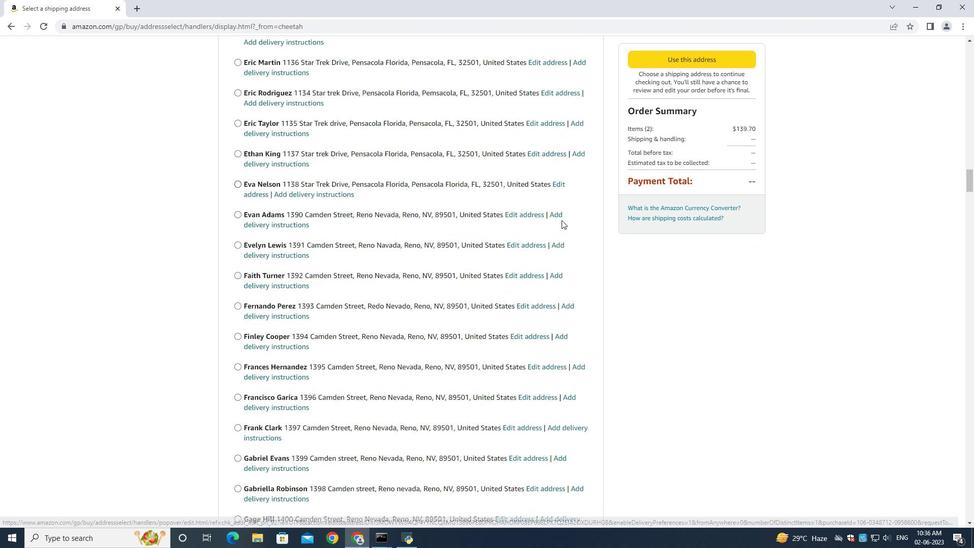 
Action: Mouse moved to (561, 227)
Screenshot: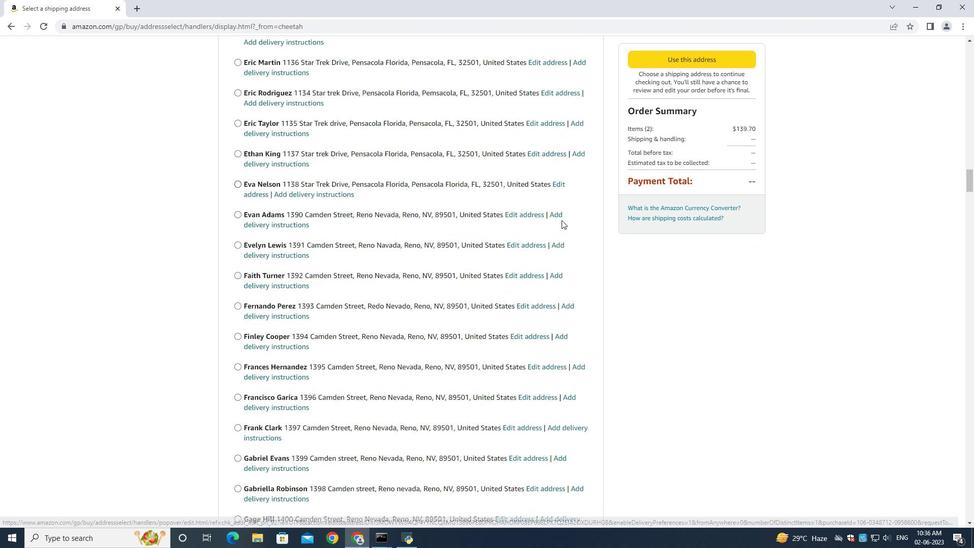
Action: Mouse scrolled (562, 225) with delta (0, 0)
Screenshot: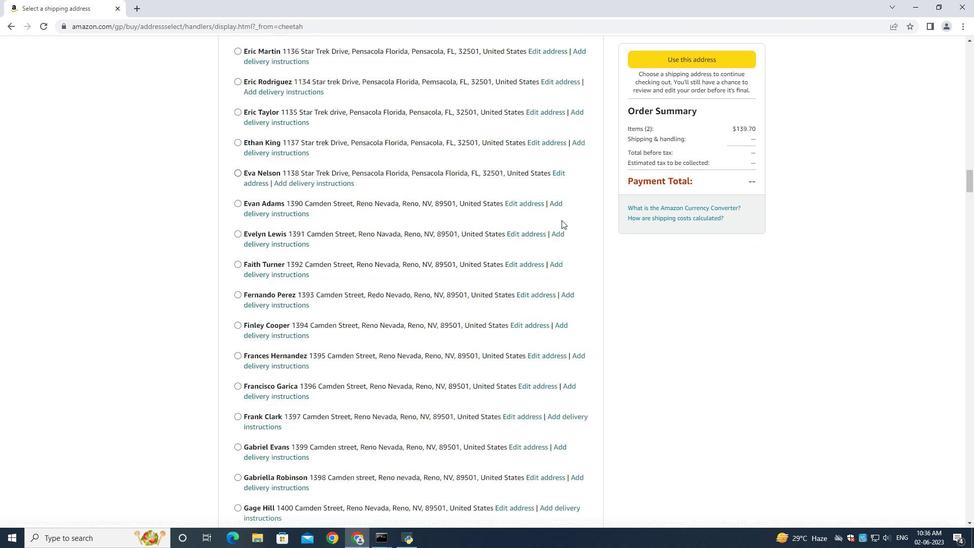 
Action: Mouse moved to (561, 227)
Screenshot: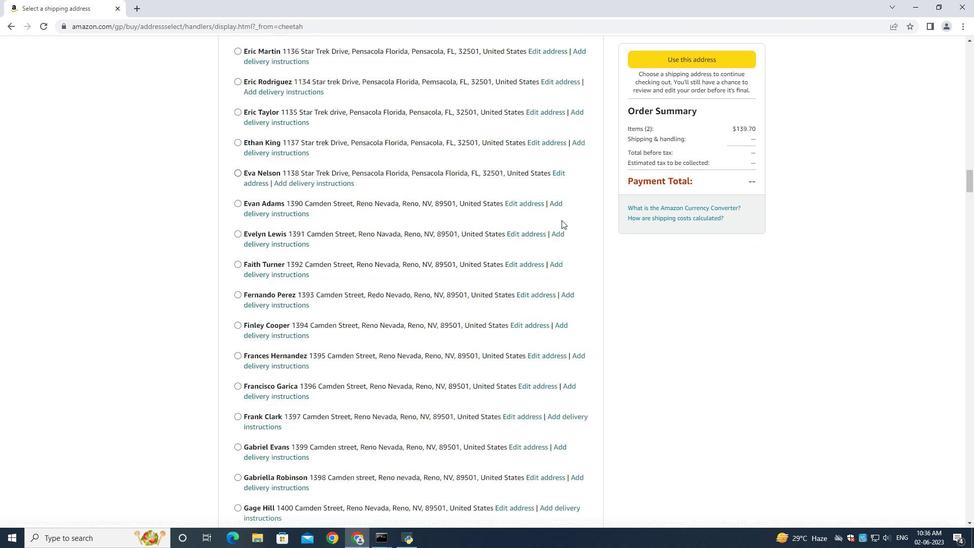 
Action: Mouse scrolled (561, 226) with delta (0, 0)
Screenshot: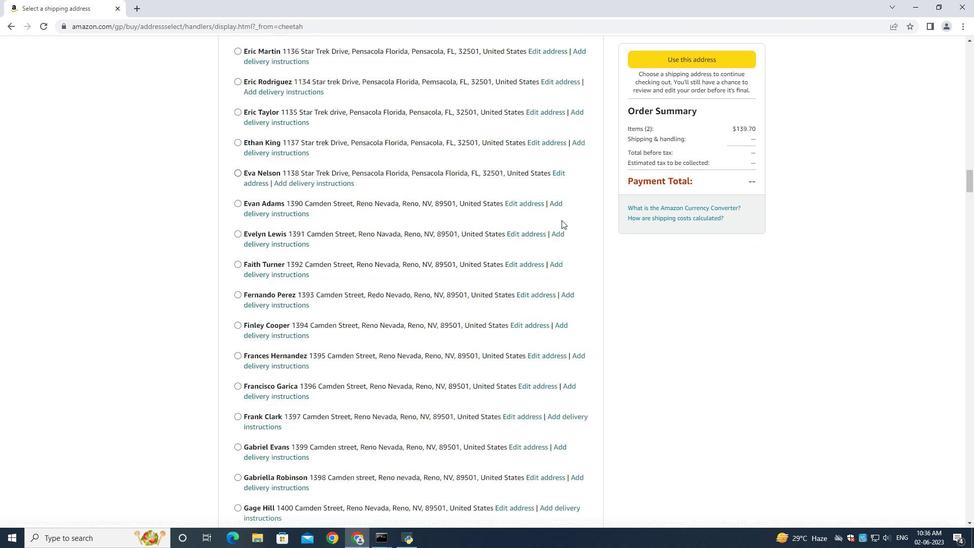 
Action: Mouse scrolled (561, 226) with delta (0, -1)
Screenshot: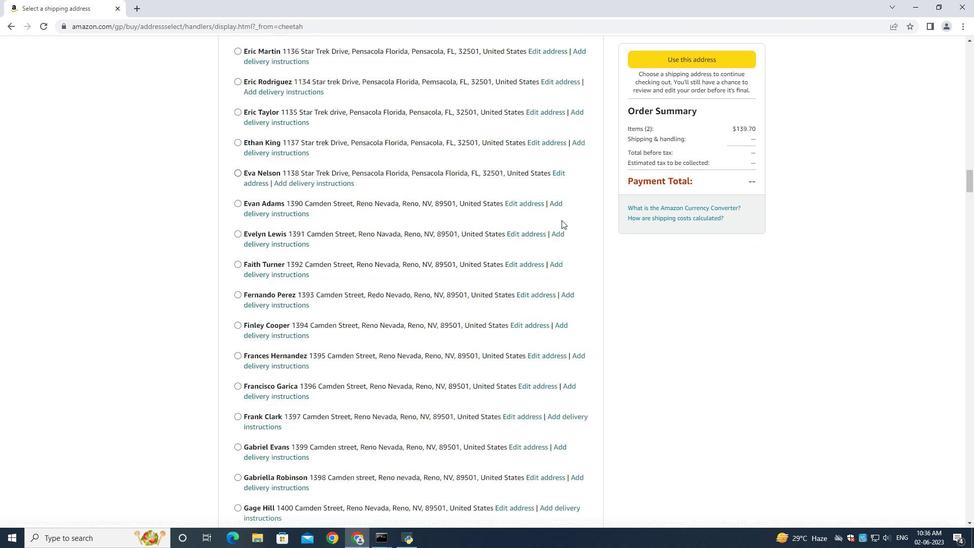 
Action: Mouse scrolled (561, 226) with delta (0, 0)
Screenshot: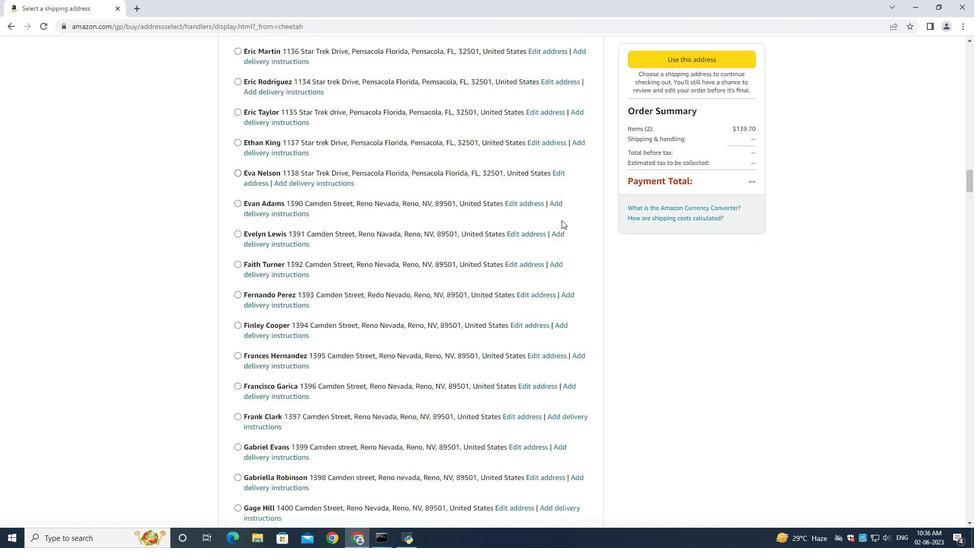 
Action: Mouse scrolled (561, 226) with delta (0, 0)
Screenshot: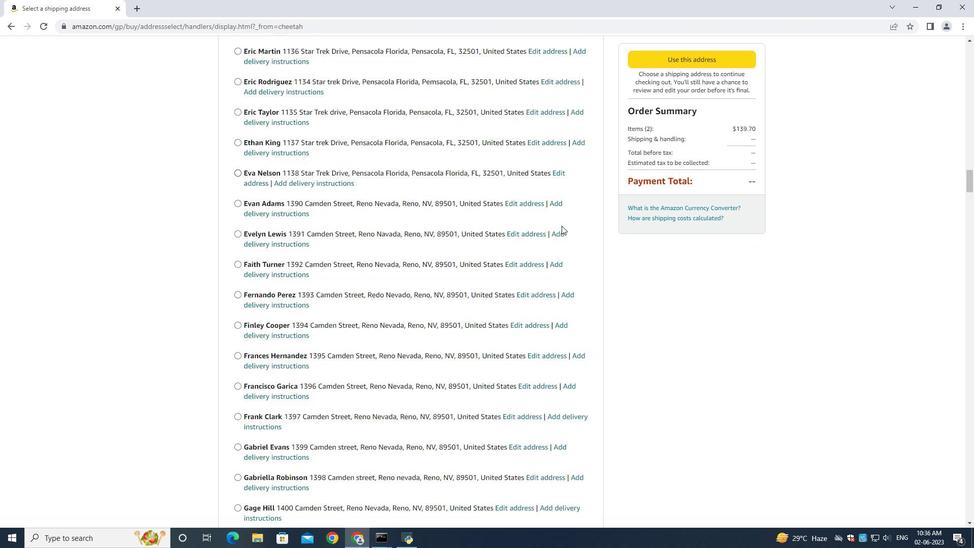 
Action: Mouse scrolled (561, 226) with delta (0, 0)
Screenshot: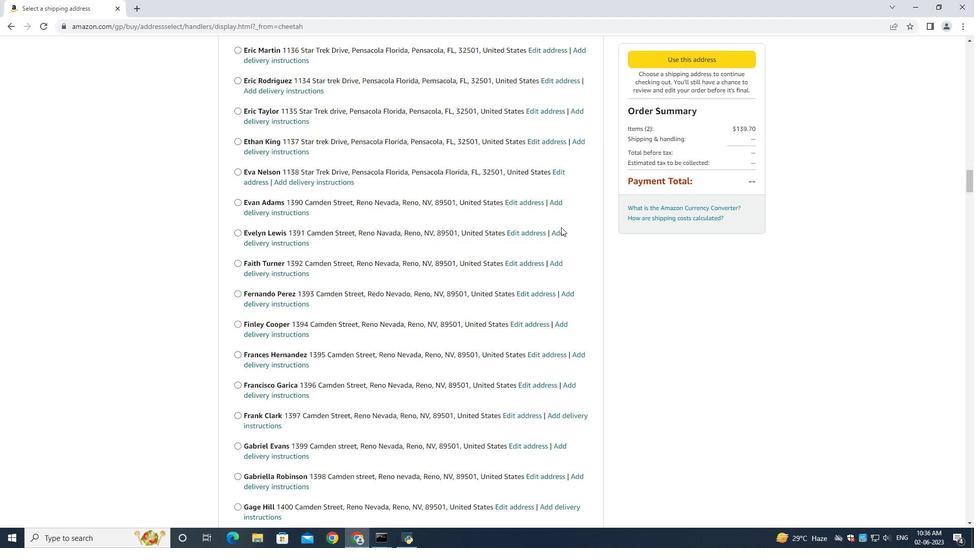 
Action: Mouse moved to (561, 227)
Screenshot: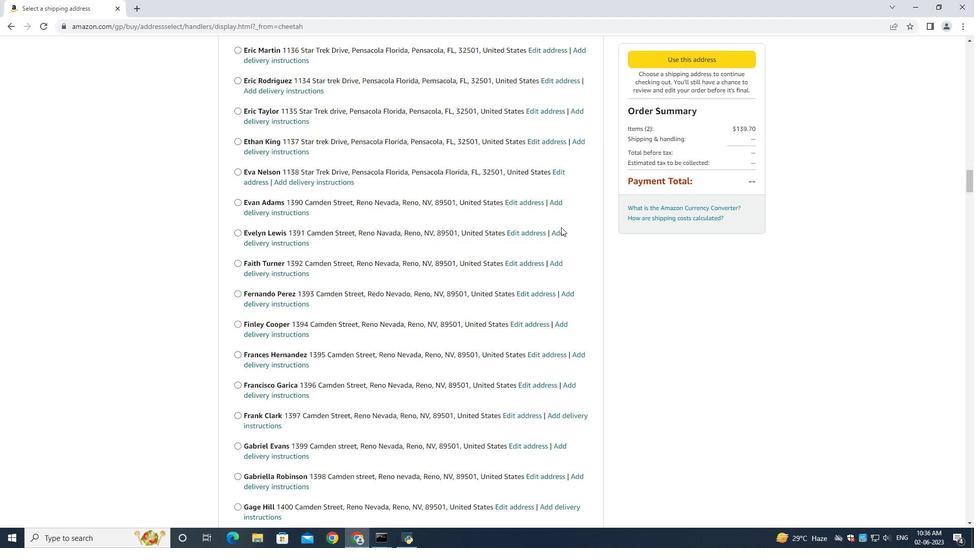 
Action: Mouse scrolled (561, 227) with delta (0, 0)
Screenshot: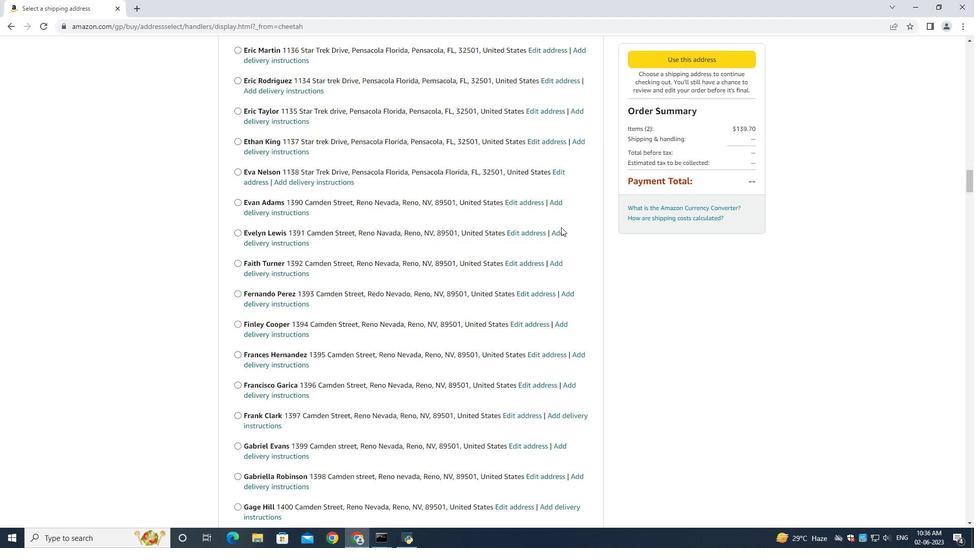 
Action: Mouse moved to (561, 229)
Screenshot: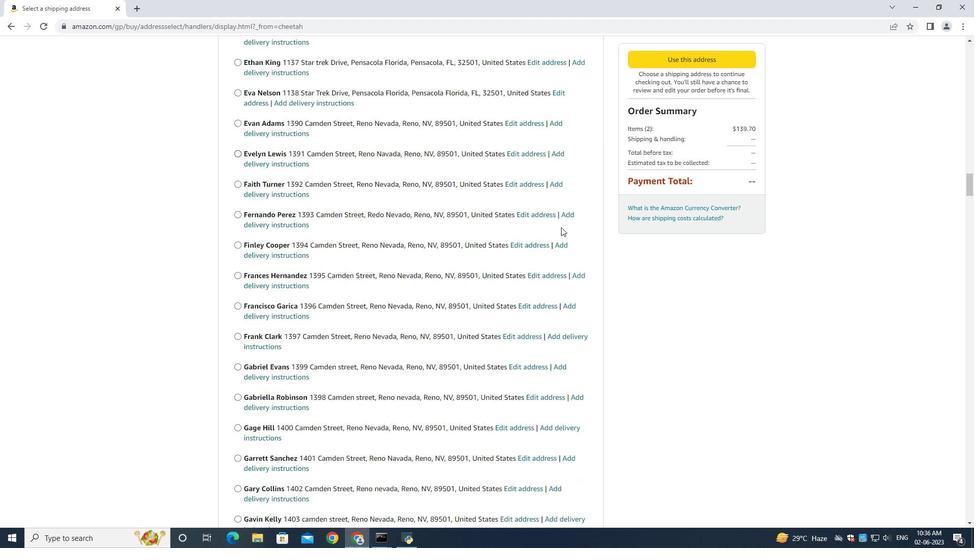 
Action: Mouse scrolled (561, 228) with delta (0, 0)
Screenshot: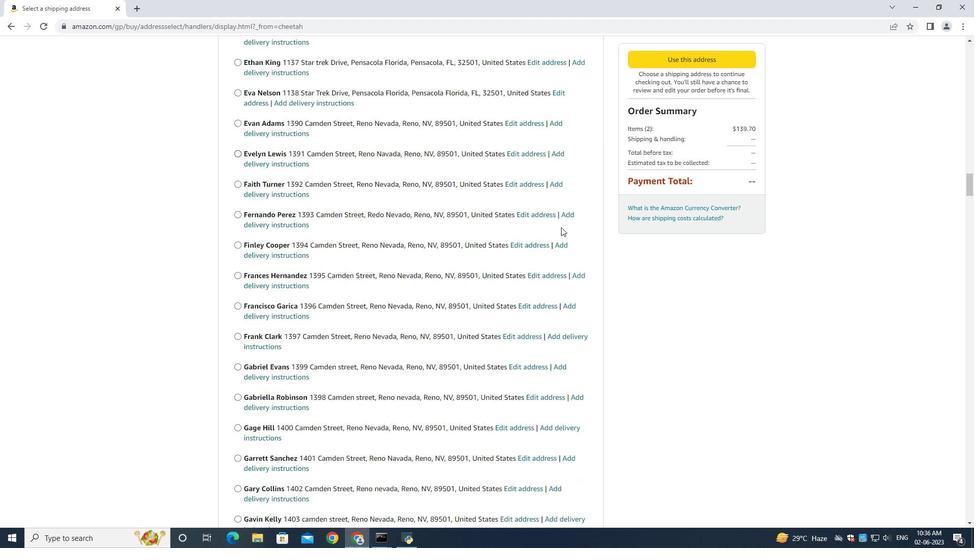 
Action: Mouse moved to (561, 230)
Screenshot: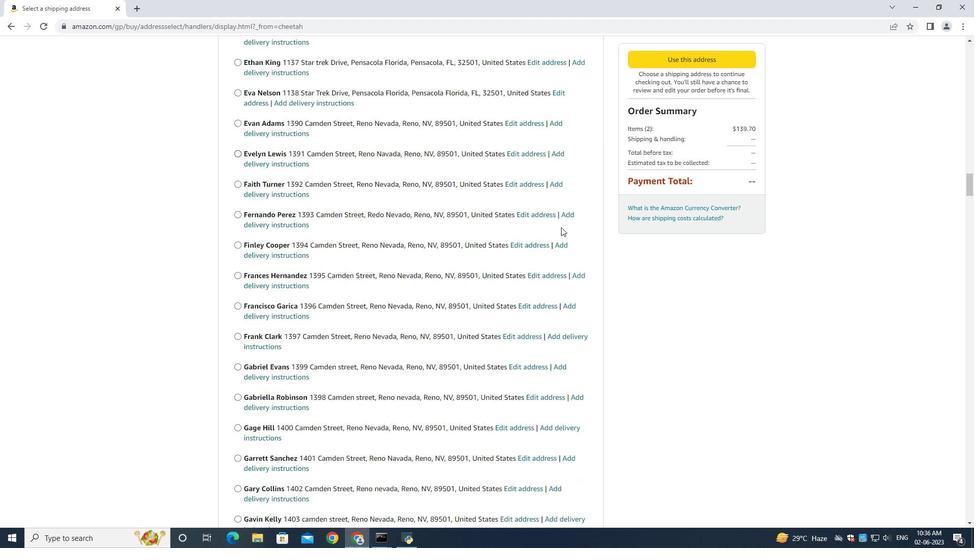 
Action: Mouse scrolled (561, 228) with delta (0, -1)
Screenshot: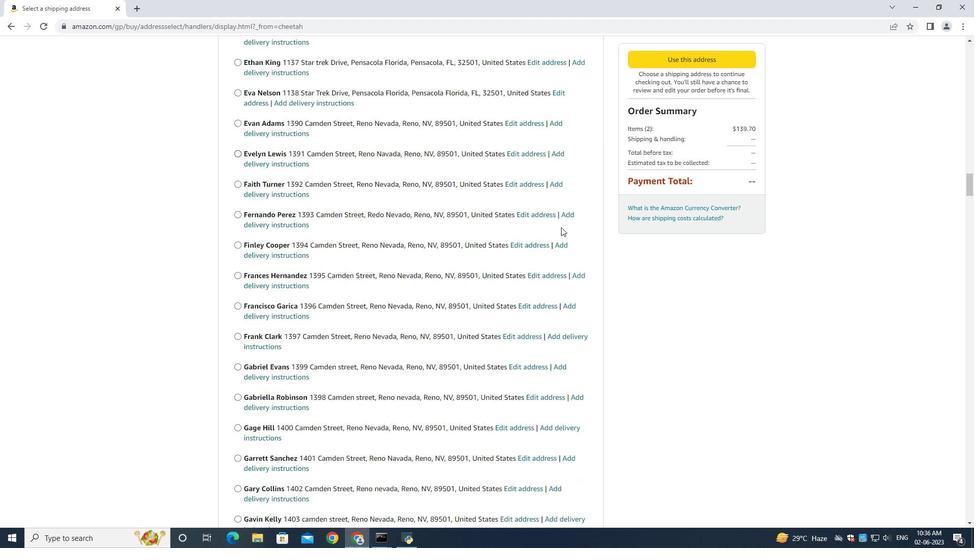 
Action: Mouse scrolled (561, 229) with delta (0, 0)
Screenshot: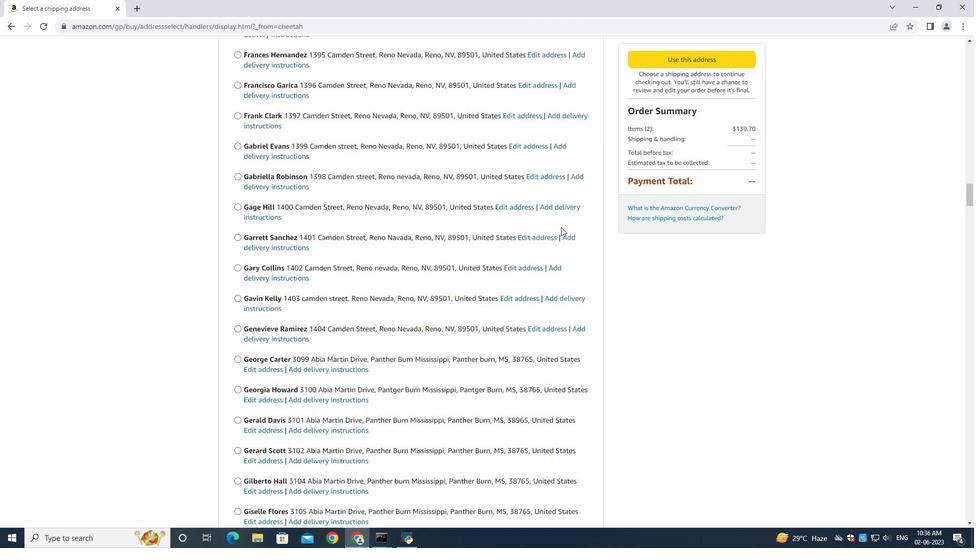 
Action: Mouse scrolled (561, 228) with delta (0, -1)
Screenshot: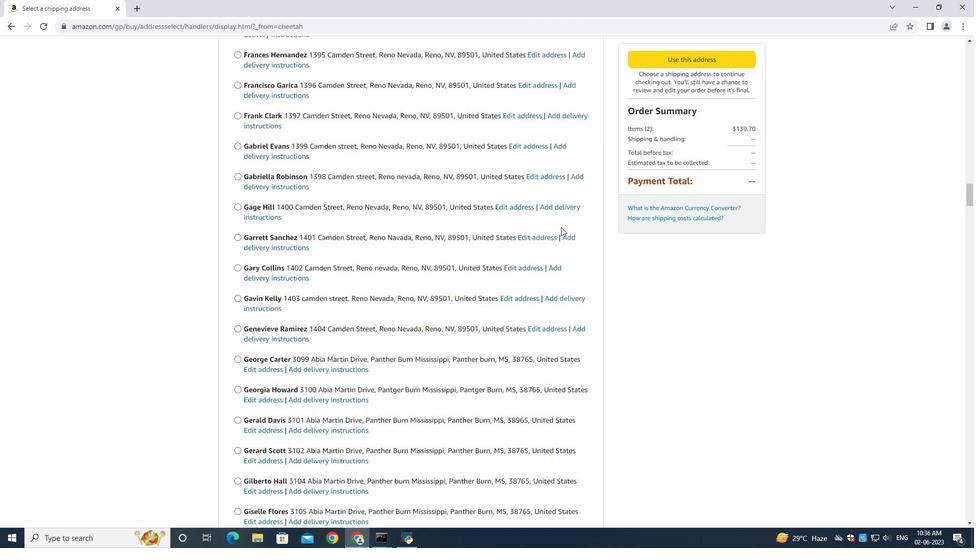 
Action: Mouse scrolled (561, 229) with delta (0, 0)
Screenshot: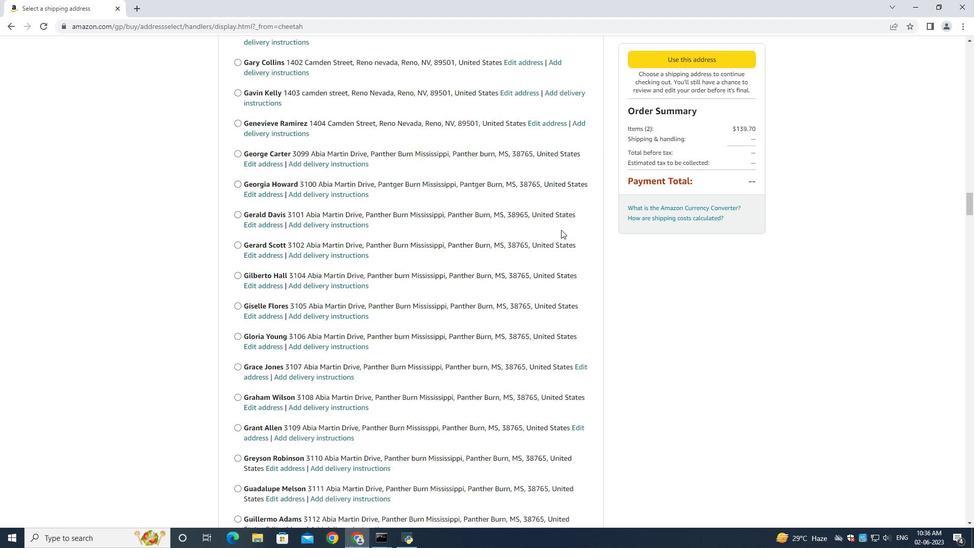 
Action: Mouse scrolled (561, 229) with delta (0, 0)
Screenshot: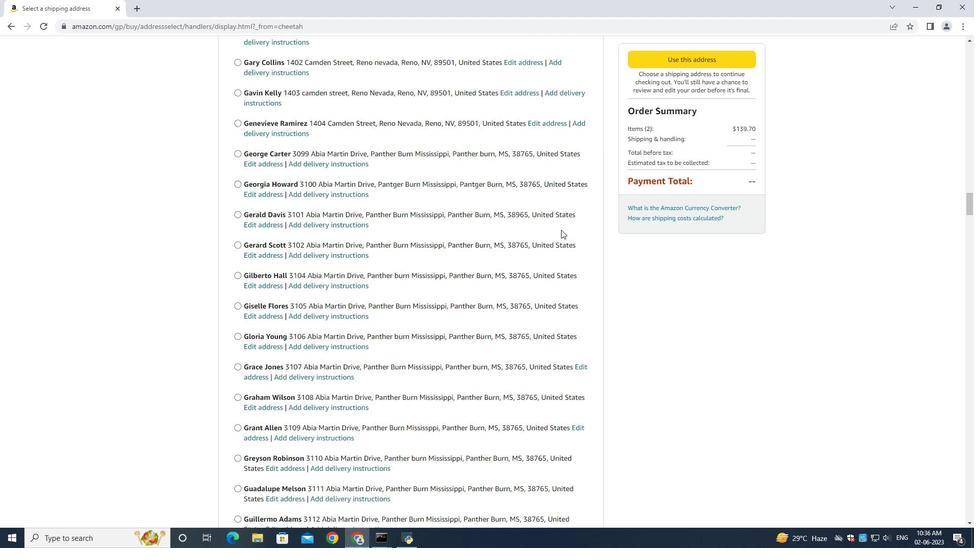 
Action: Mouse scrolled (561, 229) with delta (0, 0)
Screenshot: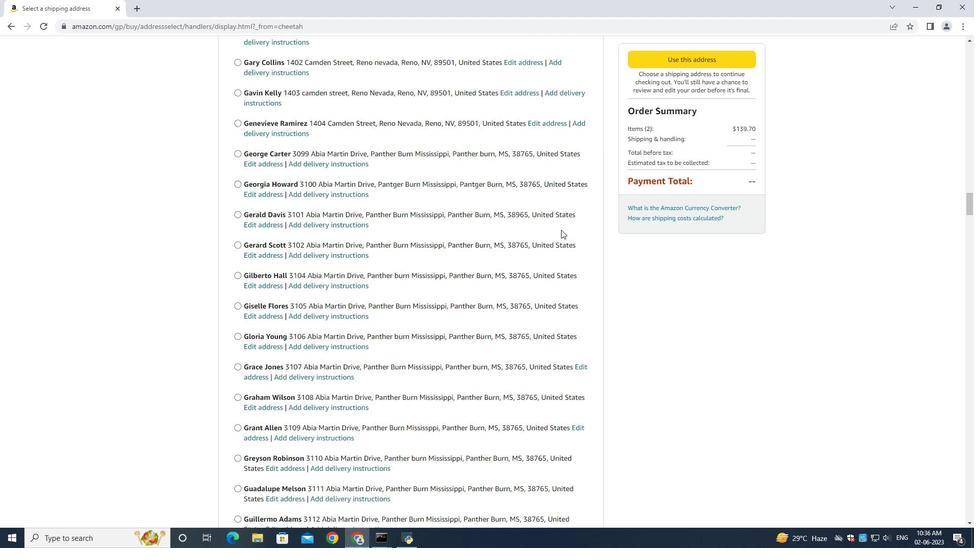 
Action: Mouse scrolled (561, 229) with delta (0, 0)
Screenshot: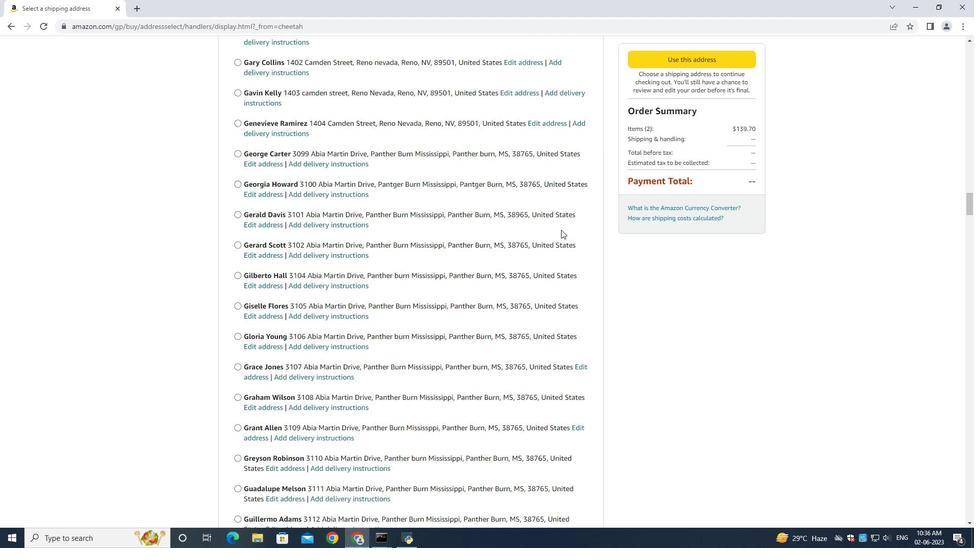 
Action: Mouse scrolled (561, 228) with delta (0, -1)
Screenshot: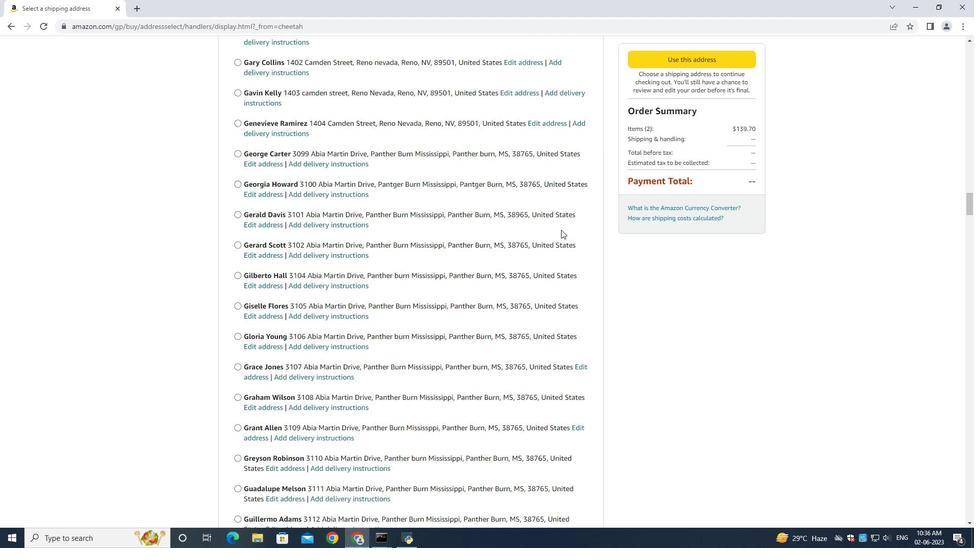 
Action: Mouse scrolled (561, 229) with delta (0, 0)
Screenshot: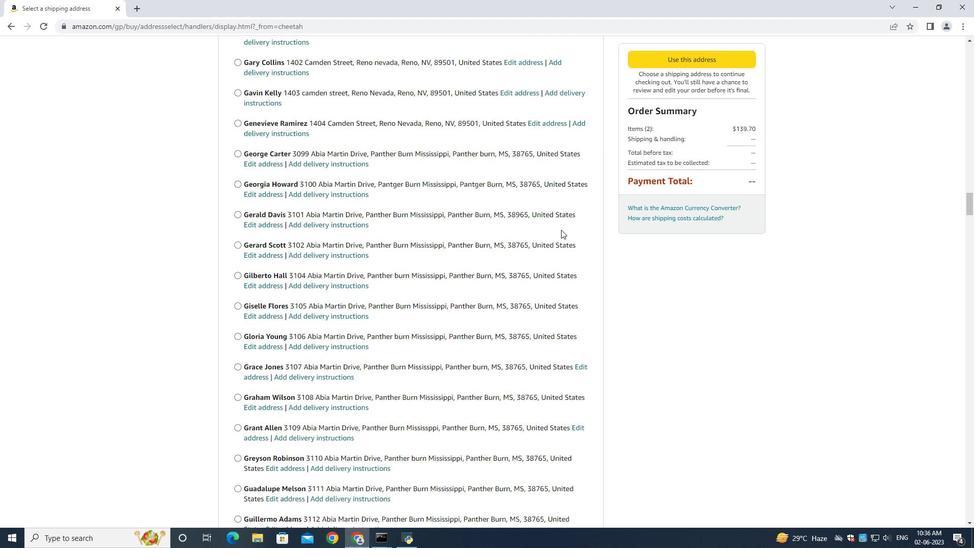
Action: Mouse scrolled (561, 229) with delta (0, 0)
Screenshot: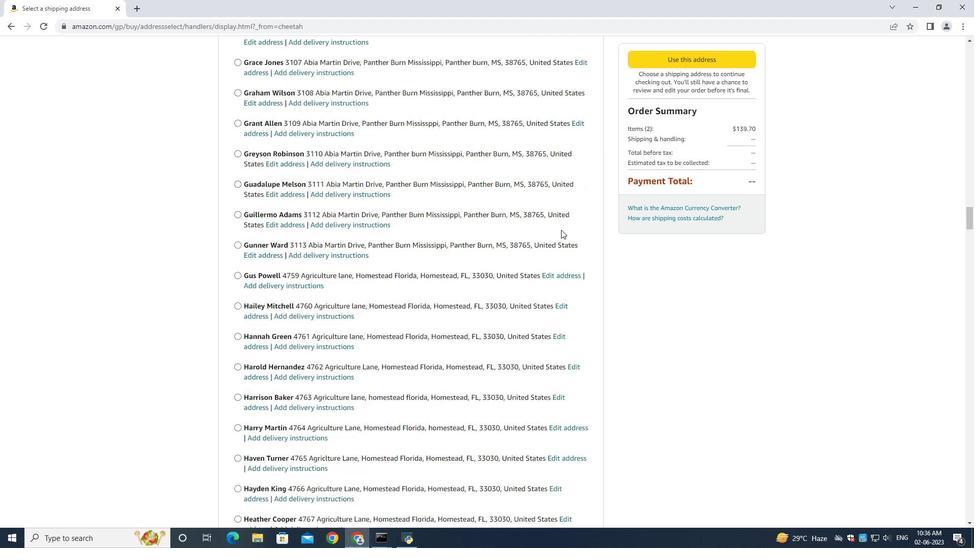
Action: Mouse moved to (561, 230)
Screenshot: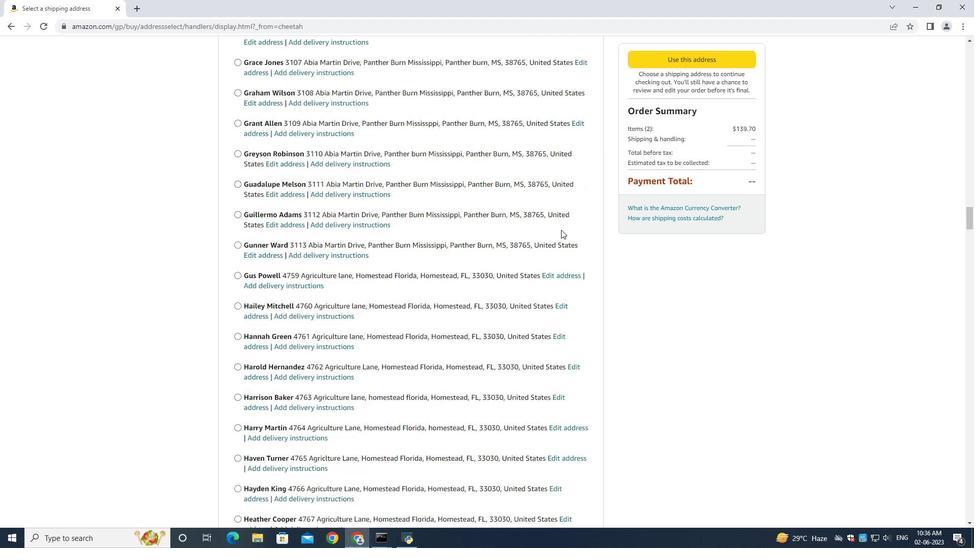 
Action: Mouse scrolled (561, 229) with delta (0, 0)
Screenshot: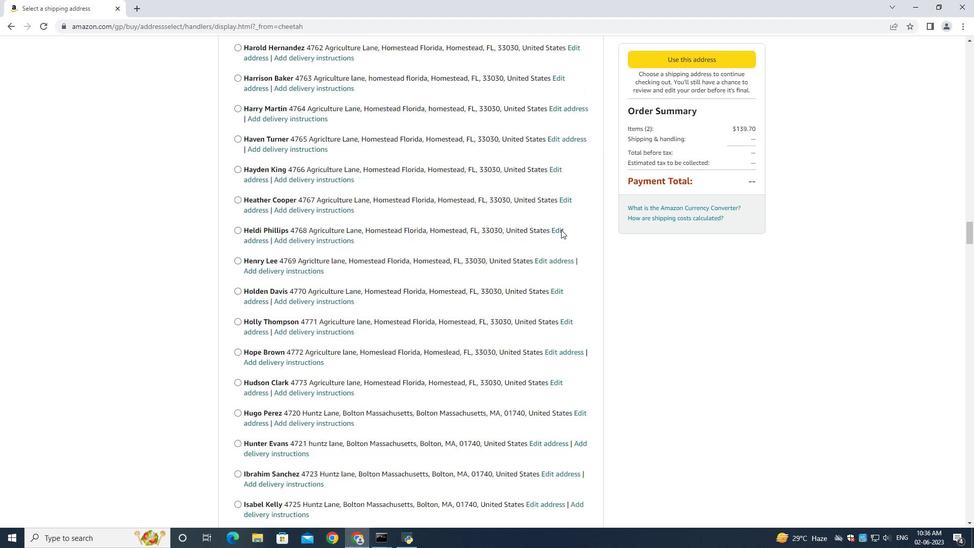 
Action: Mouse moved to (561, 232)
Screenshot: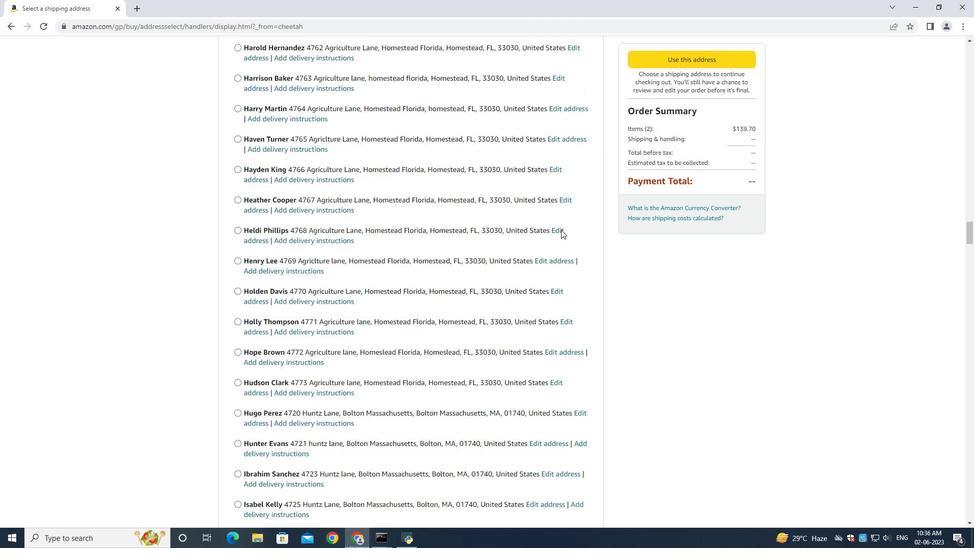 
Action: Mouse scrolled (561, 231) with delta (0, 0)
Screenshot: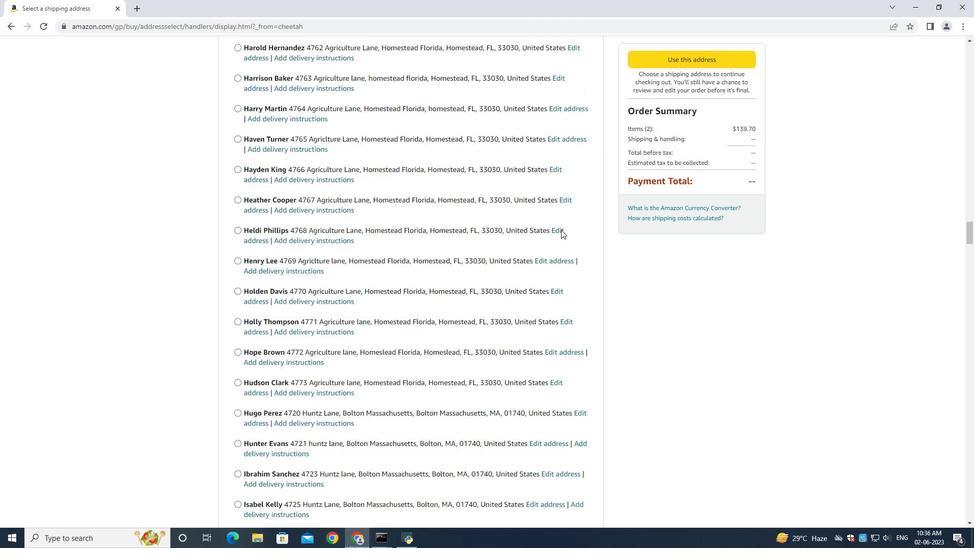 
Action: Mouse moved to (561, 232)
Screenshot: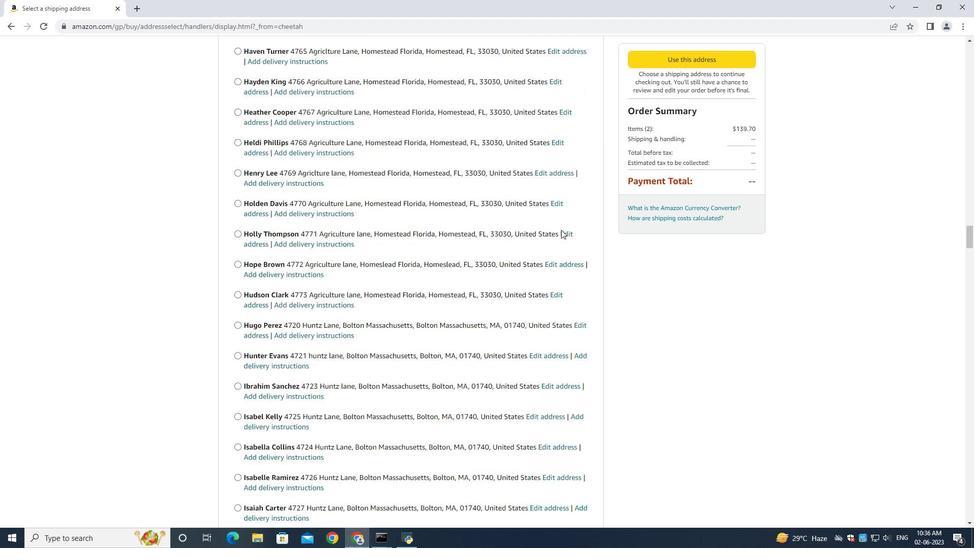 
Action: Mouse scrolled (561, 231) with delta (0, -1)
Screenshot: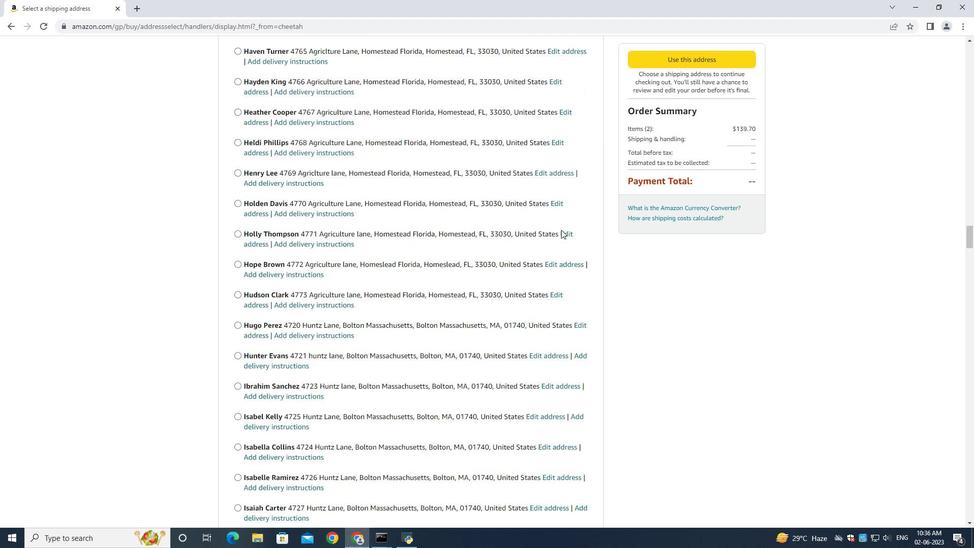 
Action: Mouse scrolled (561, 232) with delta (0, 0)
Screenshot: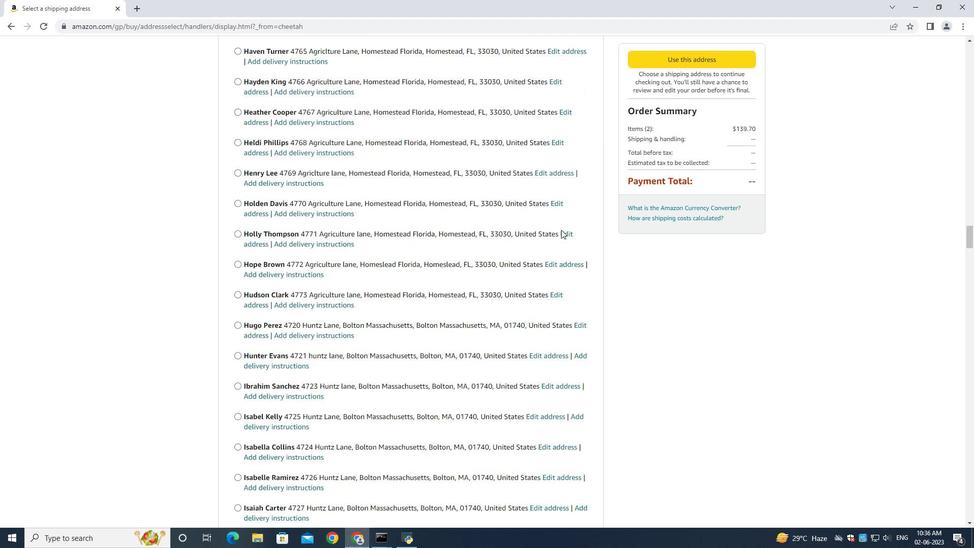 
Action: Mouse scrolled (561, 231) with delta (0, -1)
Screenshot: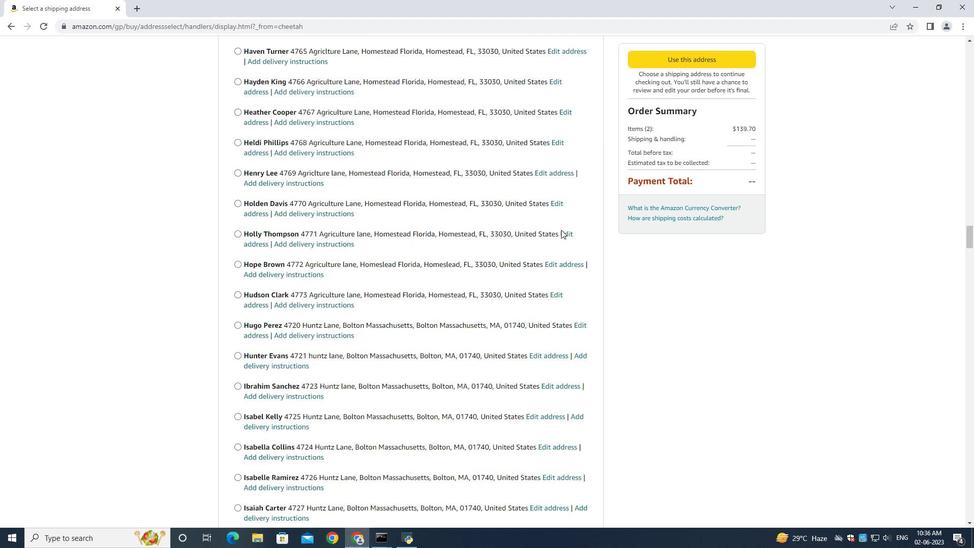 
Action: Mouse scrolled (561, 232) with delta (0, 0)
Screenshot: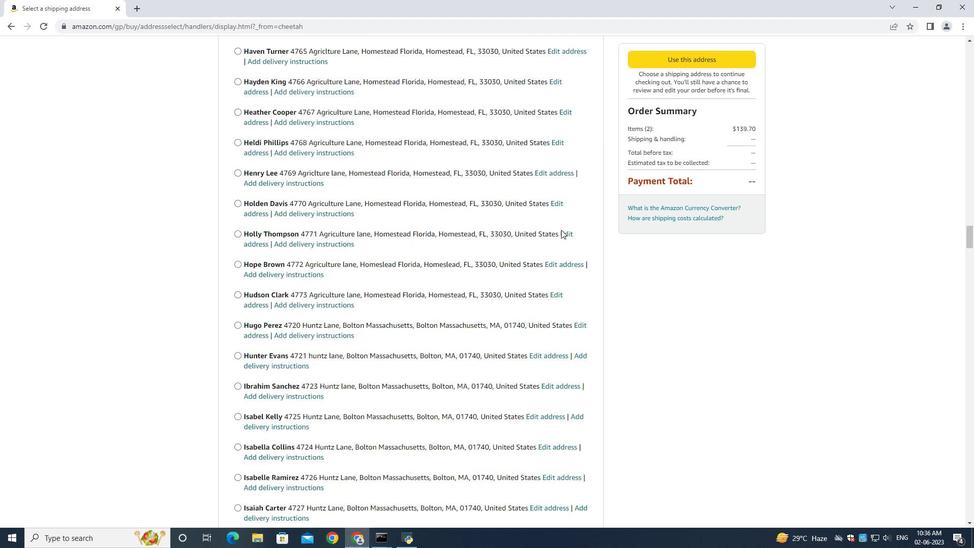 
Action: Mouse scrolled (561, 232) with delta (0, 0)
Screenshot: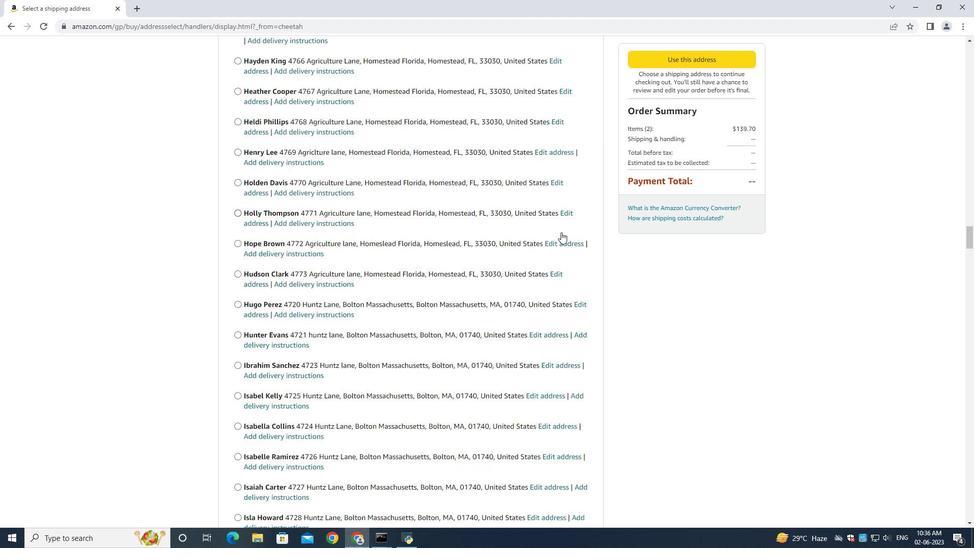 
Action: Mouse moved to (561, 237)
Screenshot: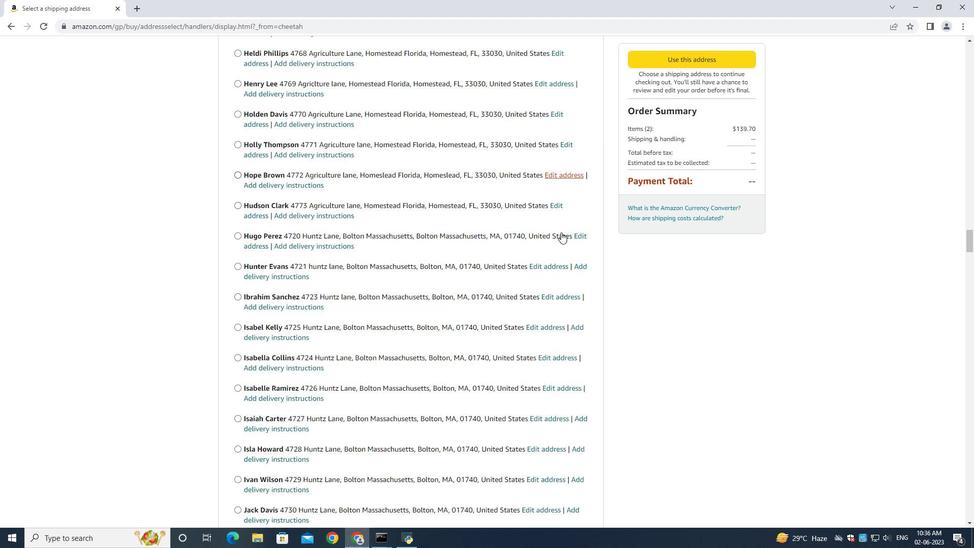 
Action: Mouse scrolled (561, 236) with delta (0, 0)
Screenshot: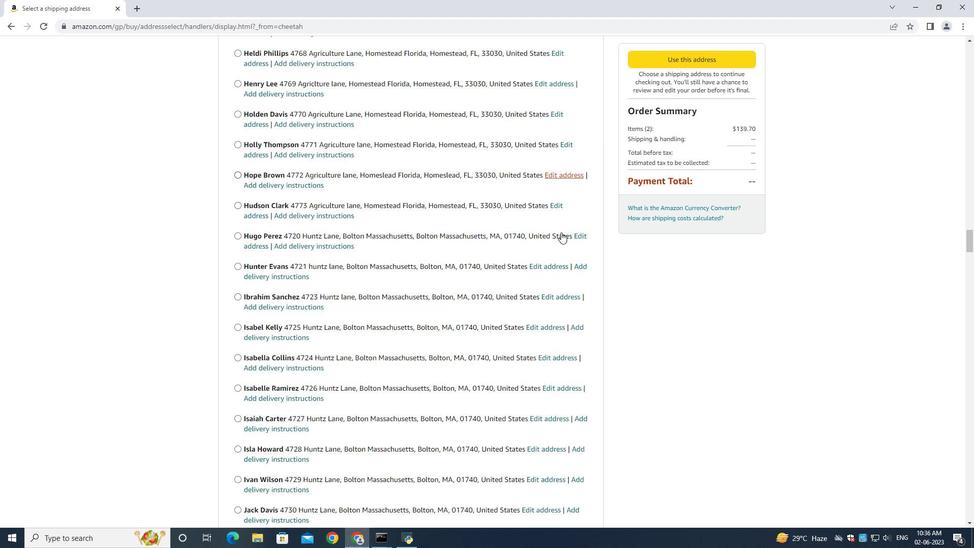 
Action: Mouse scrolled (561, 236) with delta (0, -1)
Screenshot: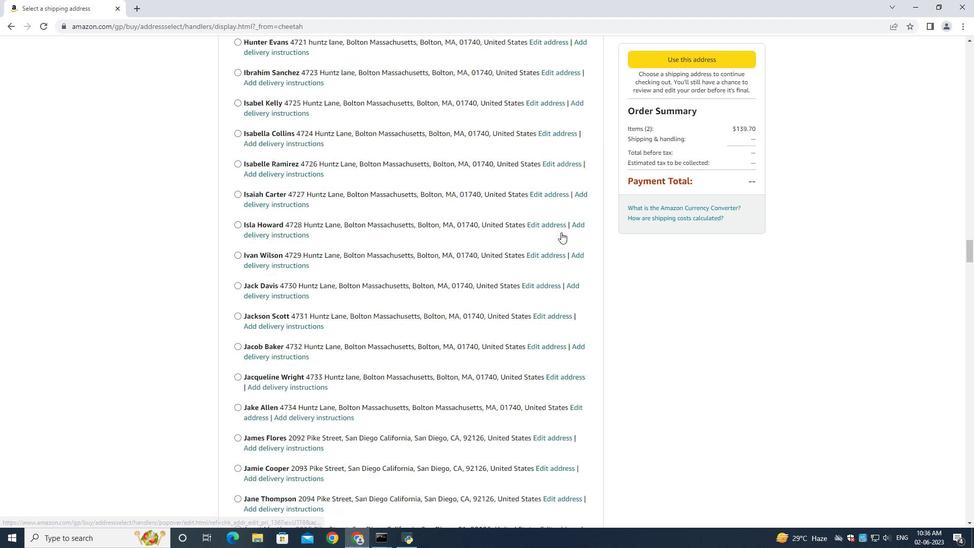 
Action: Mouse scrolled (561, 236) with delta (0, -1)
Screenshot: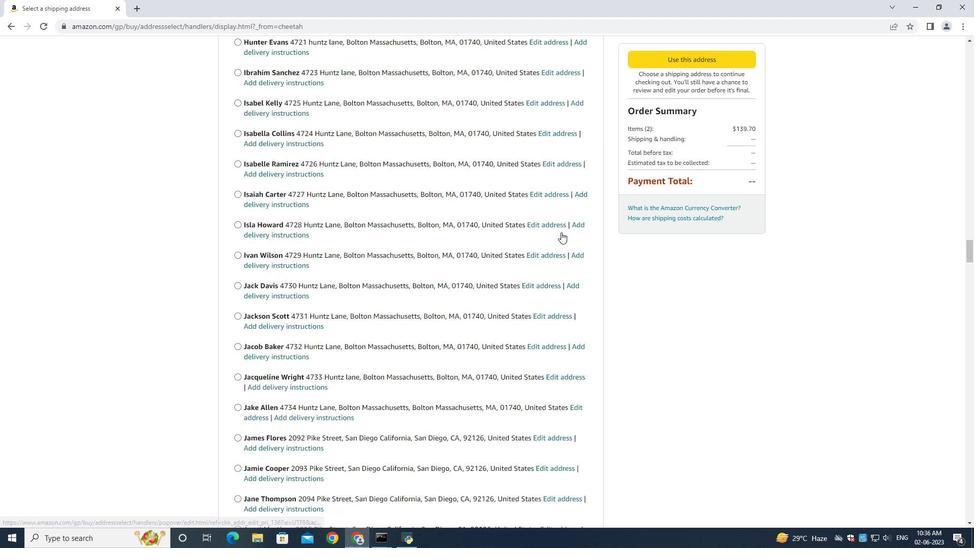 
Action: Mouse scrolled (561, 236) with delta (0, 0)
Screenshot: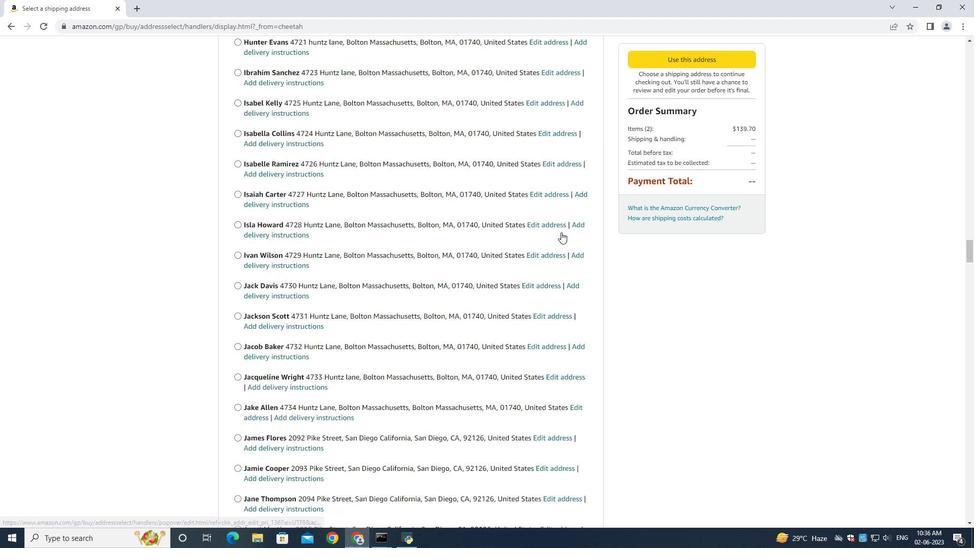 
Action: Mouse scrolled (561, 236) with delta (0, 0)
Screenshot: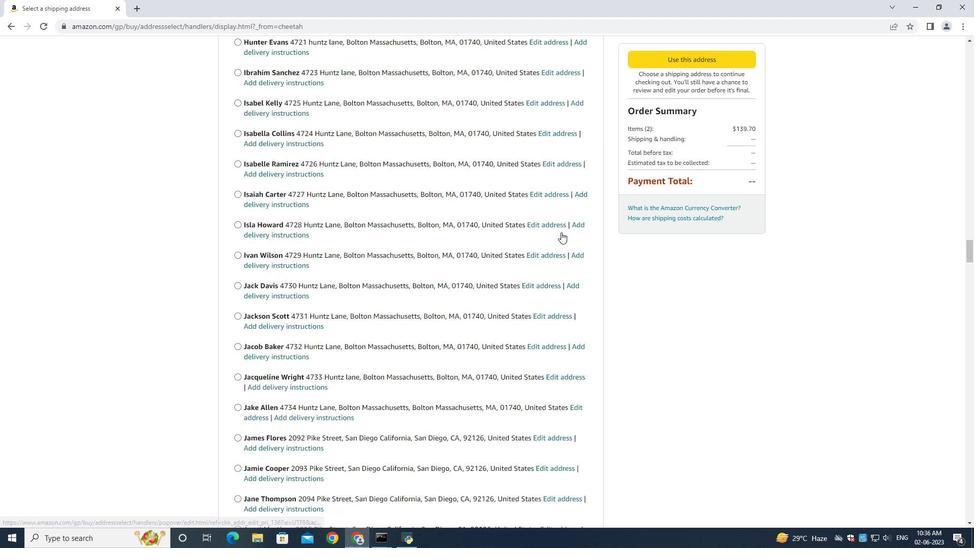 
Action: Mouse moved to (561, 241)
Screenshot: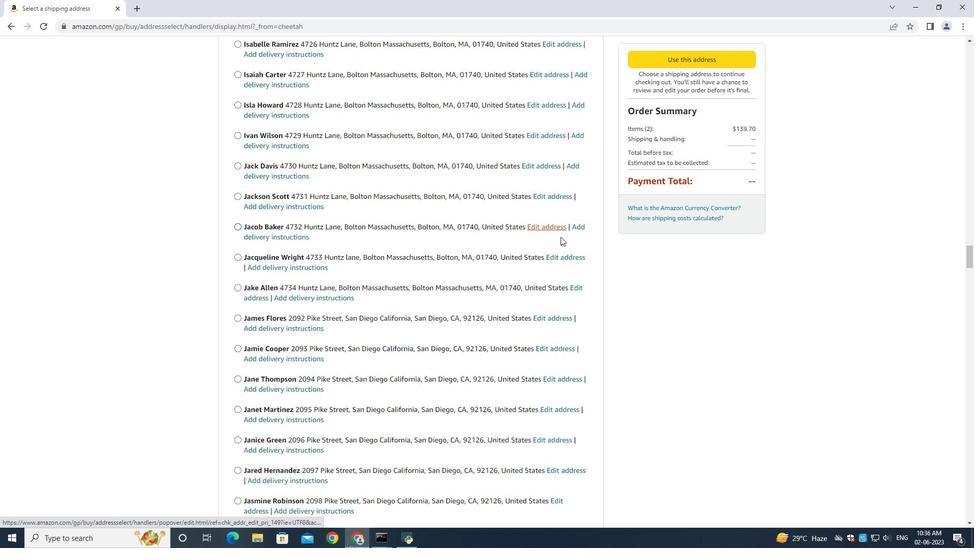 
Action: Mouse scrolled (561, 240) with delta (0, 0)
Screenshot: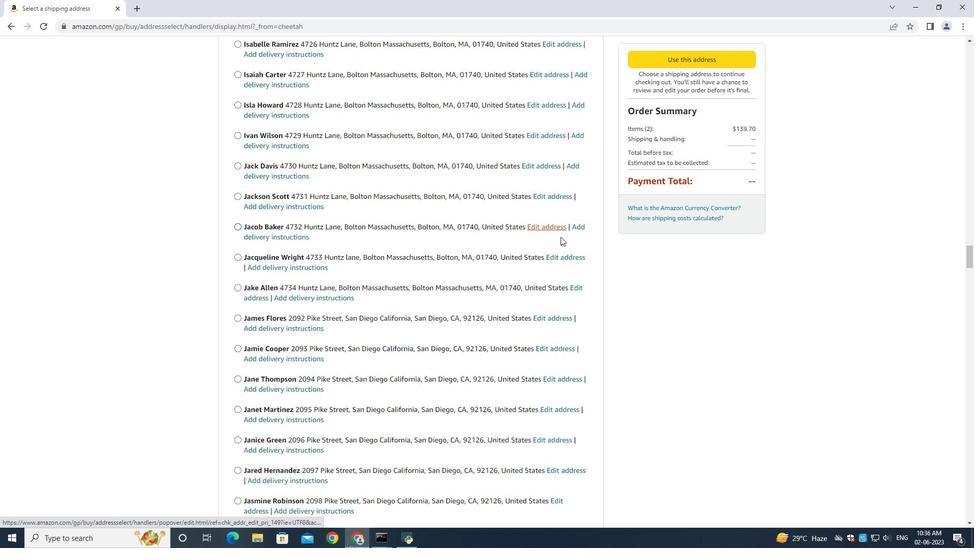 
Action: Mouse moved to (561, 245)
Screenshot: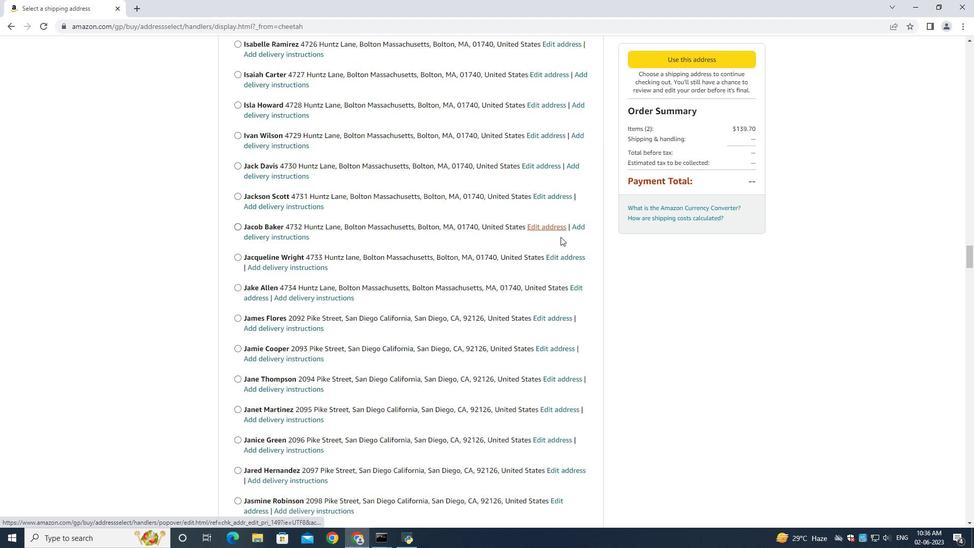 
Action: Mouse scrolled (561, 243) with delta (0, 0)
Screenshot: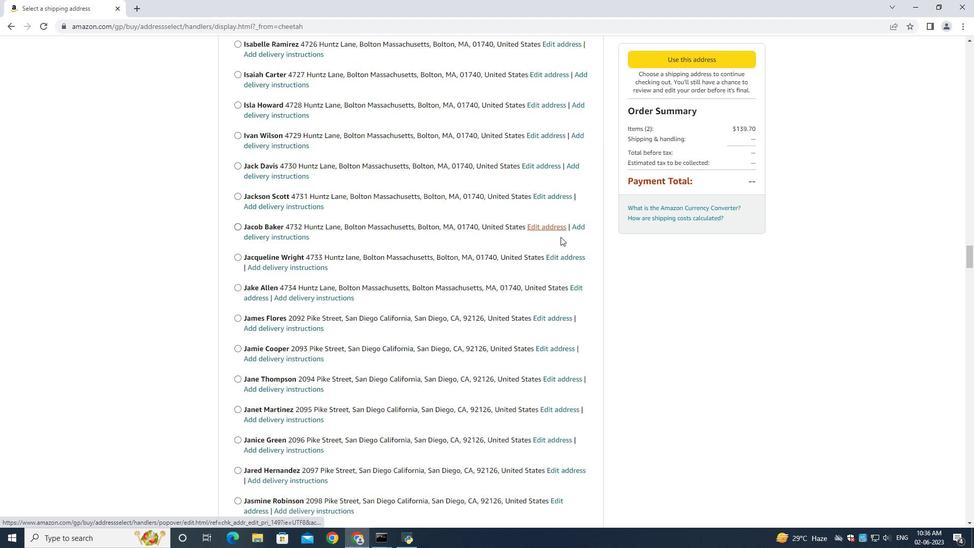 
Action: Mouse moved to (562, 245)
Screenshot: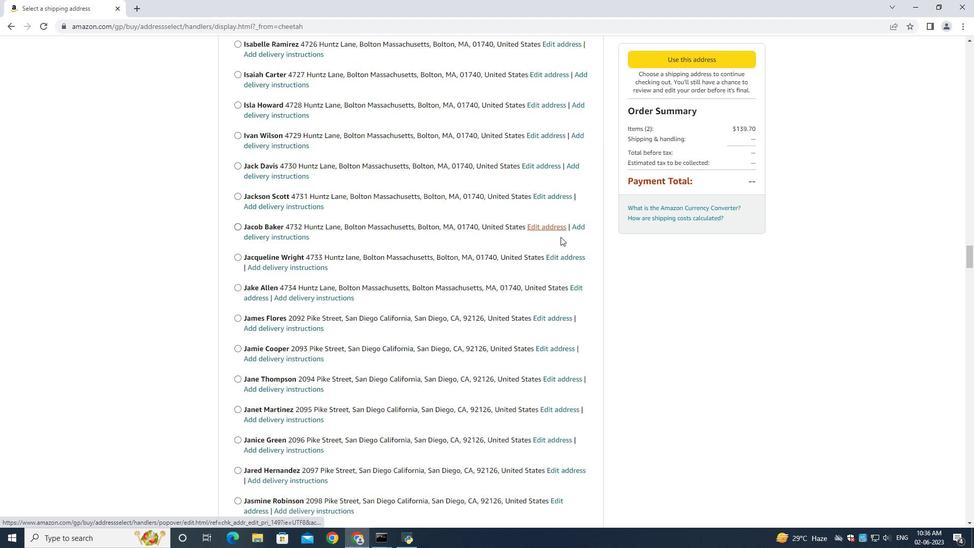 
Action: Mouse scrolled (561, 244) with delta (0, 0)
Screenshot: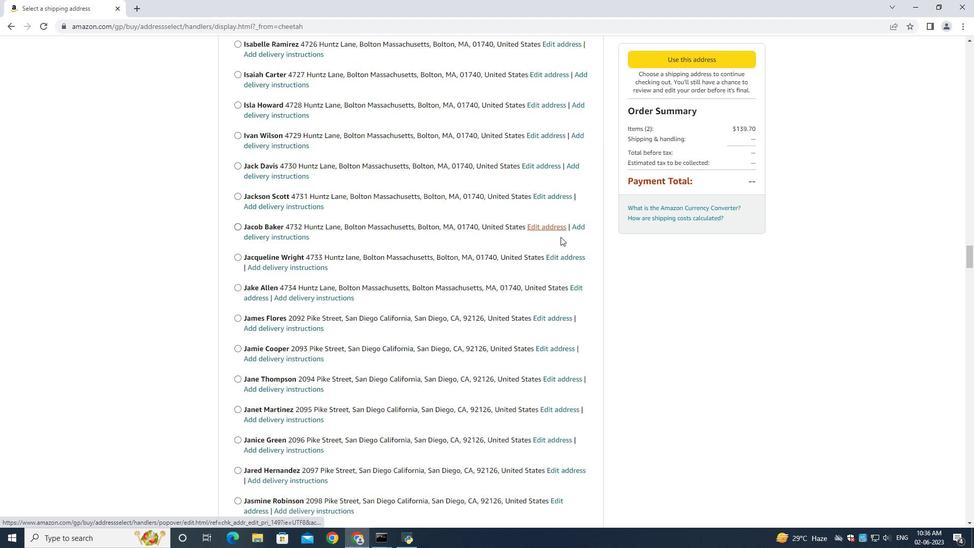 
Action: Mouse moved to (562, 245)
Screenshot: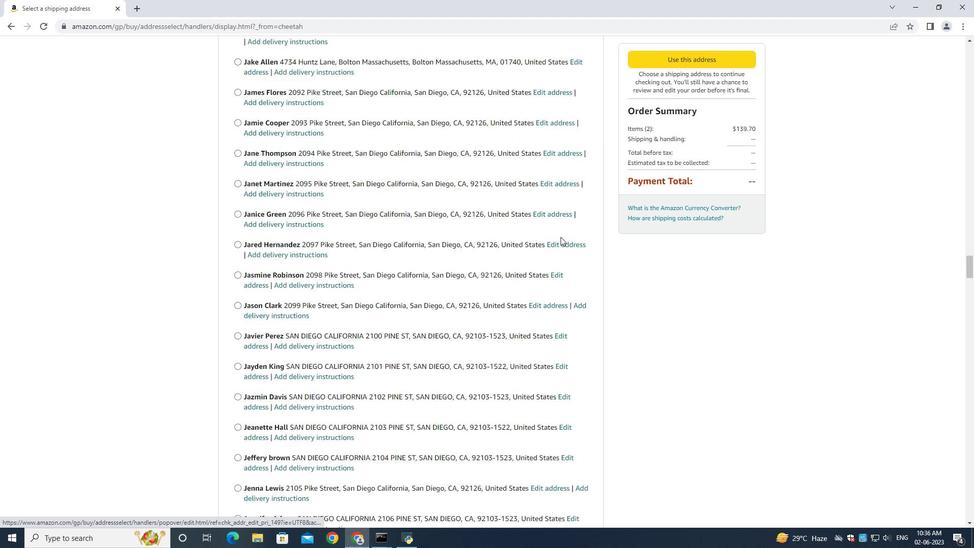 
Action: Mouse scrolled (562, 244) with delta (0, -1)
Screenshot: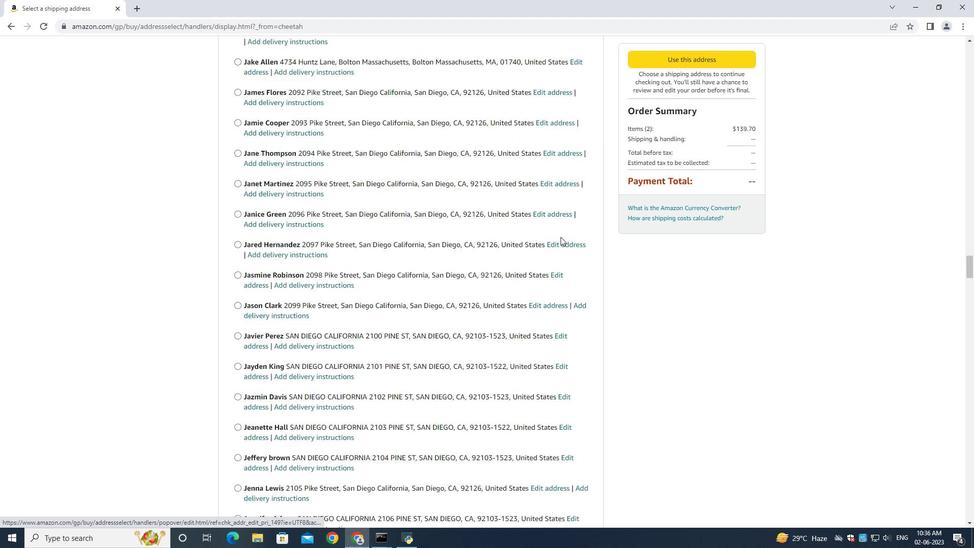 
Action: Mouse moved to (562, 249)
Screenshot: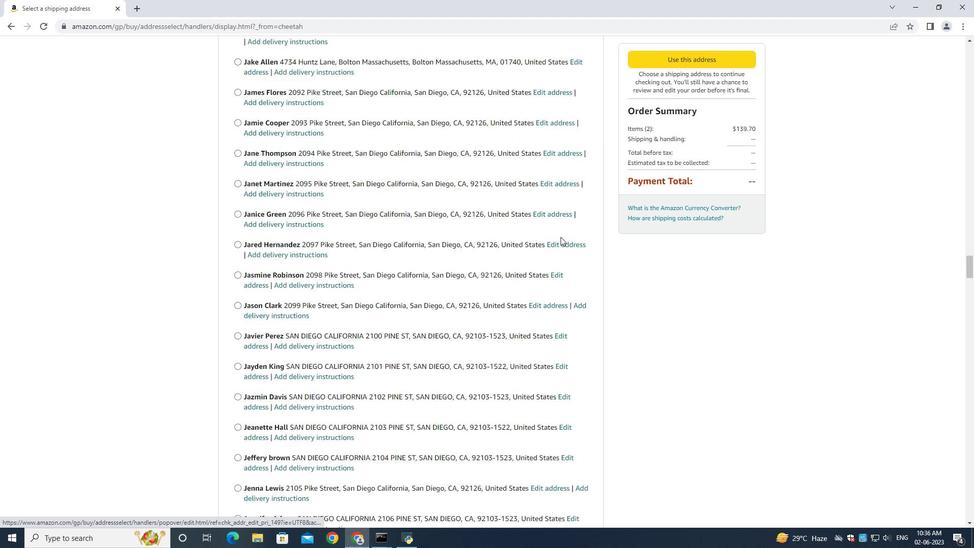 
Action: Mouse scrolled (562, 244) with delta (0, -1)
Screenshot: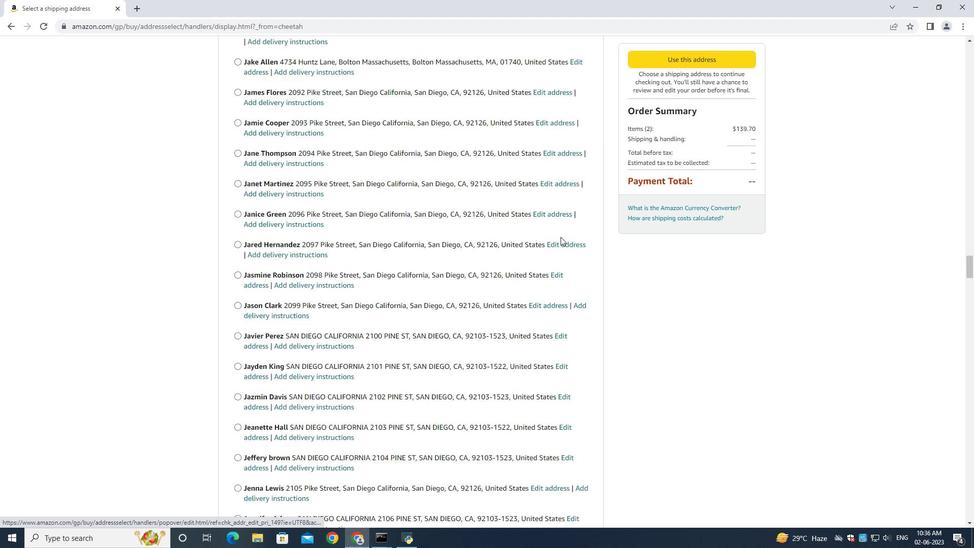 
Action: Mouse moved to (563, 251)
Screenshot: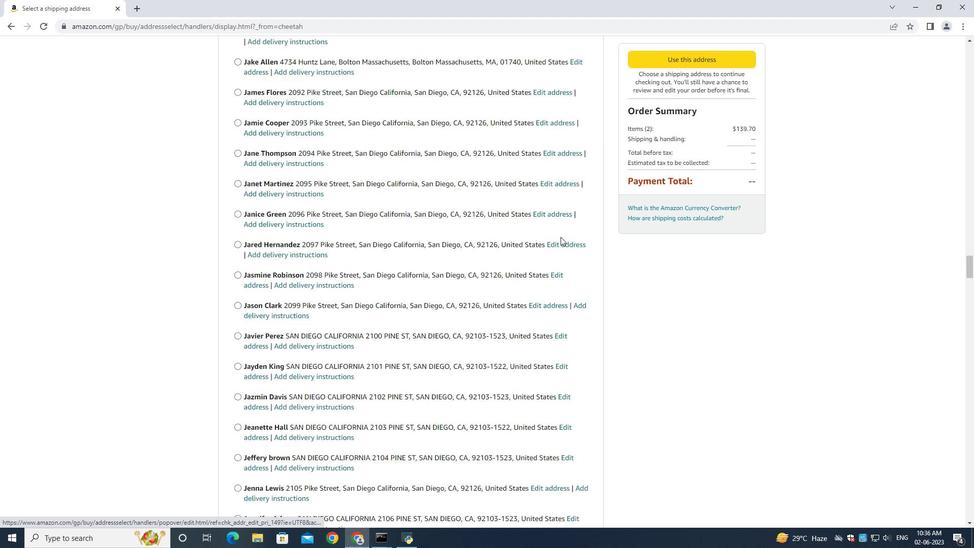 
Action: Mouse scrolled (562, 245) with delta (0, 0)
Screenshot: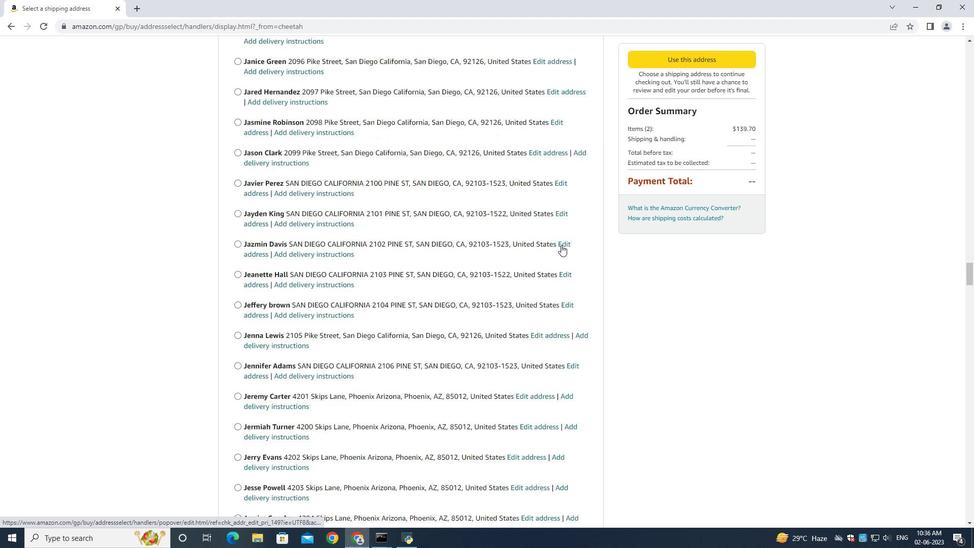 
Action: Mouse moved to (563, 251)
Screenshot: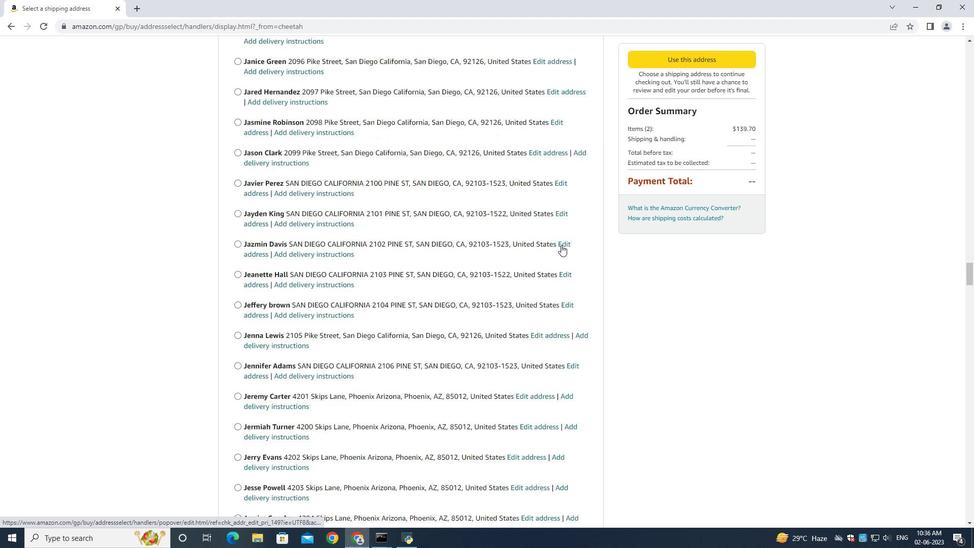 
Action: Mouse scrolled (562, 249) with delta (0, 0)
Screenshot: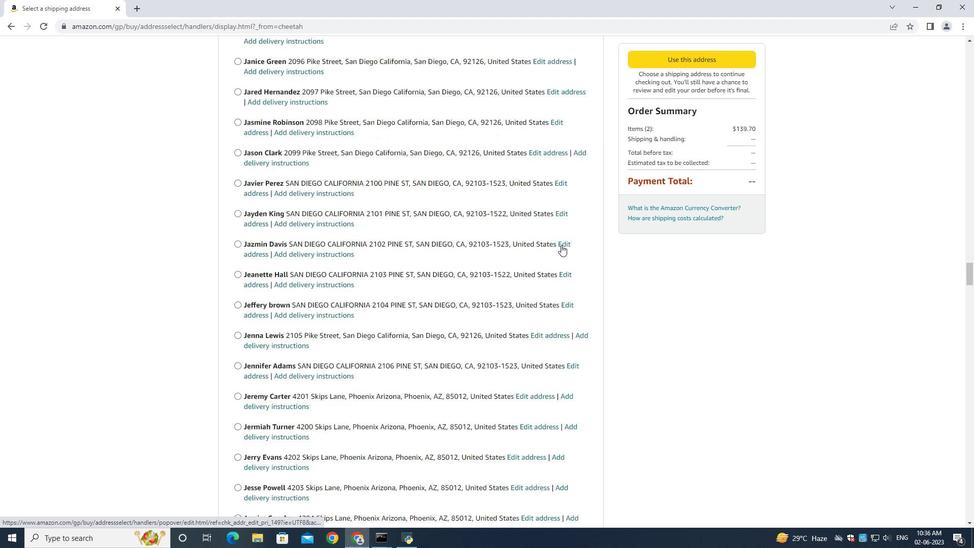 
Action: Mouse scrolled (563, 250) with delta (0, 0)
Screenshot: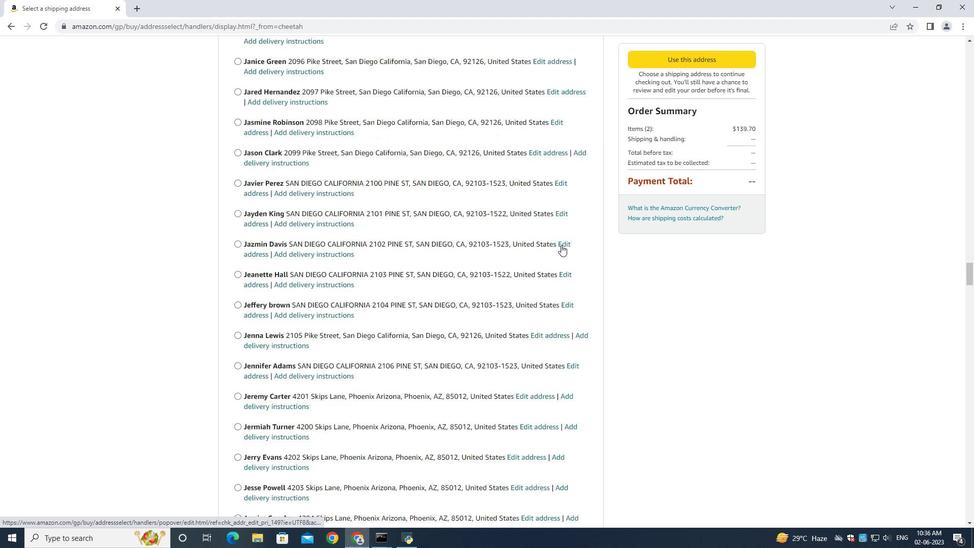 
Action: Mouse moved to (564, 255)
Screenshot: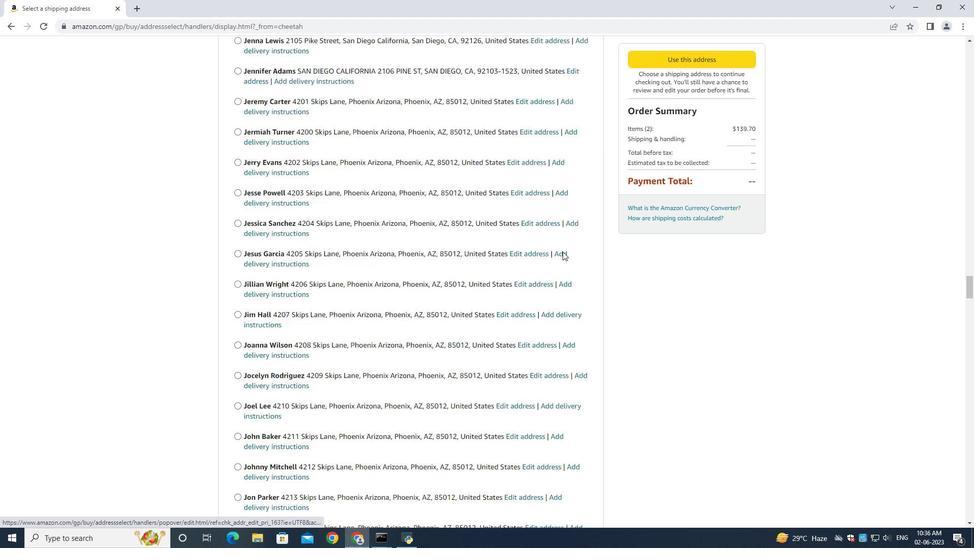 
Action: Mouse scrolled (564, 254) with delta (0, 0)
Screenshot: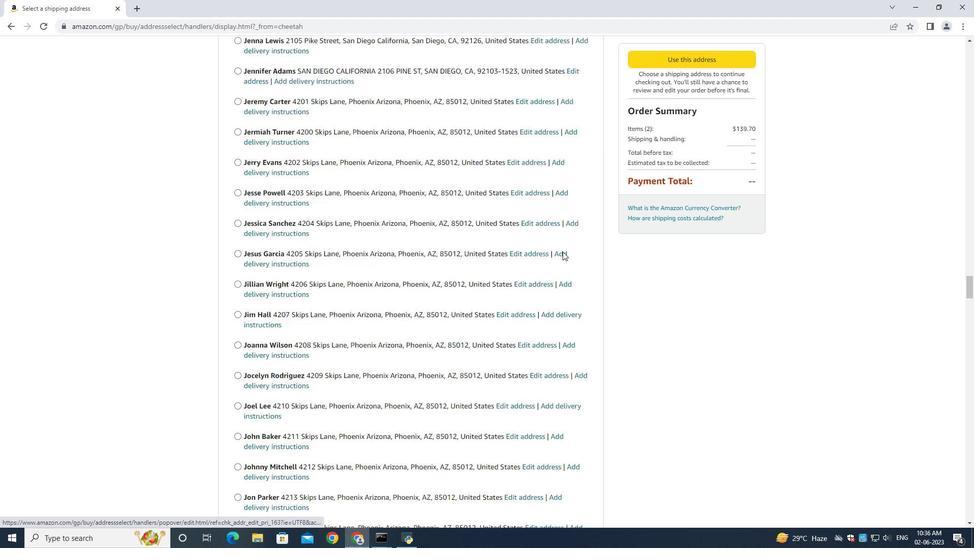 
Action: Mouse moved to (564, 259)
Screenshot: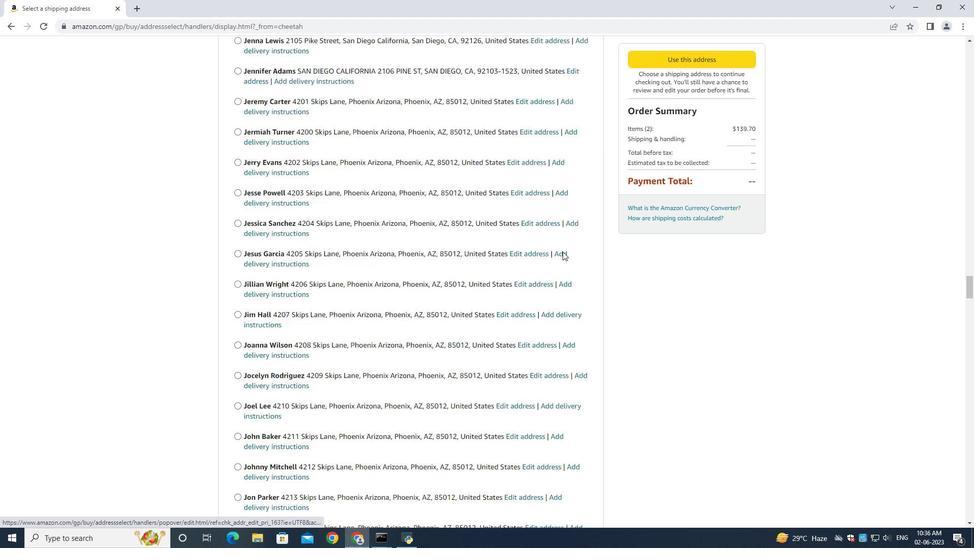 
Action: Mouse scrolled (564, 257) with delta (0, 0)
Screenshot: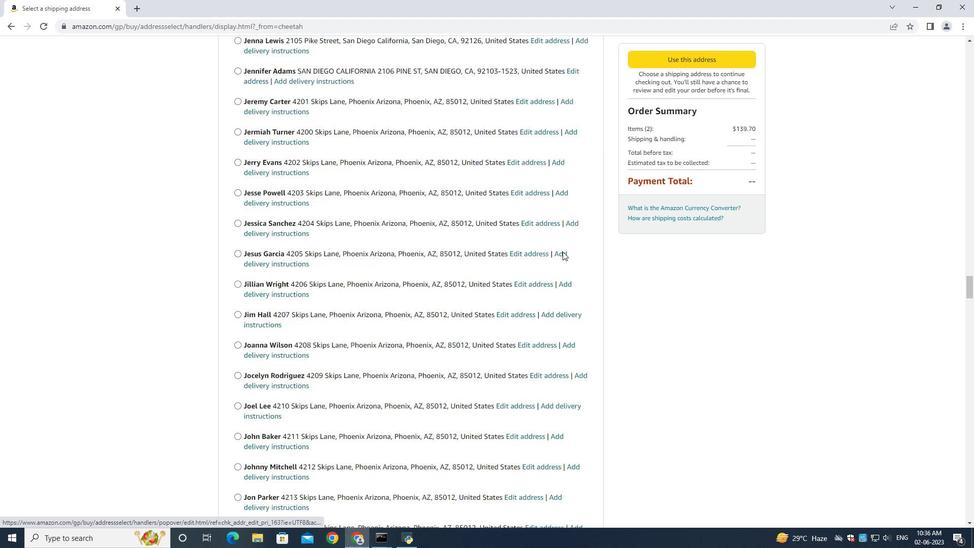 
Action: Mouse scrolled (564, 258) with delta (0, -1)
Screenshot: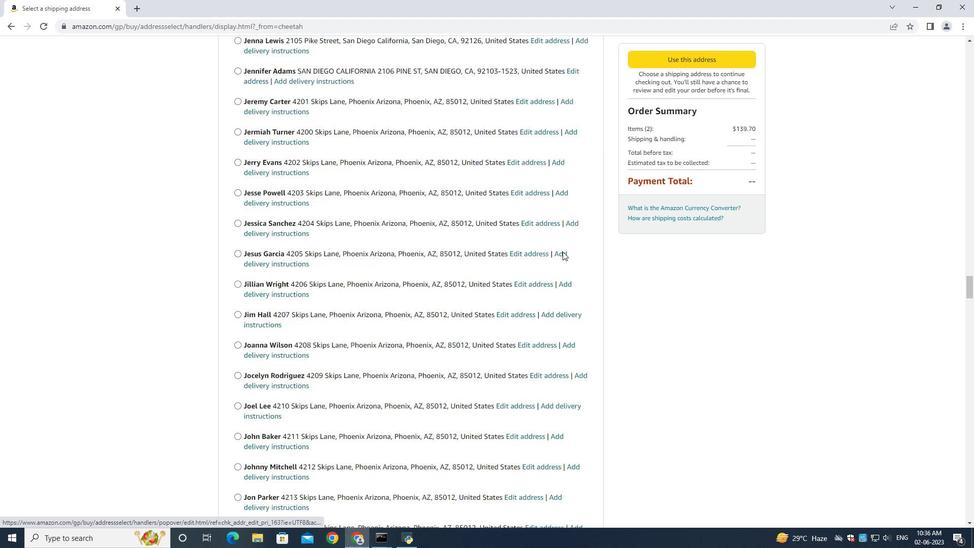 
Action: Mouse scrolled (564, 258) with delta (0, -1)
Screenshot: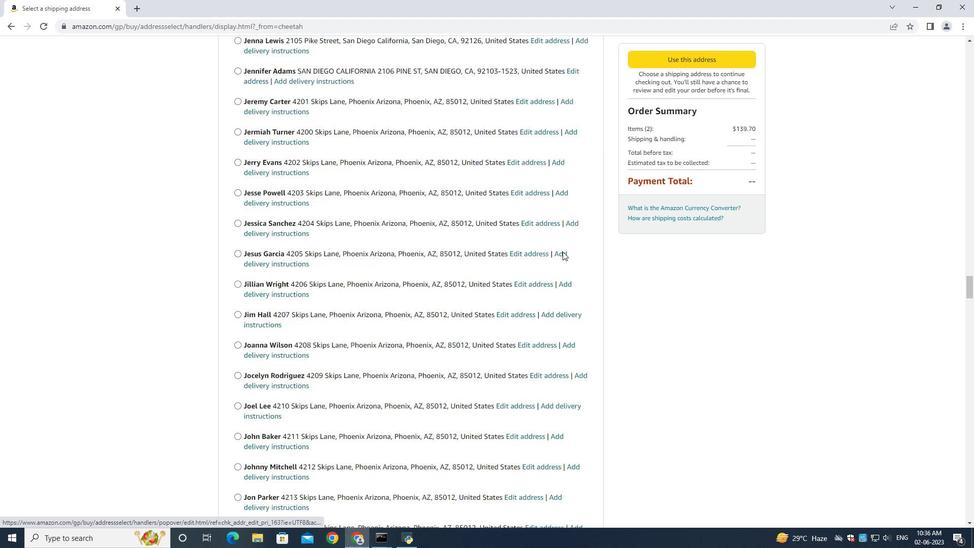 
Action: Mouse moved to (564, 259)
Screenshot: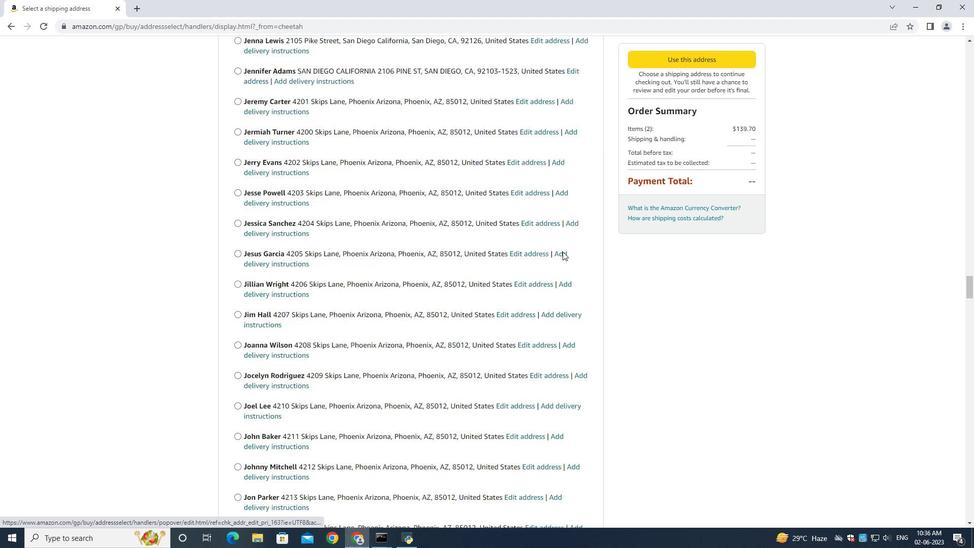 
Action: Mouse scrolled (564, 258) with delta (0, -1)
Screenshot: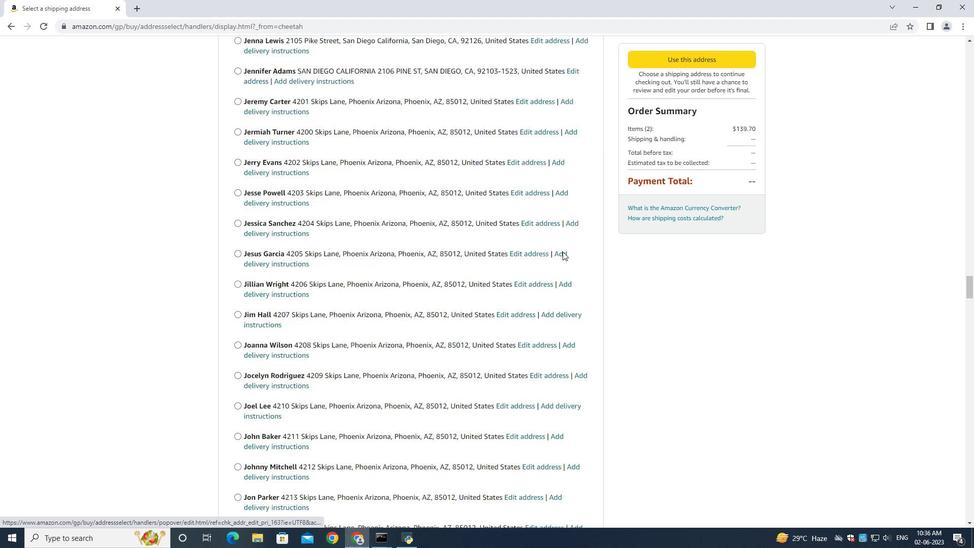 
Action: Mouse moved to (565, 263)
Screenshot: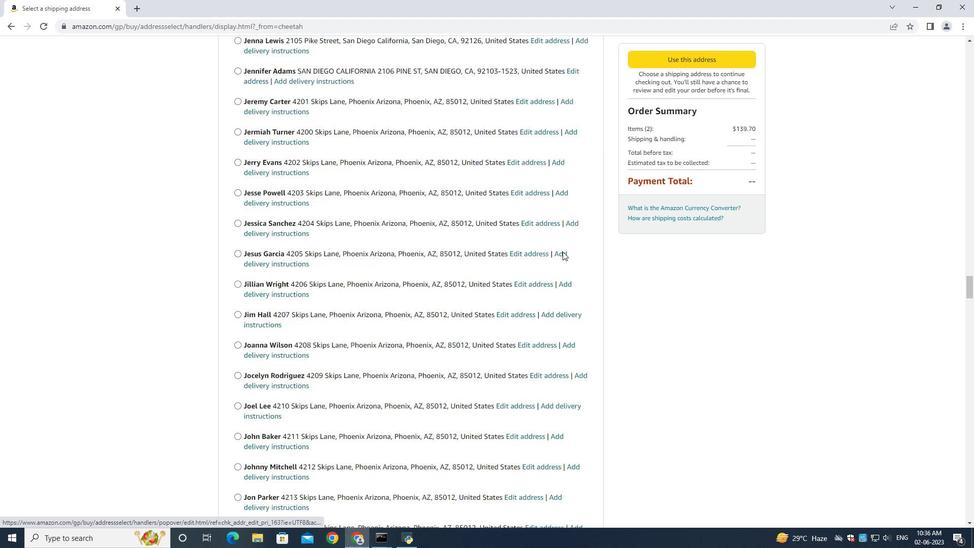 
Action: Mouse scrolled (564, 259) with delta (0, 0)
Screenshot: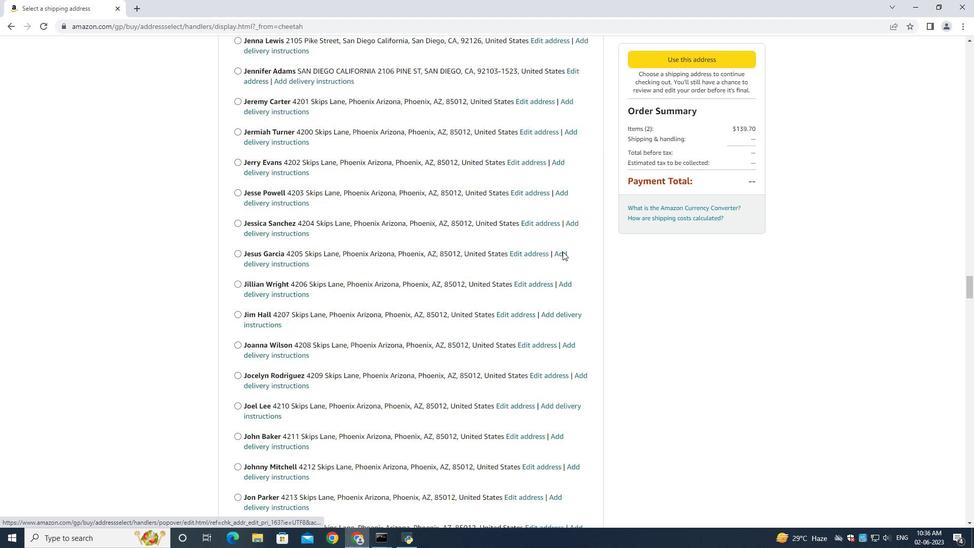 
Action: Mouse moved to (565, 265)
Screenshot: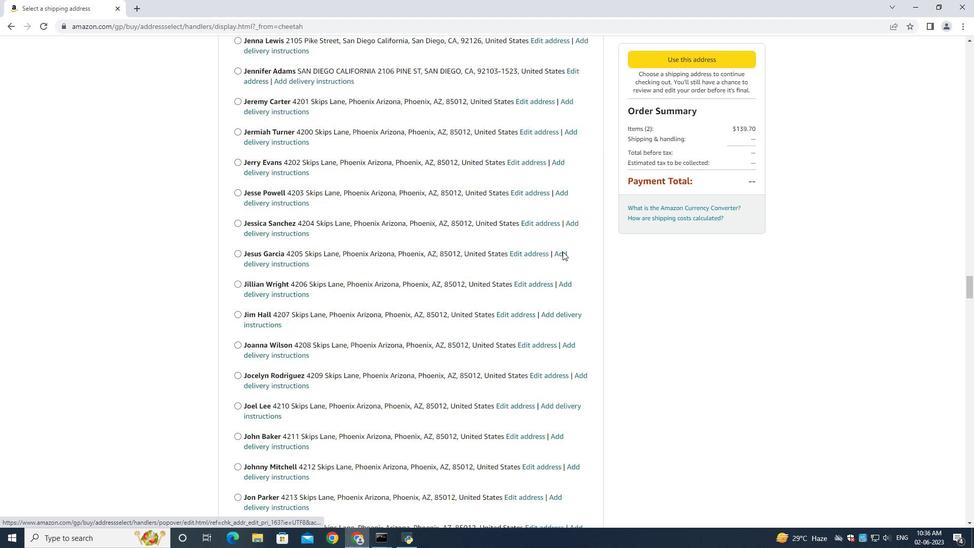 
Action: Mouse scrolled (565, 263) with delta (0, 0)
Screenshot: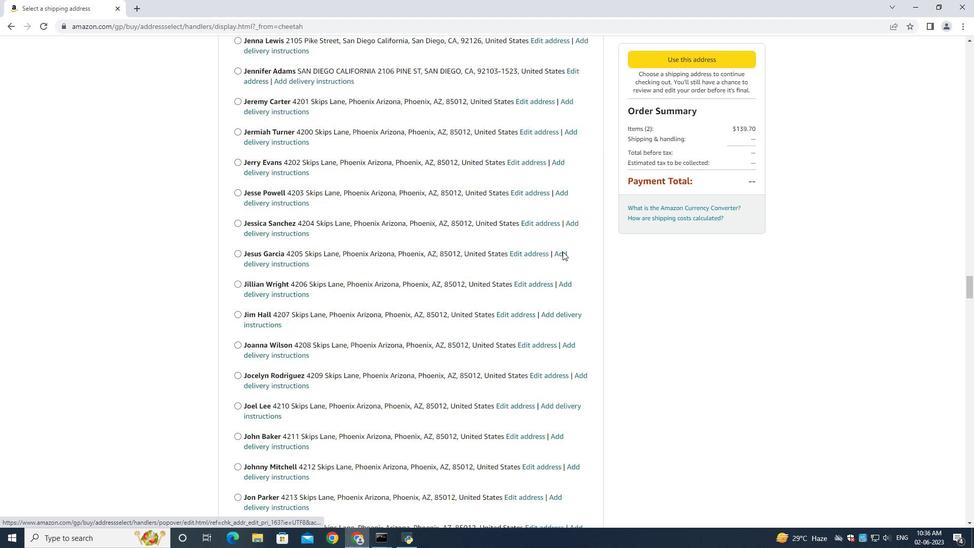 
Action: Mouse moved to (565, 265)
Screenshot: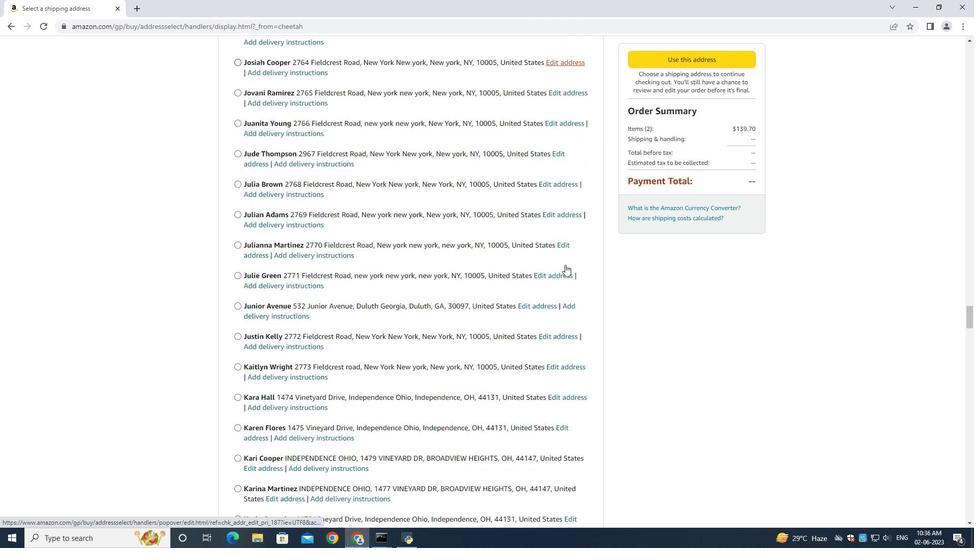 
Action: Mouse scrolled (565, 265) with delta (0, 0)
Screenshot: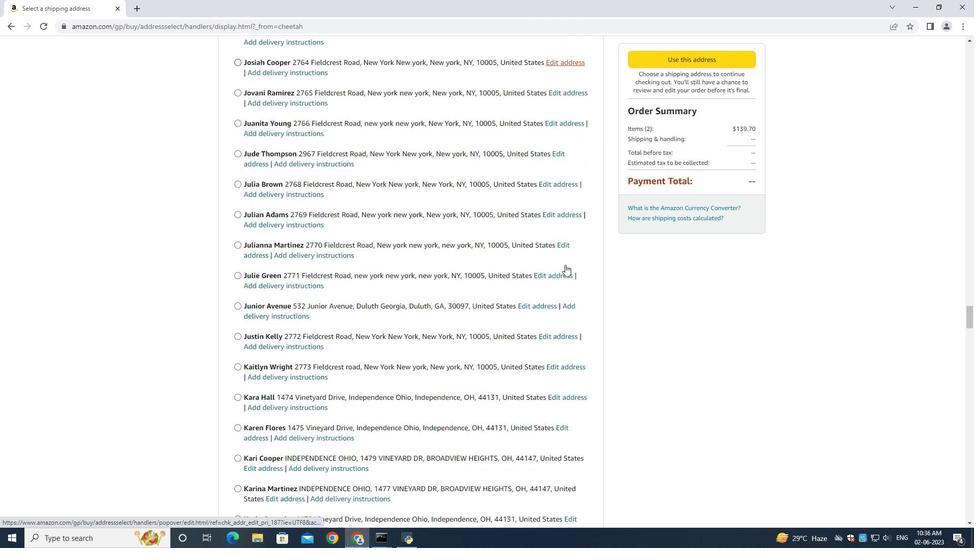 
Action: Mouse moved to (566, 268)
Screenshot: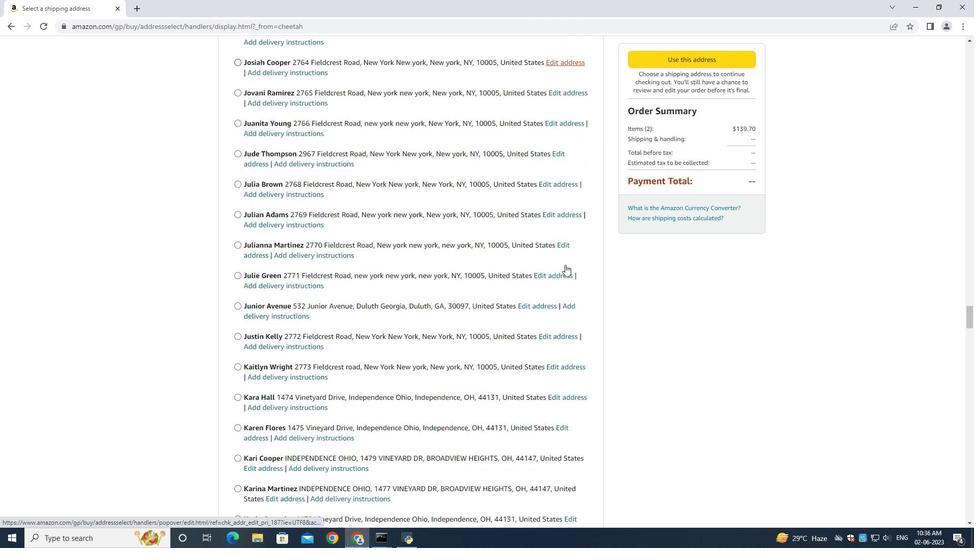 
Action: Mouse scrolled (565, 266) with delta (0, 0)
Screenshot: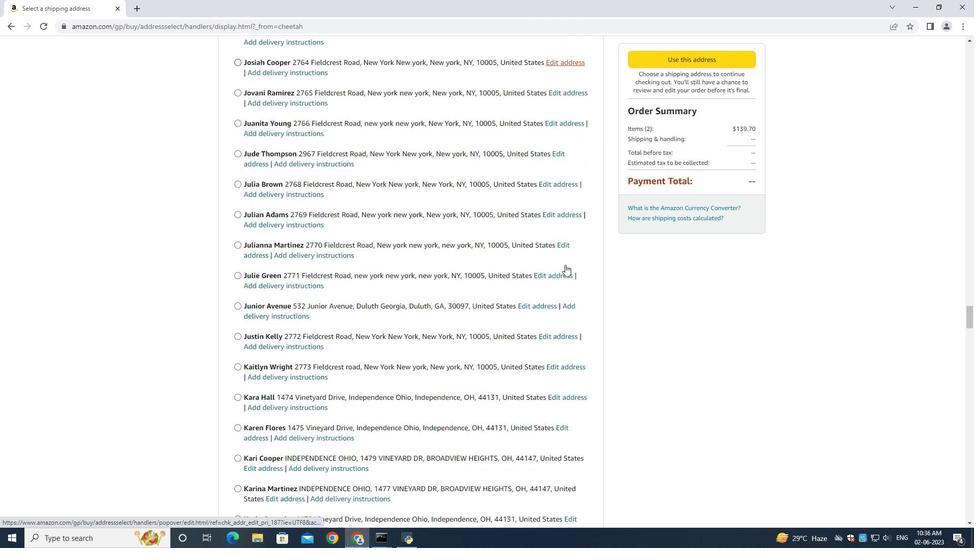 
Action: Mouse scrolled (566, 267) with delta (0, 0)
Screenshot: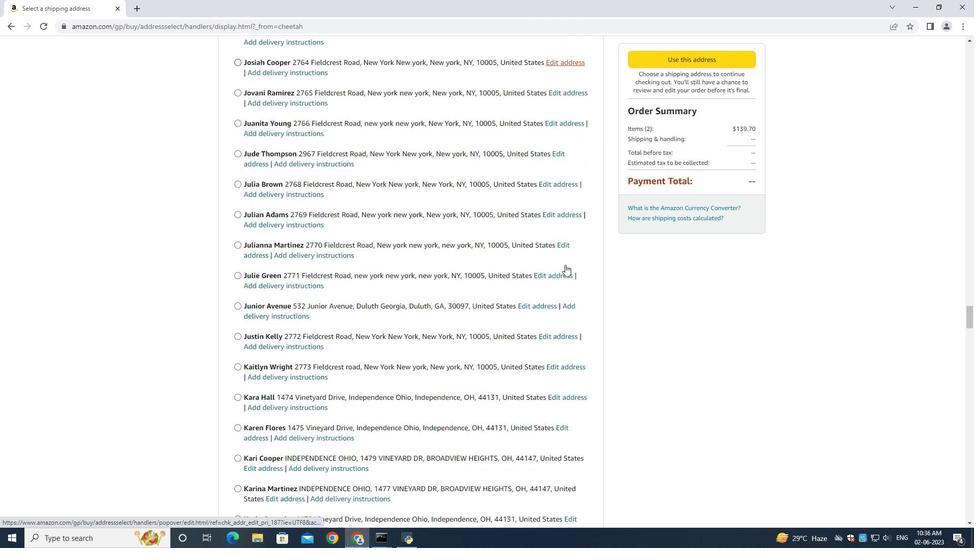 
Action: Mouse scrolled (566, 267) with delta (0, -1)
Screenshot: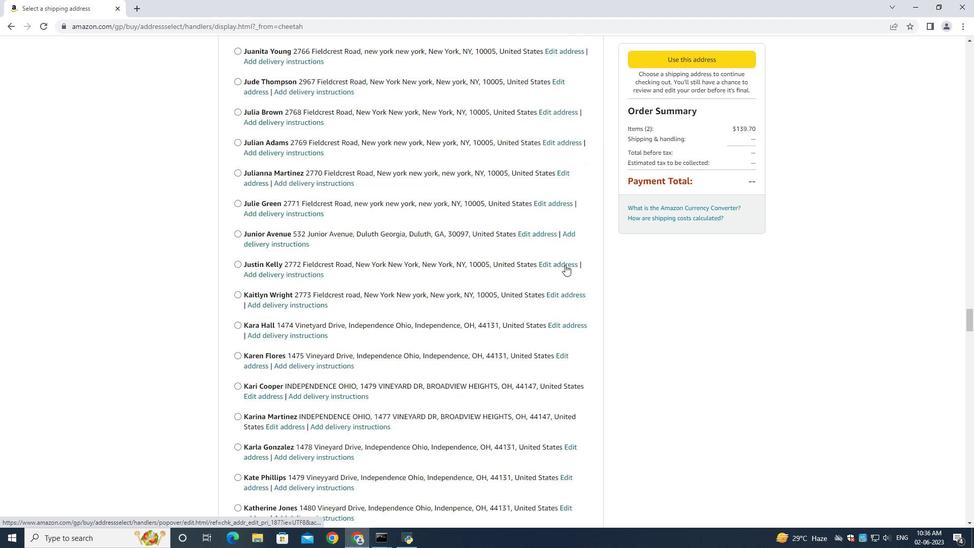 
Action: Mouse scrolled (566, 267) with delta (0, -1)
Screenshot: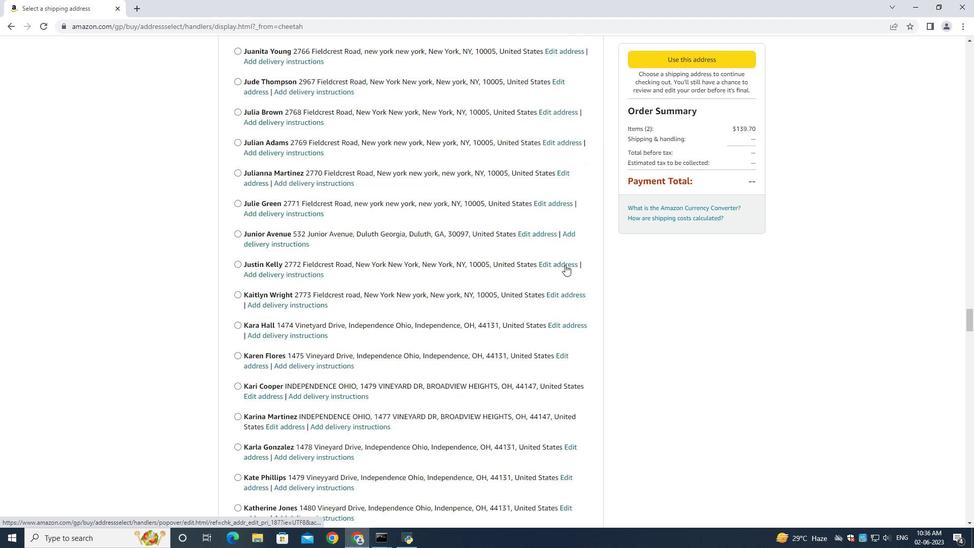 
Action: Mouse moved to (566, 269)
Screenshot: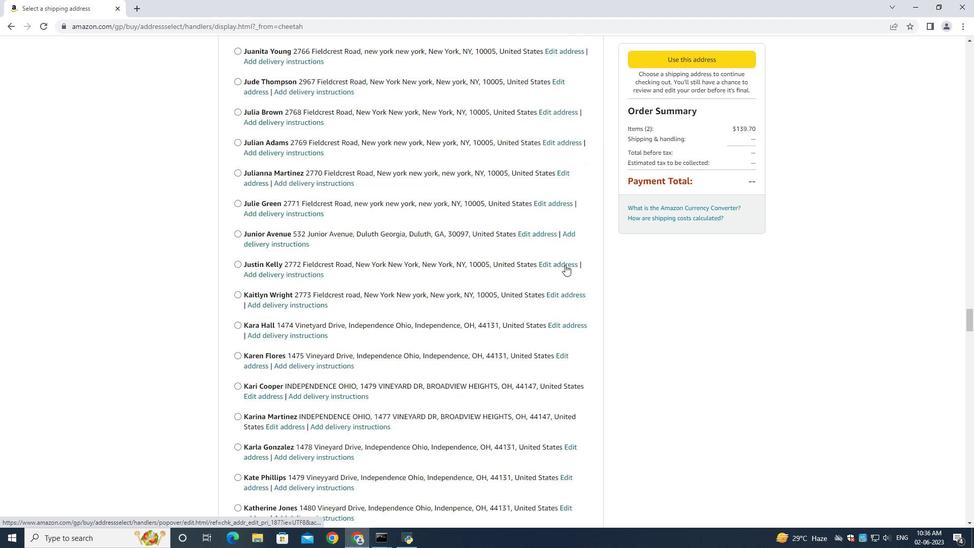 
Action: Mouse scrolled (566, 267) with delta (0, -1)
Screenshot: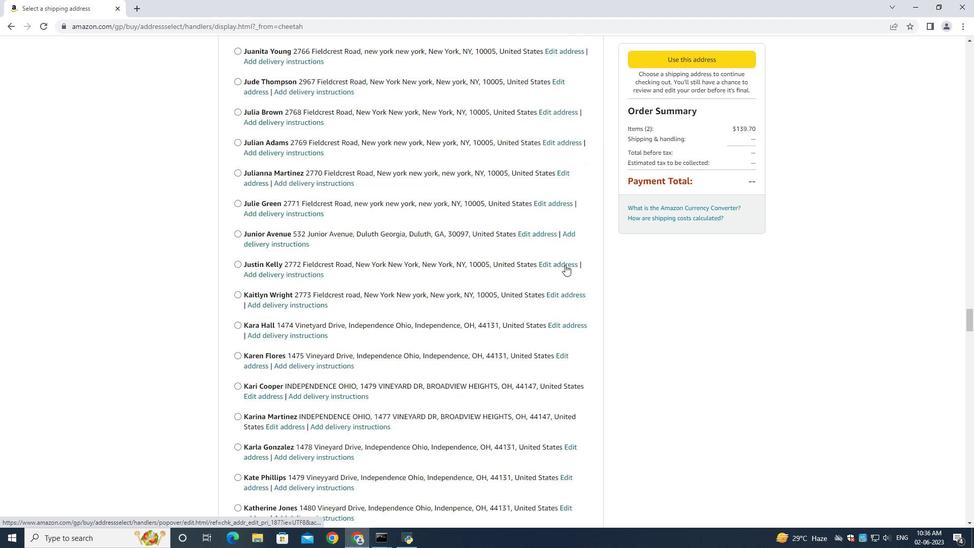 
Action: Mouse moved to (566, 270)
Screenshot: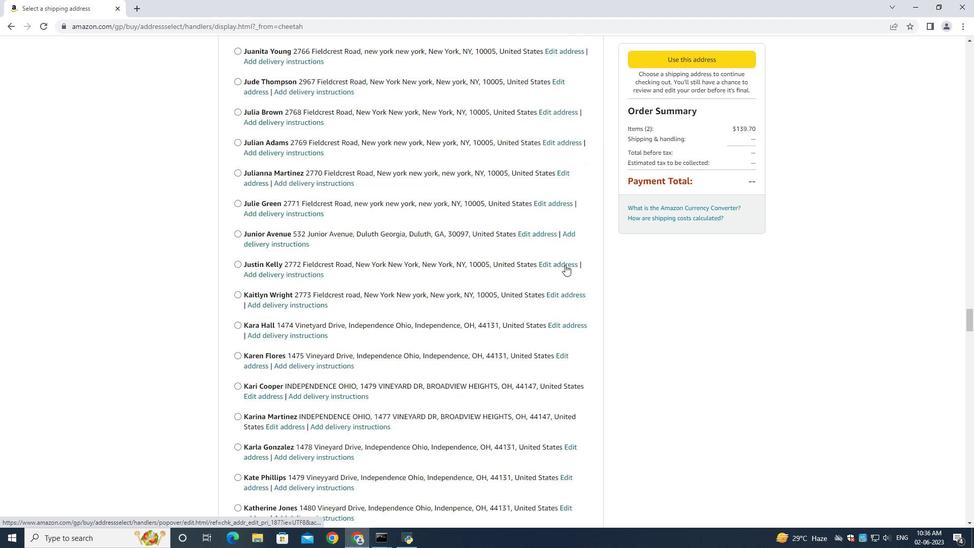 
Action: Mouse scrolled (566, 269) with delta (0, 0)
Screenshot: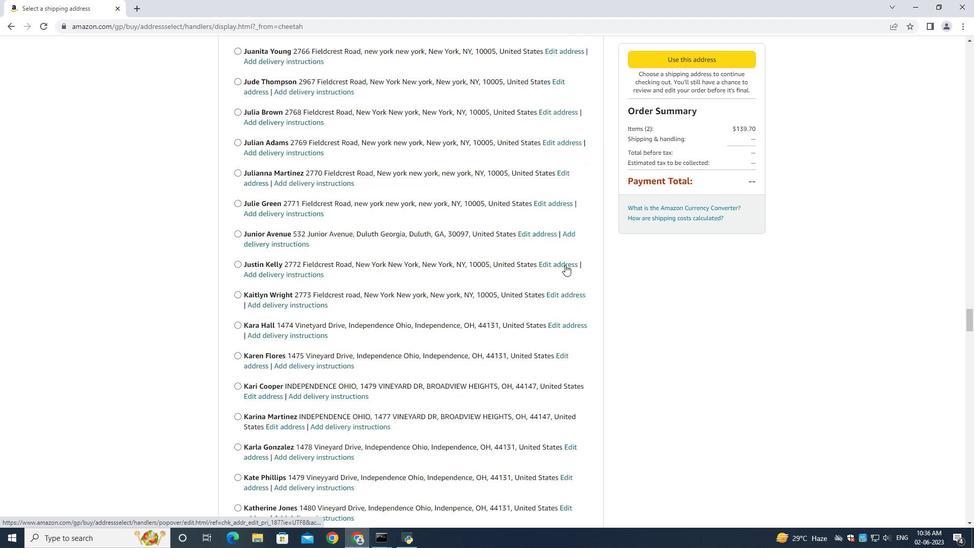
Action: Mouse moved to (566, 270)
Screenshot: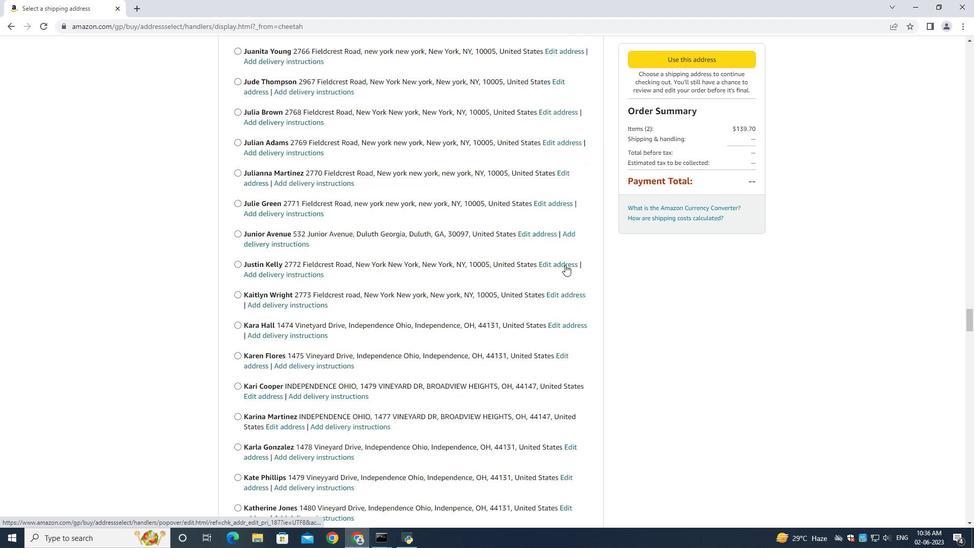 
Action: Mouse scrolled (566, 270) with delta (0, 0)
Screenshot: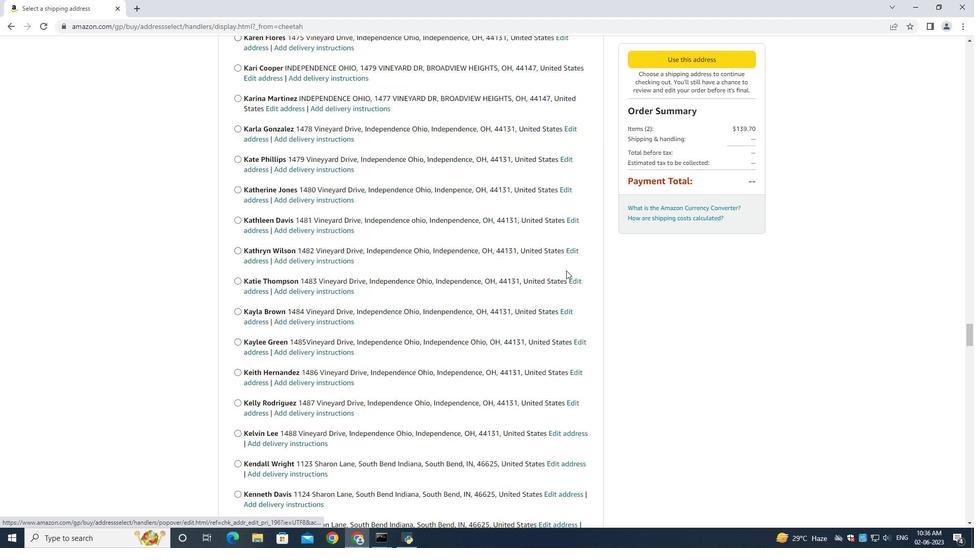 
Action: Mouse moved to (566, 272)
Screenshot: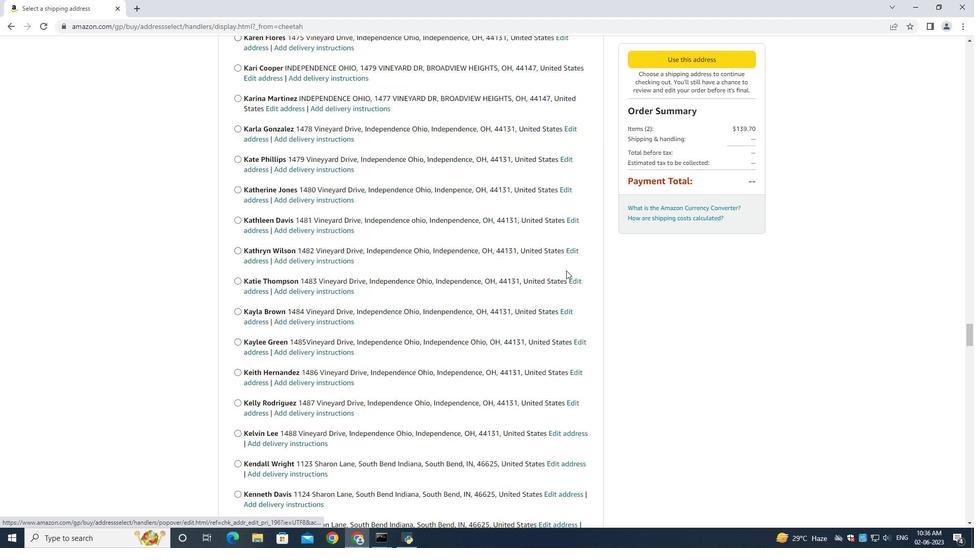 
Action: Mouse scrolled (566, 272) with delta (0, 0)
Screenshot: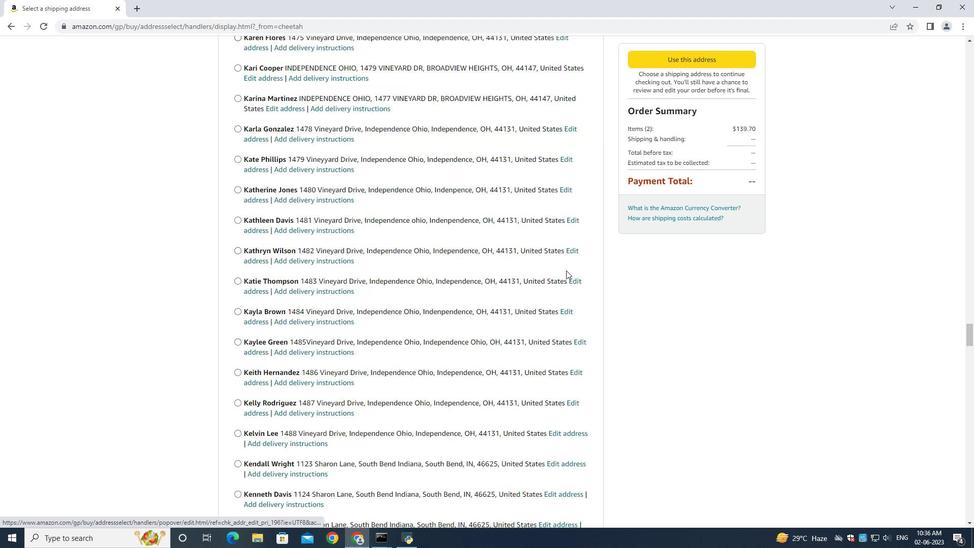 
Action: Mouse moved to (566, 276)
Screenshot: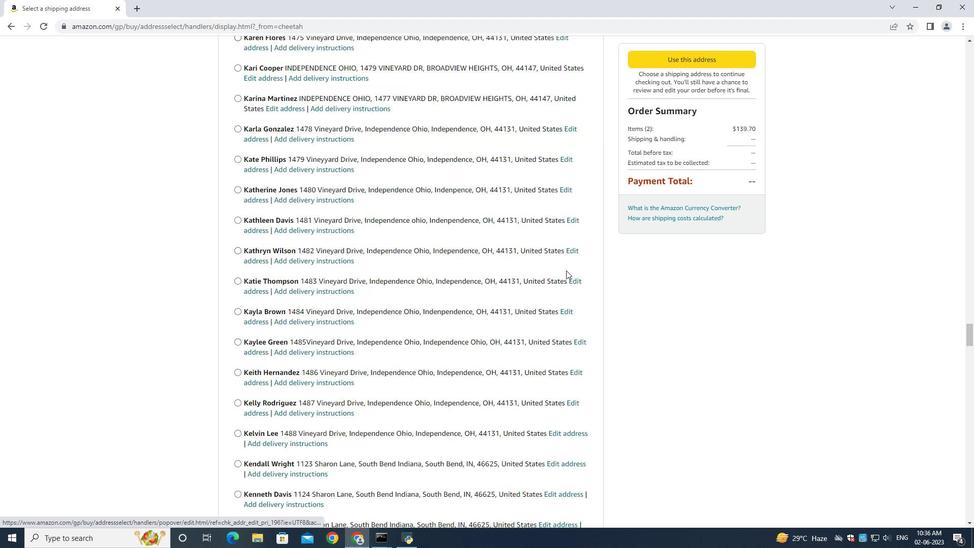 
Action: Mouse scrolled (566, 275) with delta (0, -1)
Screenshot: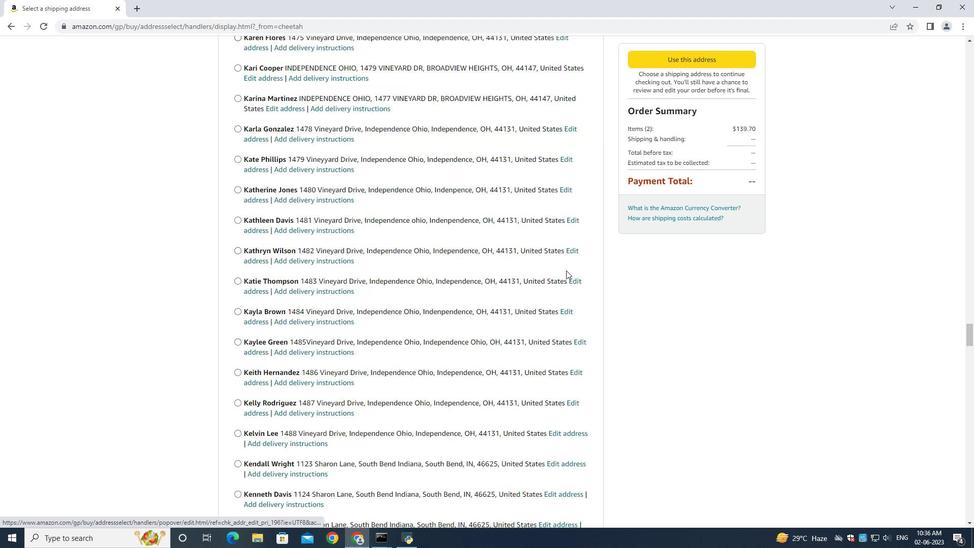 
Action: Mouse scrolled (566, 275) with delta (0, -1)
Screenshot: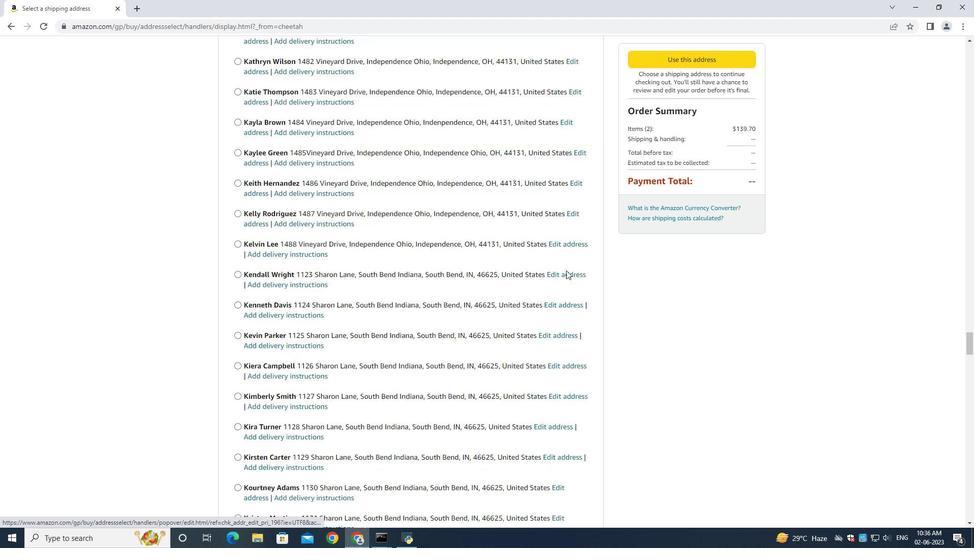 
Action: Mouse scrolled (566, 275) with delta (0, -1)
Screenshot: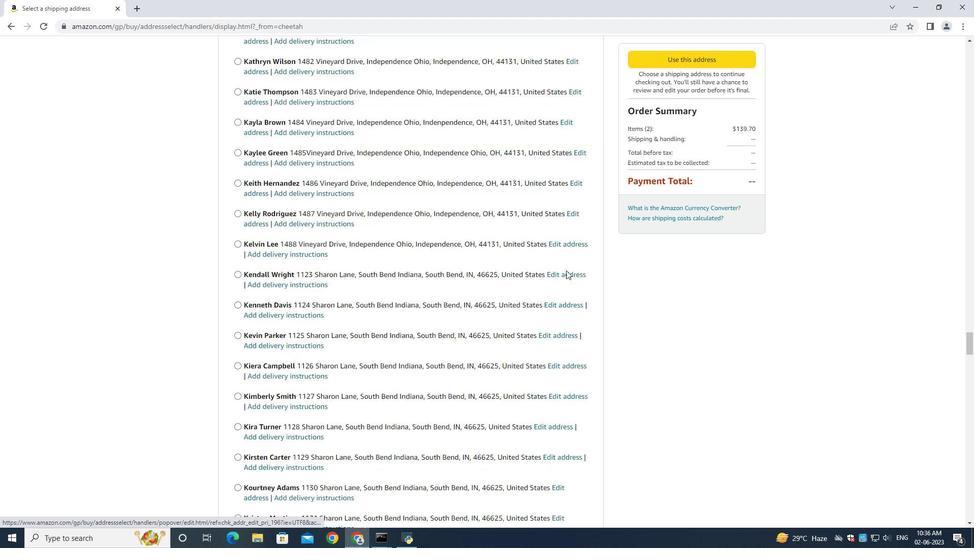 
Action: Mouse scrolled (566, 275) with delta (0, -1)
Screenshot: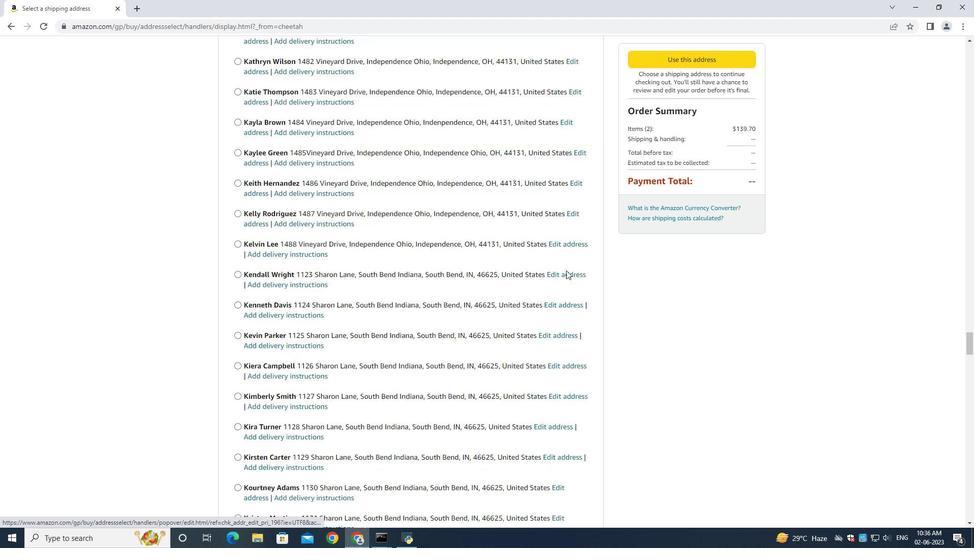 
Action: Mouse scrolled (566, 275) with delta (0, 0)
Screenshot: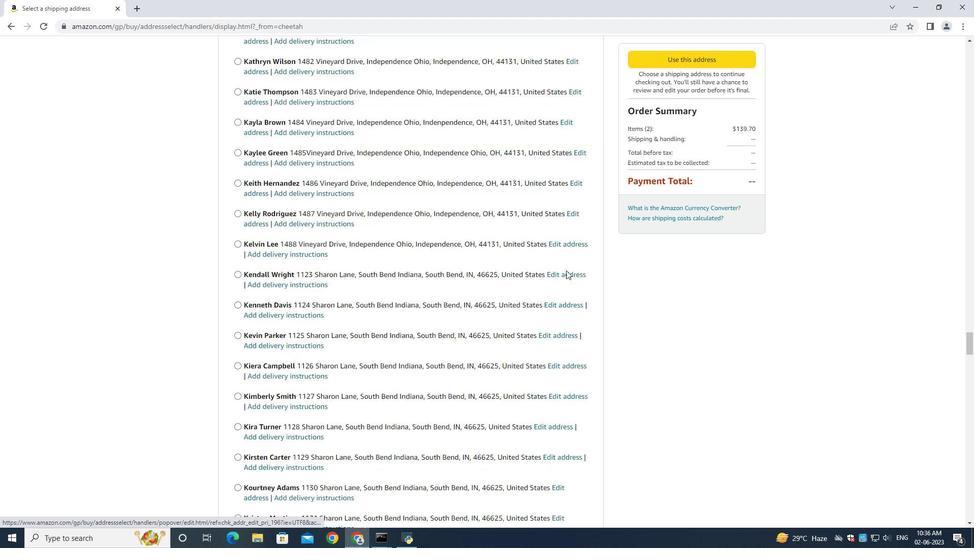 
Action: Mouse moved to (566, 276)
Screenshot: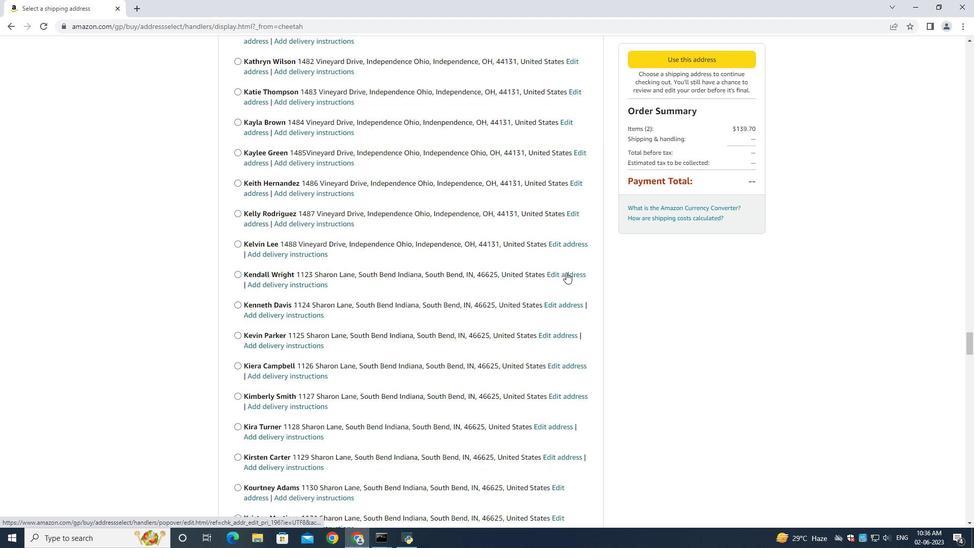 
Action: Mouse scrolled (566, 275) with delta (0, 0)
Screenshot: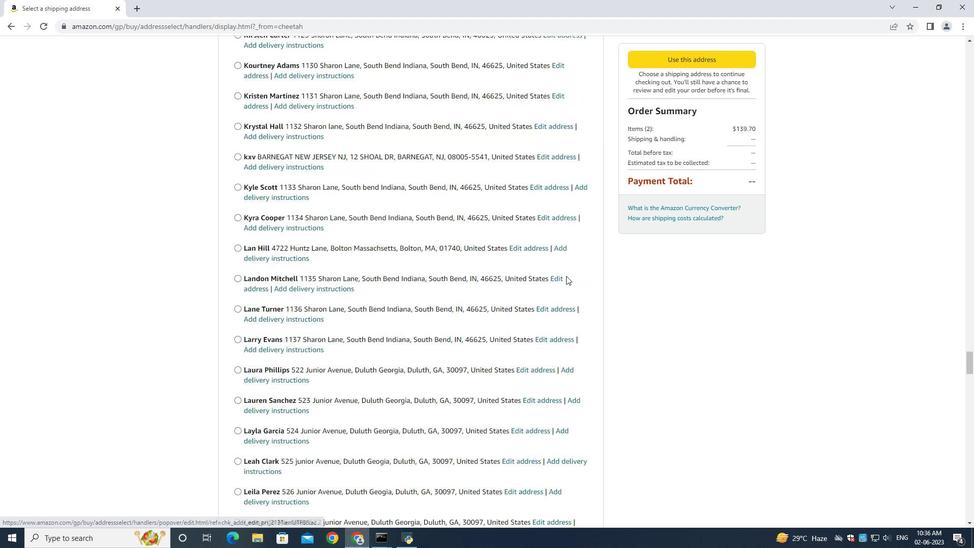 
Action: Mouse moved to (566, 276)
Screenshot: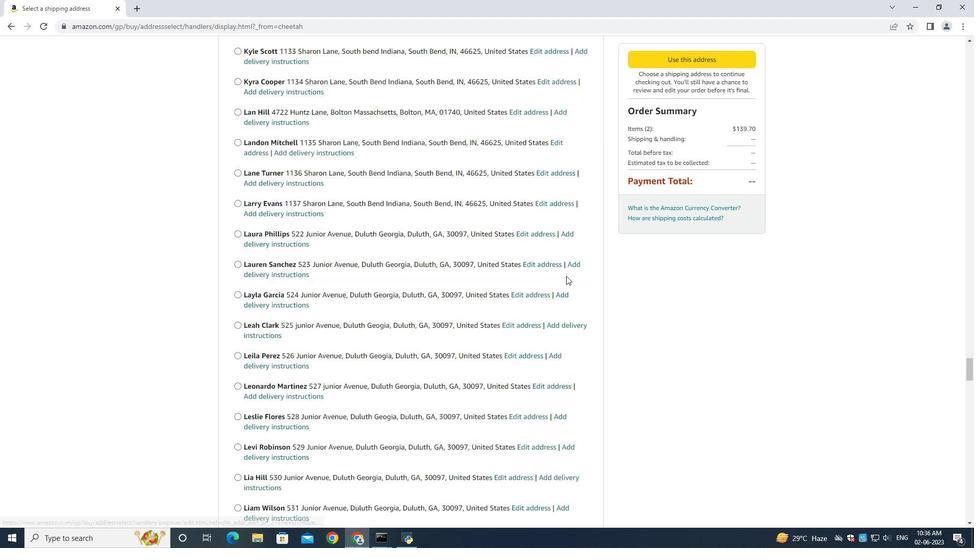 
Action: Mouse scrolled (566, 275) with delta (0, 0)
Screenshot: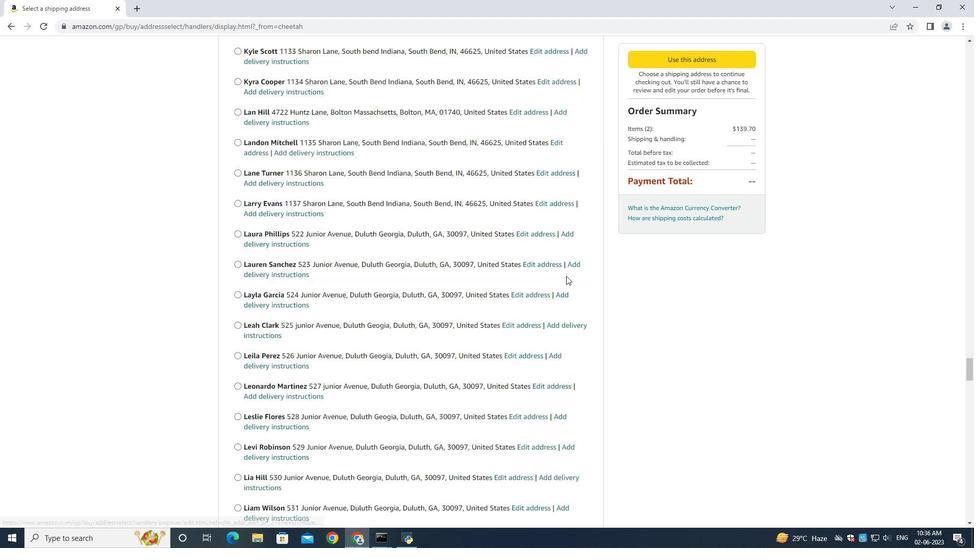 
Action: Mouse moved to (566, 276)
Screenshot: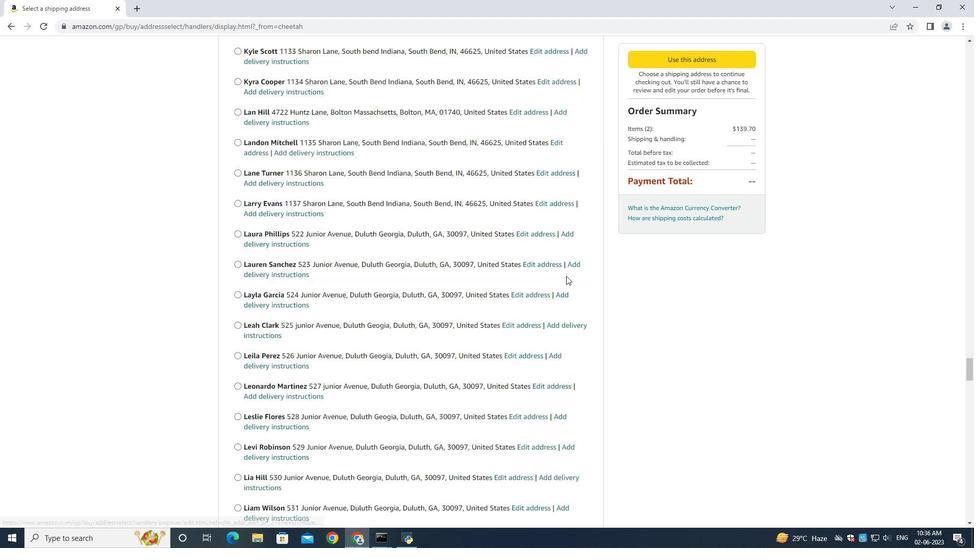 
Action: Mouse scrolled (566, 275) with delta (0, -1)
Screenshot: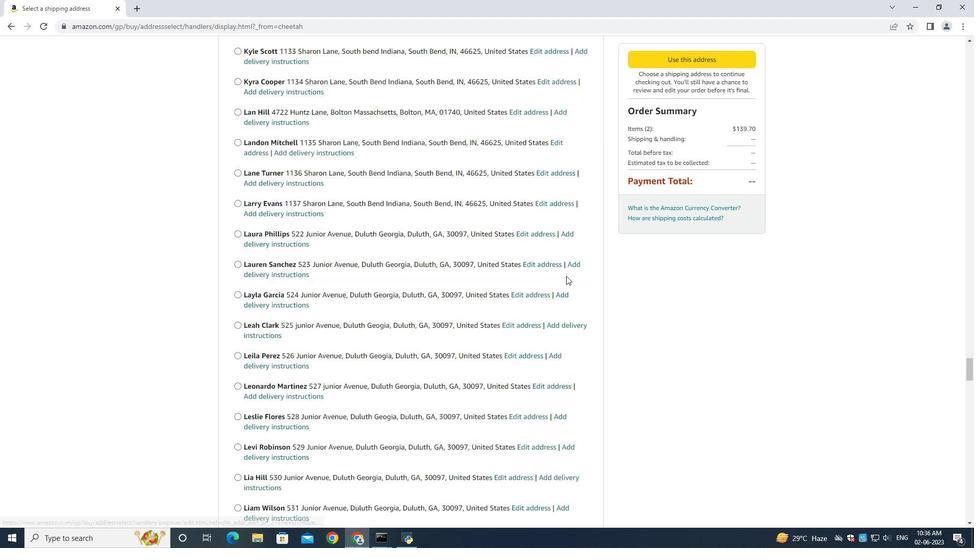 
Action: Mouse pressed middle at (566, 276)
Screenshot: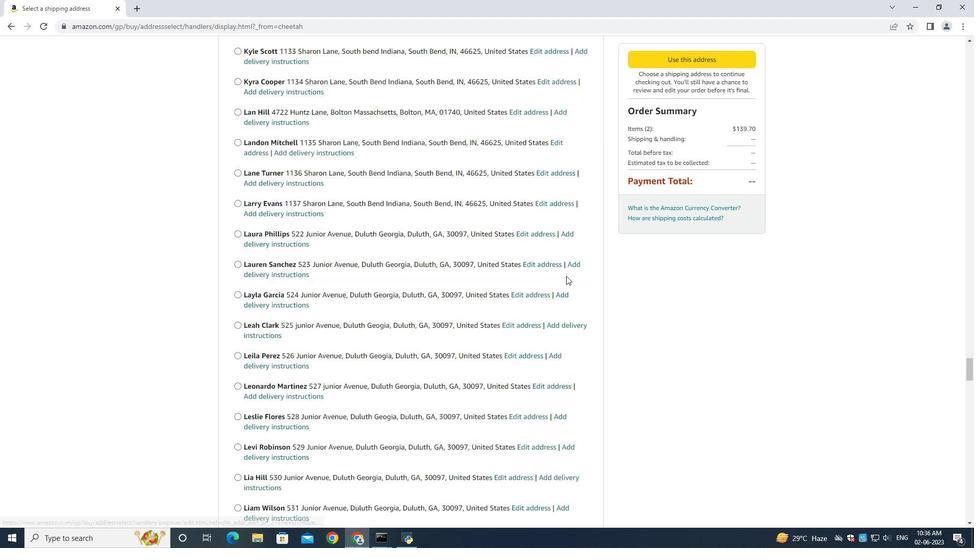 
Action: Mouse scrolled (566, 275) with delta (0, -1)
Screenshot: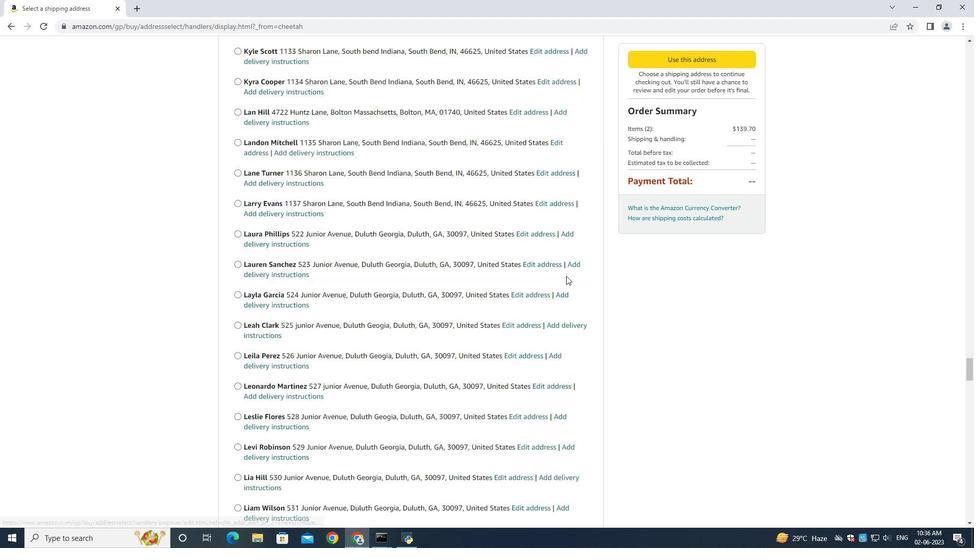
Action: Mouse moved to (566, 276)
Screenshot: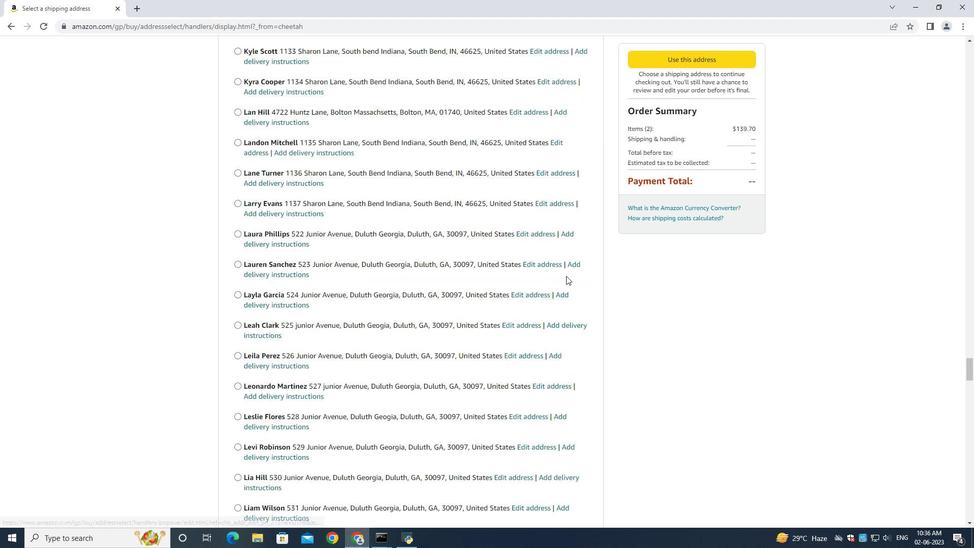 
Action: Mouse scrolled (566, 275) with delta (0, -1)
Screenshot: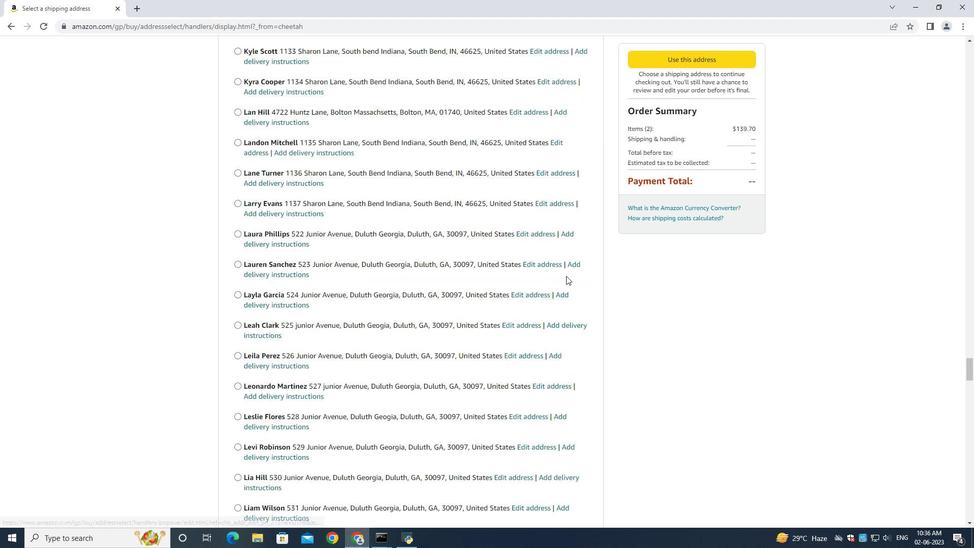 
Action: Mouse scrolled (566, 275) with delta (0, 0)
Screenshot: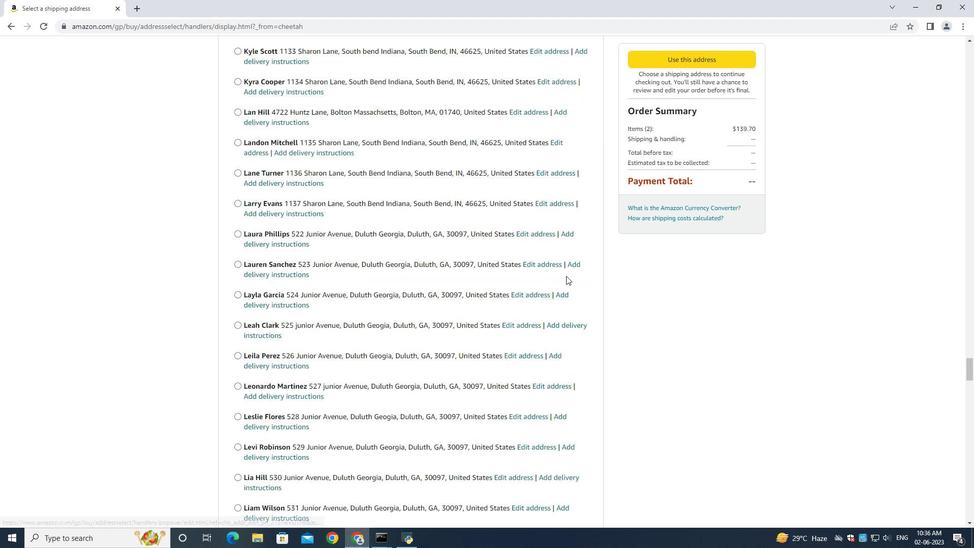
Action: Mouse scrolled (566, 275) with delta (0, 0)
Screenshot: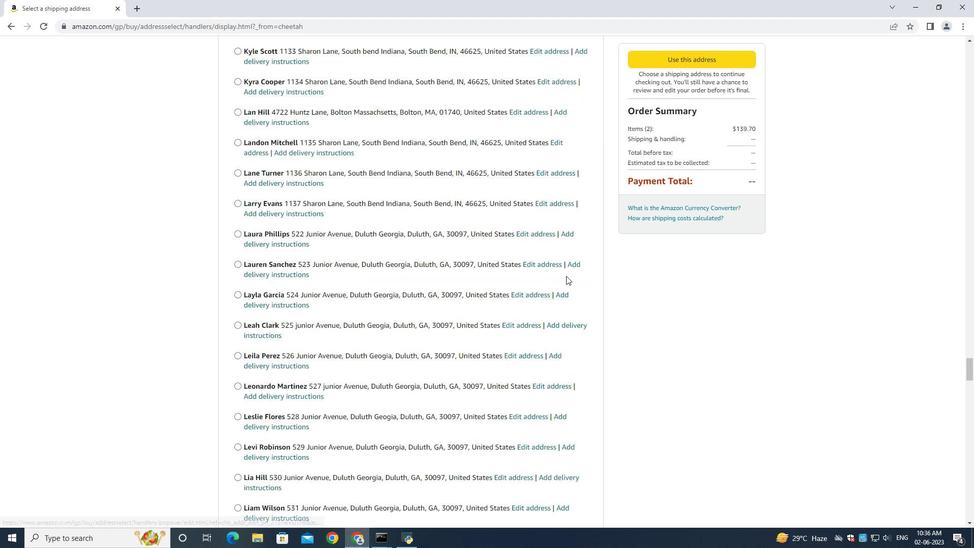 
Action: Mouse moved to (566, 276)
Screenshot: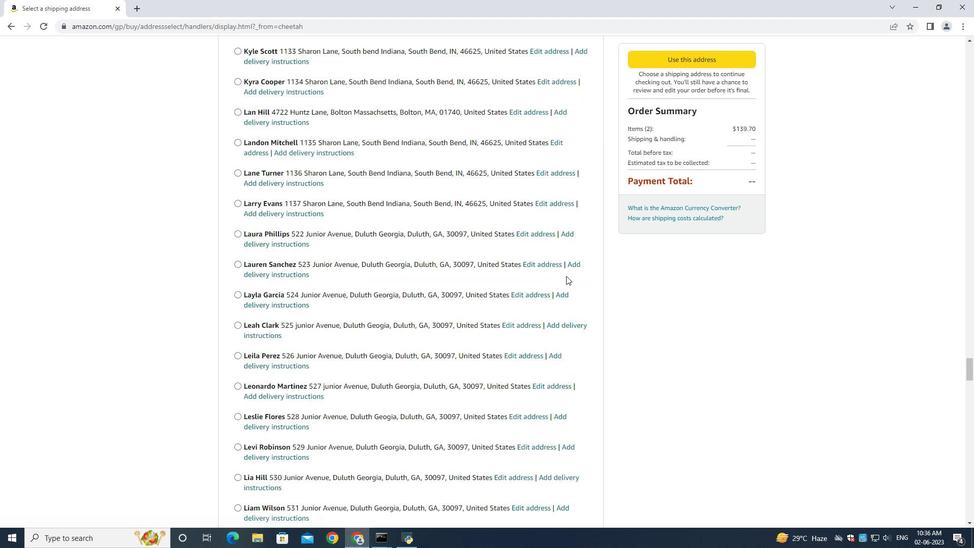 
Action: Mouse scrolled (566, 275) with delta (0, 0)
Screenshot: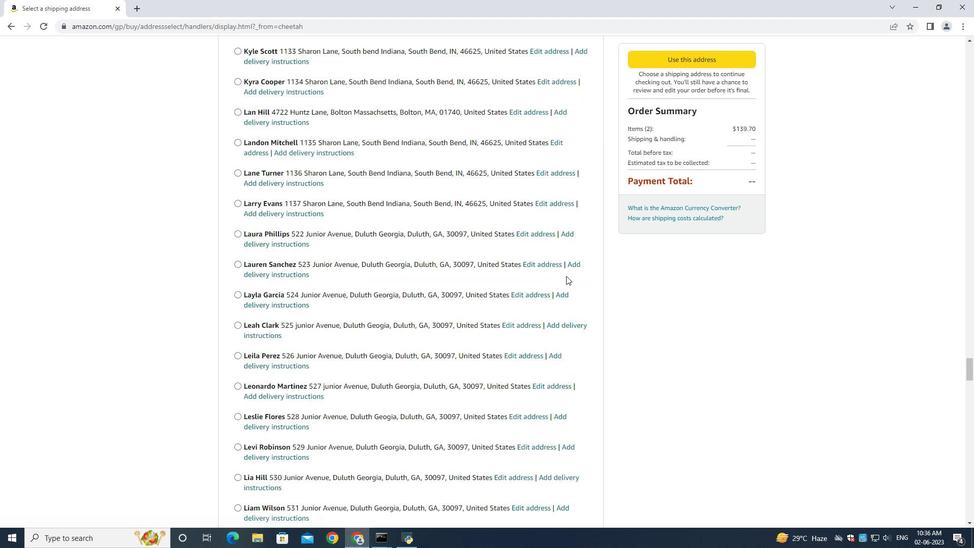 
Action: Mouse moved to (566, 273)
Screenshot: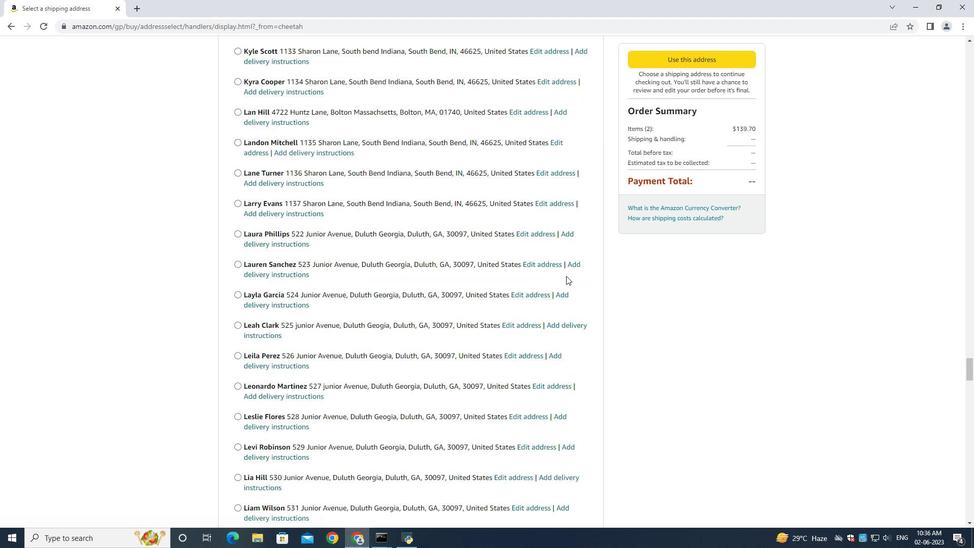 
Action: Mouse scrolled (566, 273) with delta (0, 0)
Screenshot: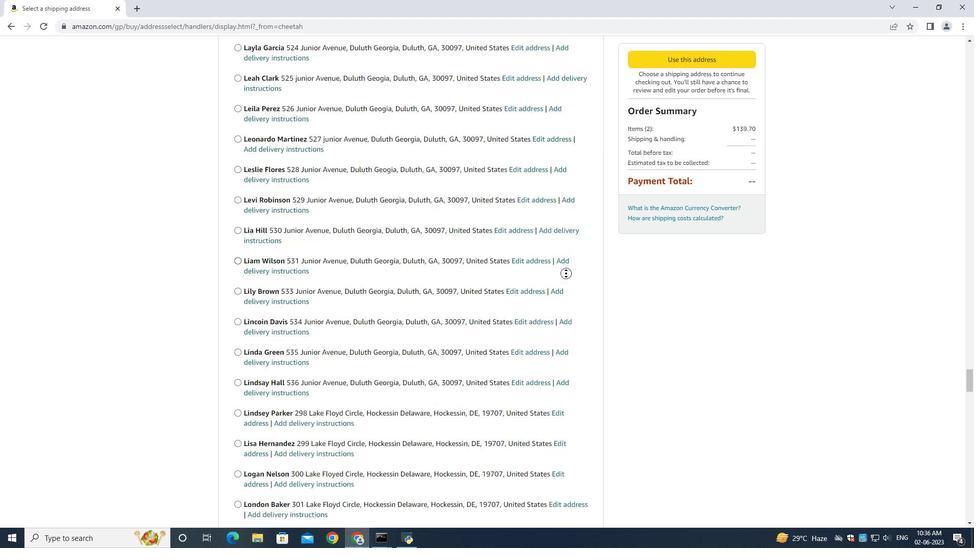
Action: Mouse scrolled (566, 272) with delta (0, -1)
Screenshot: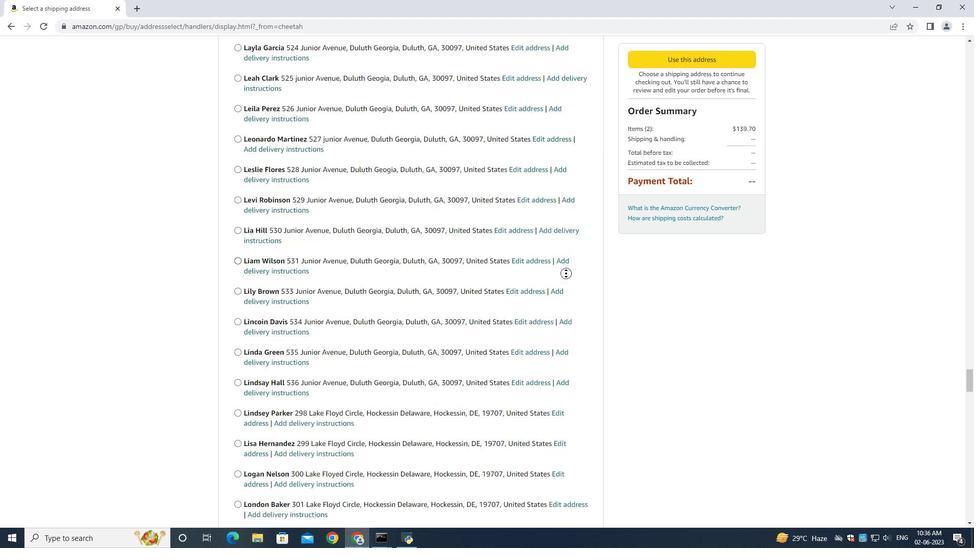 
Action: Mouse moved to (566, 273)
Screenshot: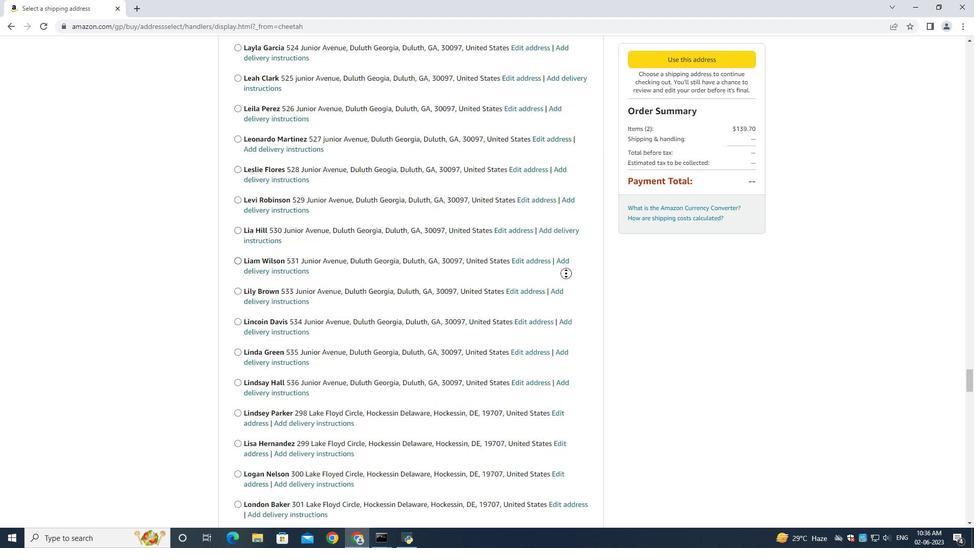 
Action: Mouse scrolled (566, 272) with delta (0, -1)
Screenshot: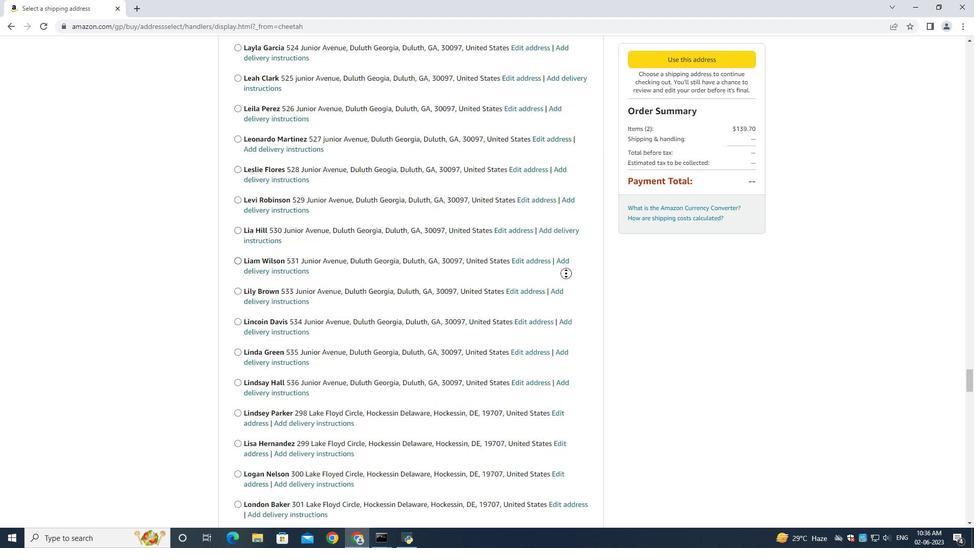 
Action: Mouse scrolled (566, 272) with delta (0, -1)
Screenshot: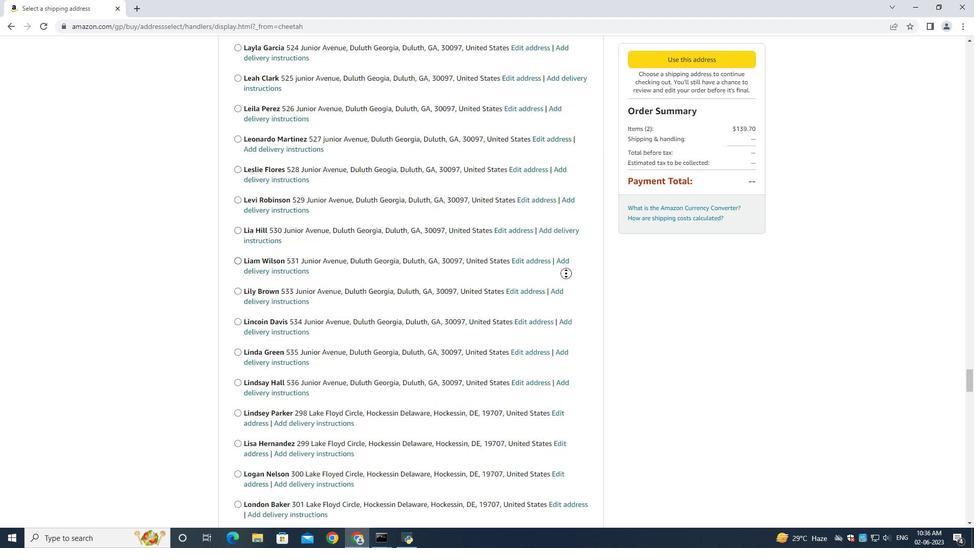 
Action: Mouse moved to (566, 273)
Screenshot: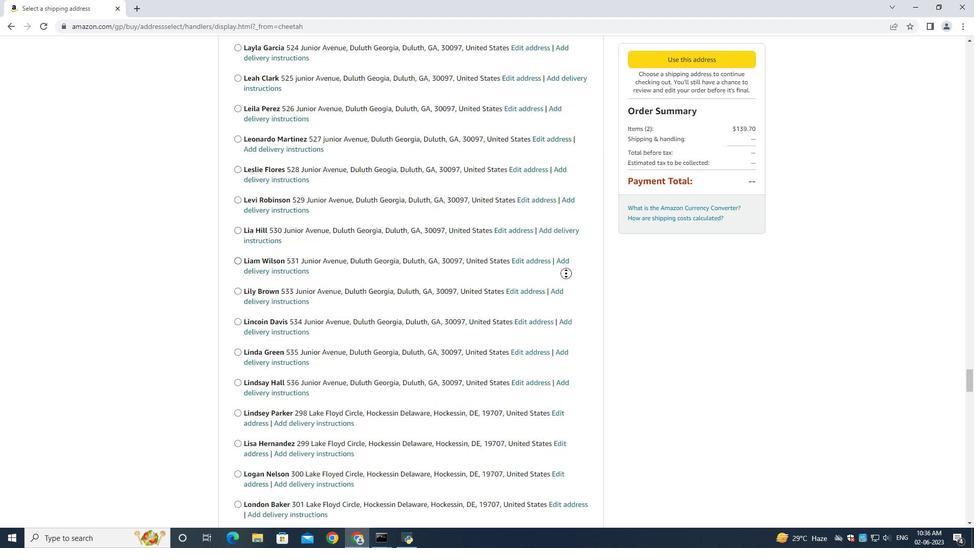 
Action: Mouse scrolled (566, 273) with delta (0, 0)
Screenshot: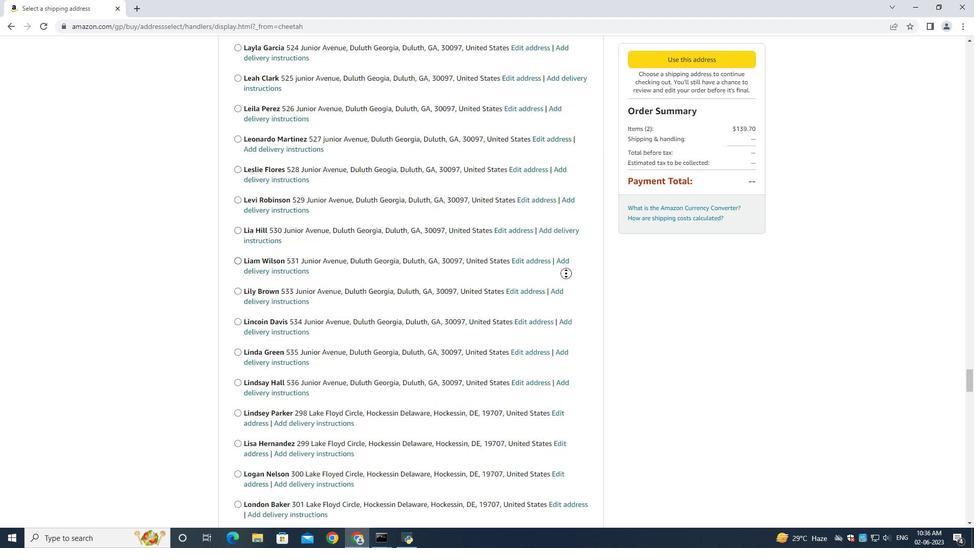
Action: Mouse scrolled (566, 273) with delta (0, 0)
Screenshot: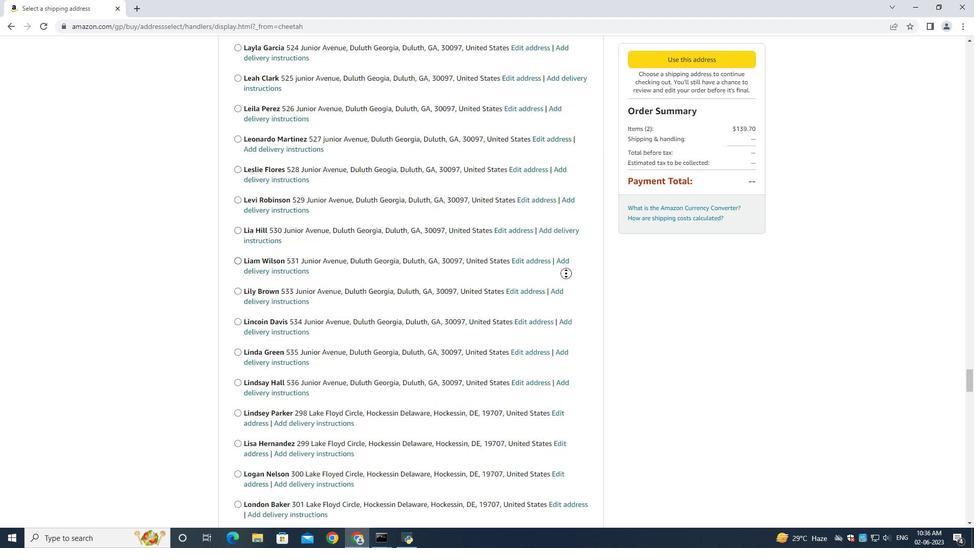 
Action: Mouse moved to (566, 274)
Screenshot: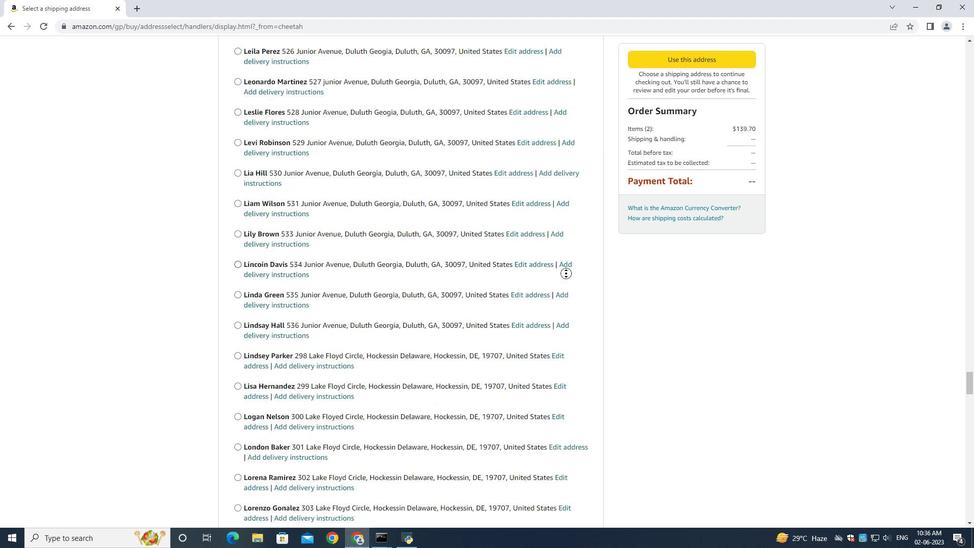 
Action: Mouse scrolled (566, 274) with delta (0, 0)
Screenshot: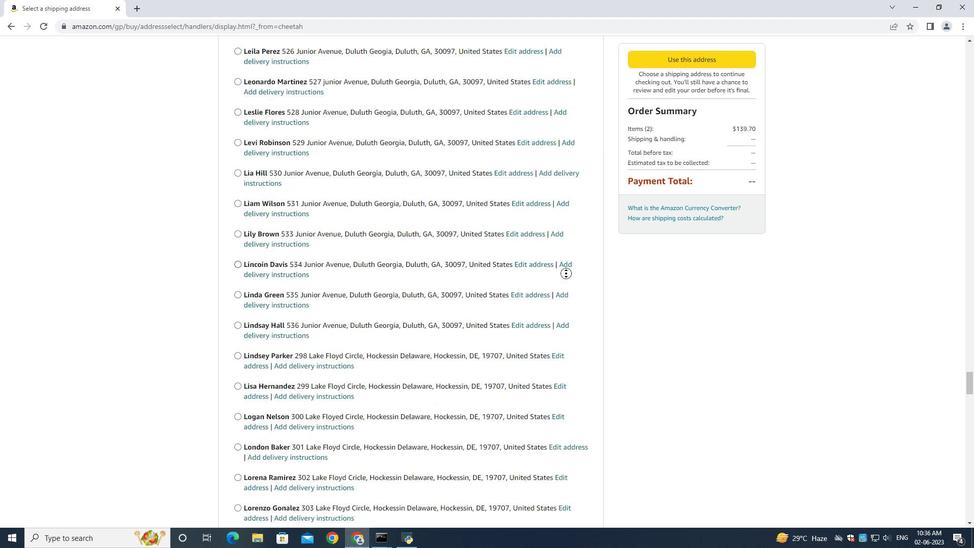 
Action: Mouse moved to (566, 275)
Screenshot: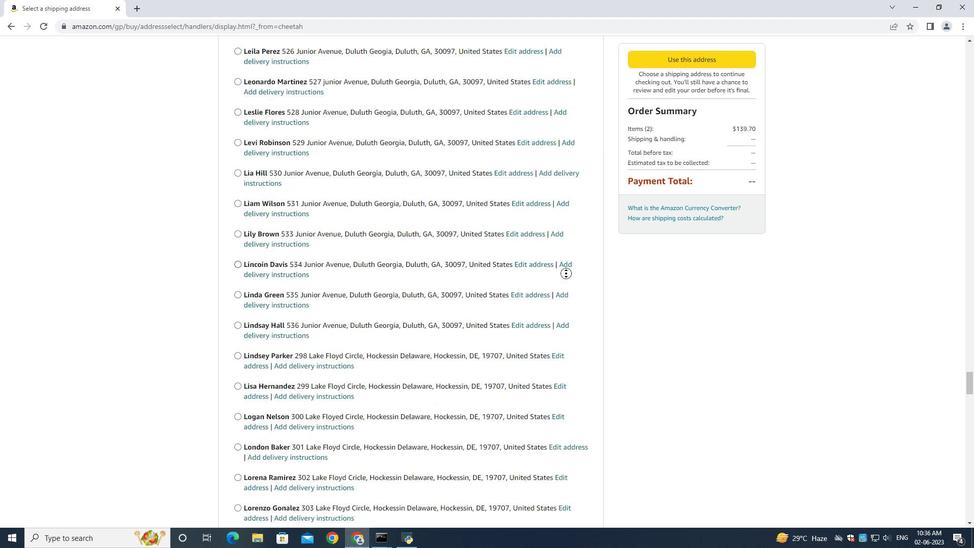 
Action: Mouse scrolled (566, 274) with delta (0, 0)
Screenshot: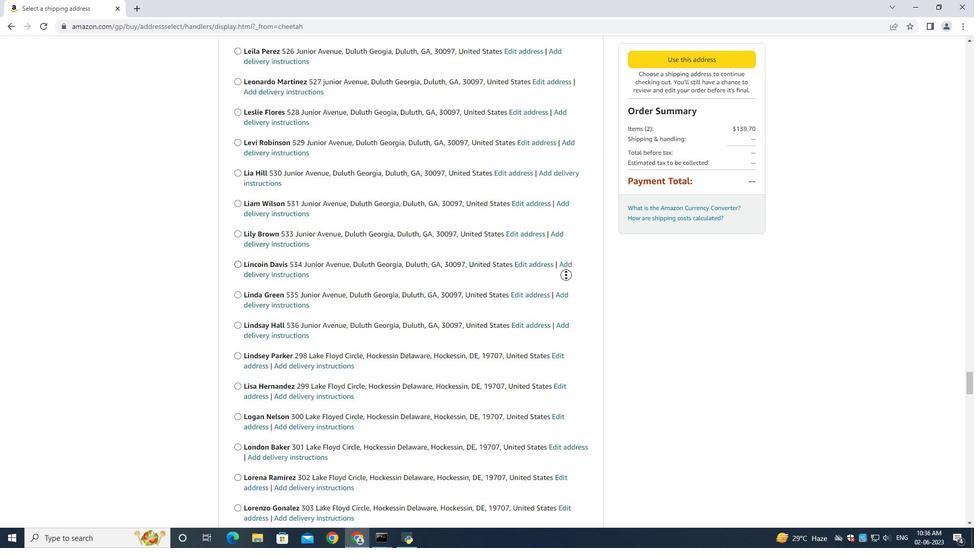 
Action: Mouse moved to (566, 275)
Screenshot: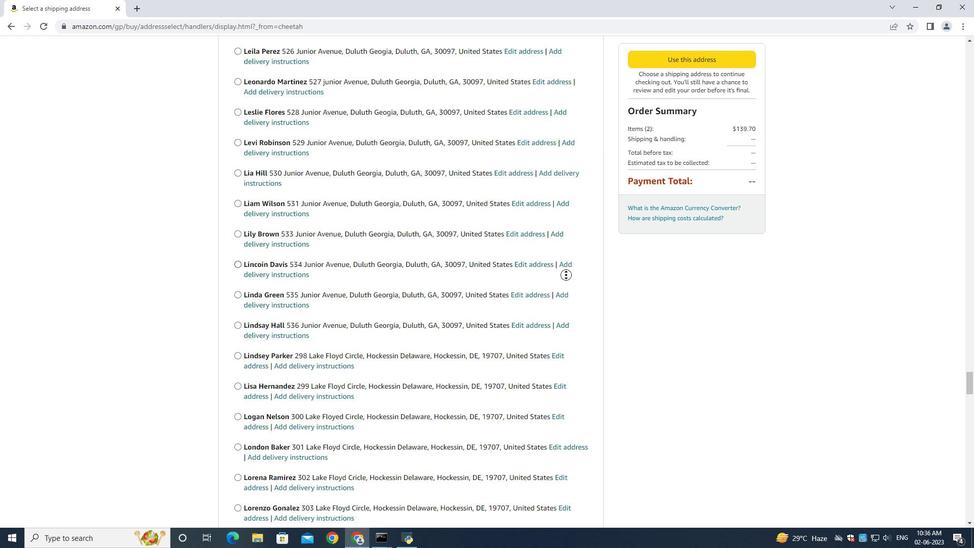 
Action: Mouse scrolled (566, 274) with delta (0, 0)
Screenshot: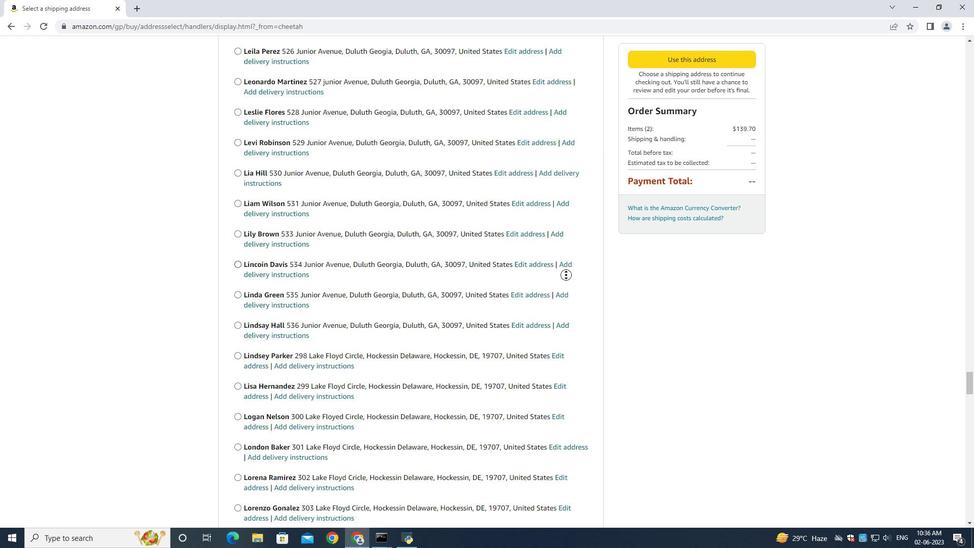 
Action: Mouse moved to (566, 276)
Screenshot: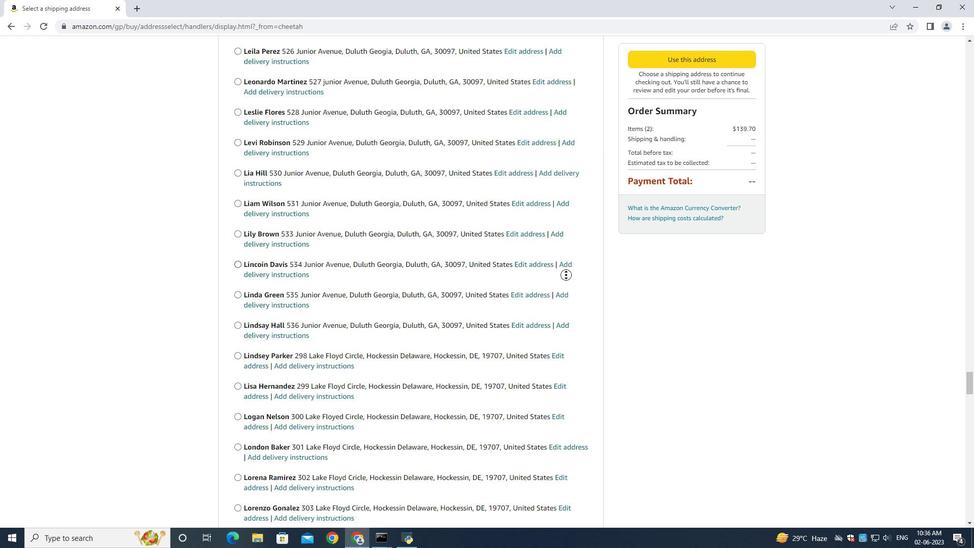 
Action: Mouse scrolled (566, 274) with delta (0, -1)
Screenshot: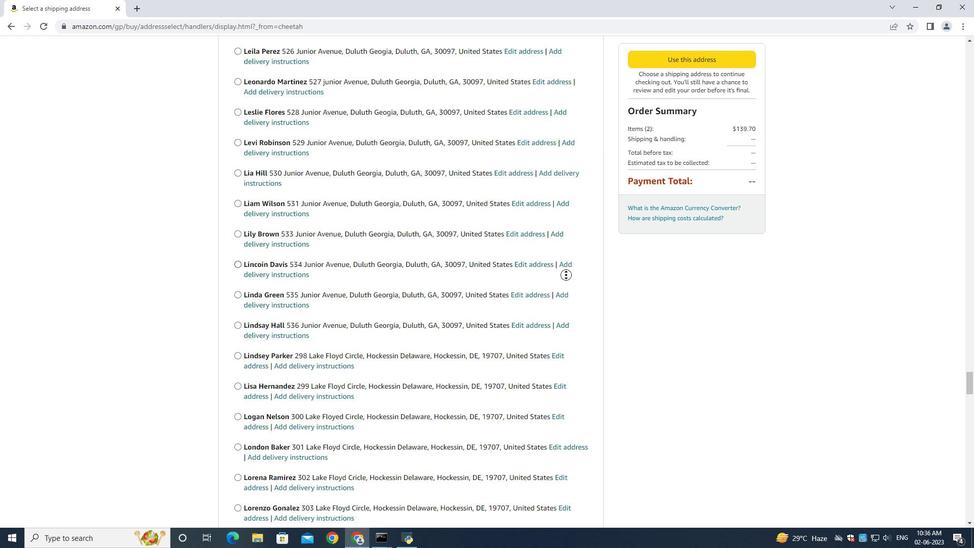 
Action: Mouse scrolled (566, 275) with delta (0, 0)
Screenshot: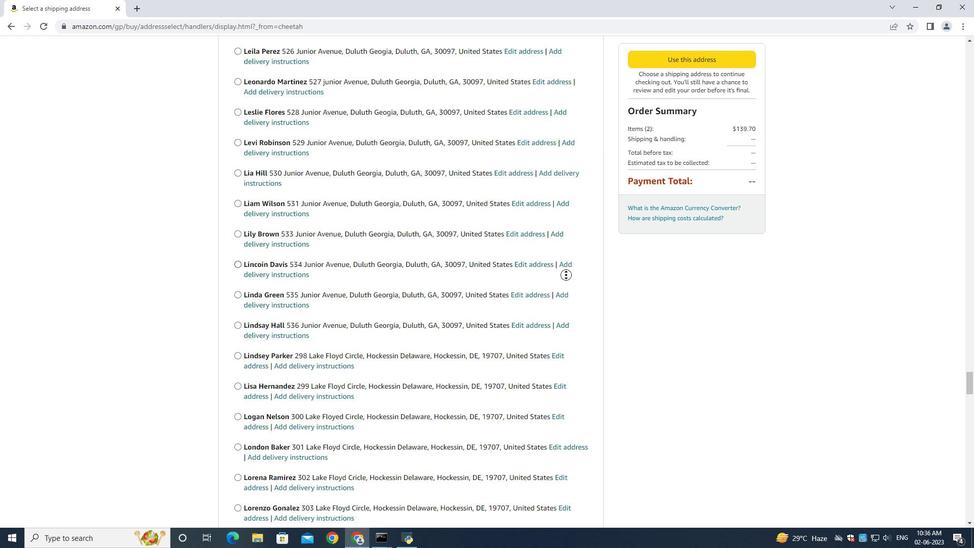 
Action: Mouse scrolled (566, 274) with delta (0, -1)
Screenshot: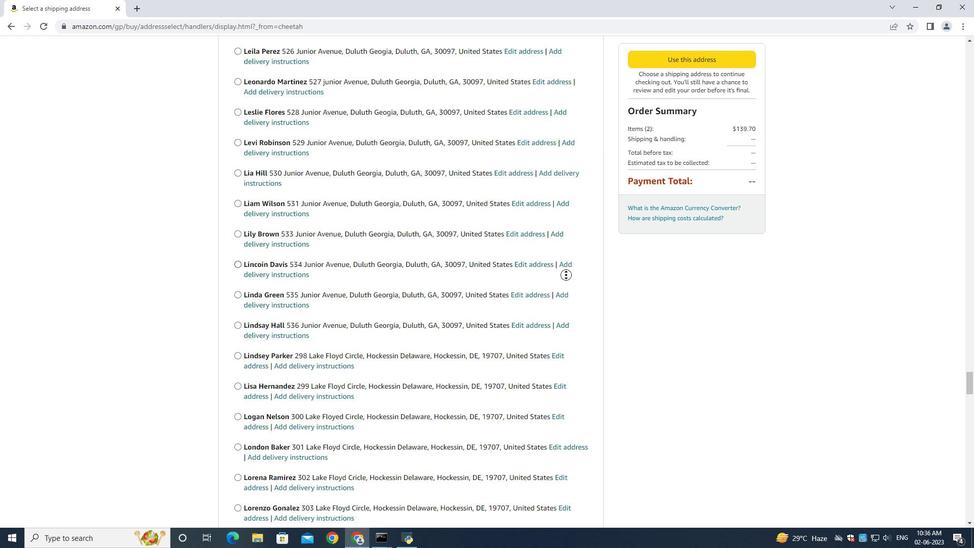
Action: Mouse scrolled (566, 275) with delta (0, 0)
Screenshot: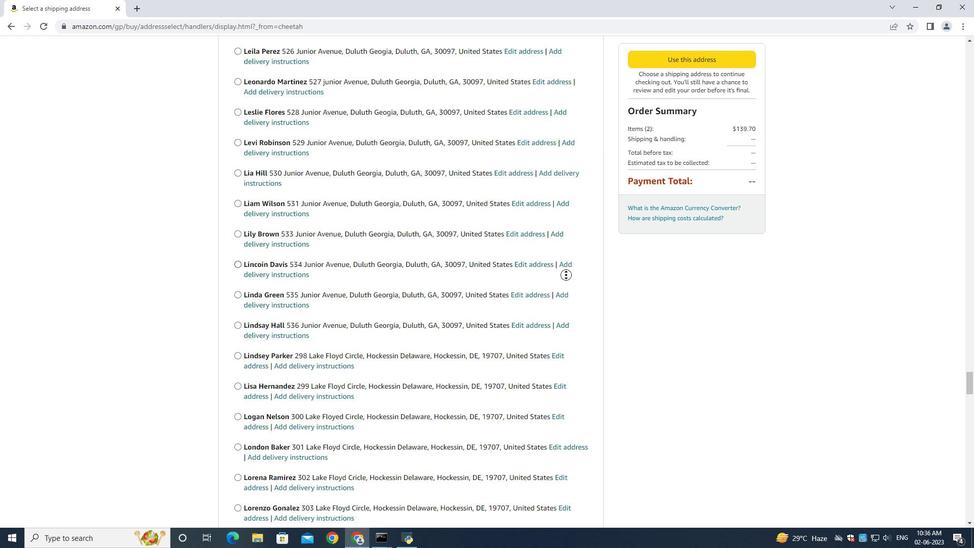 
Action: Mouse scrolled (566, 275) with delta (0, 0)
Screenshot: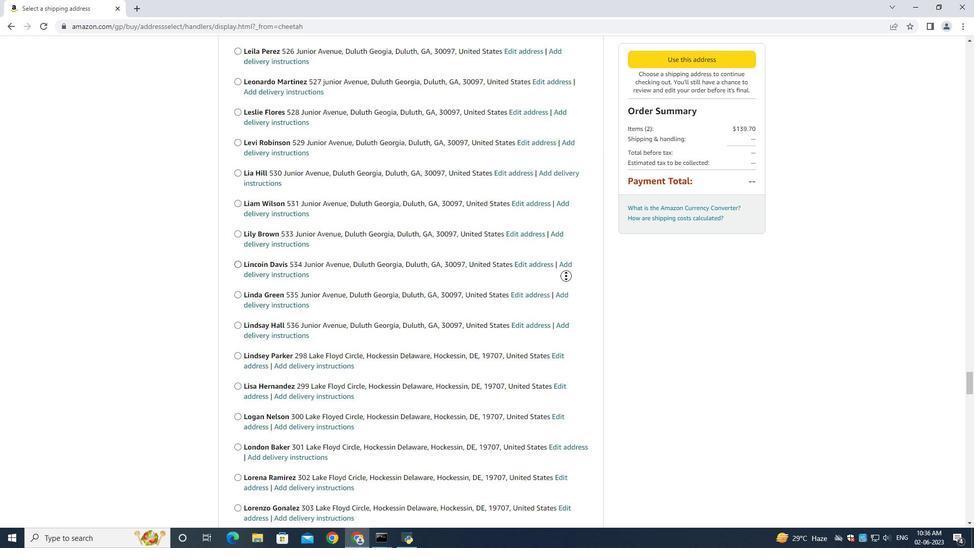 
Action: Mouse scrolled (566, 275) with delta (0, 0)
Screenshot: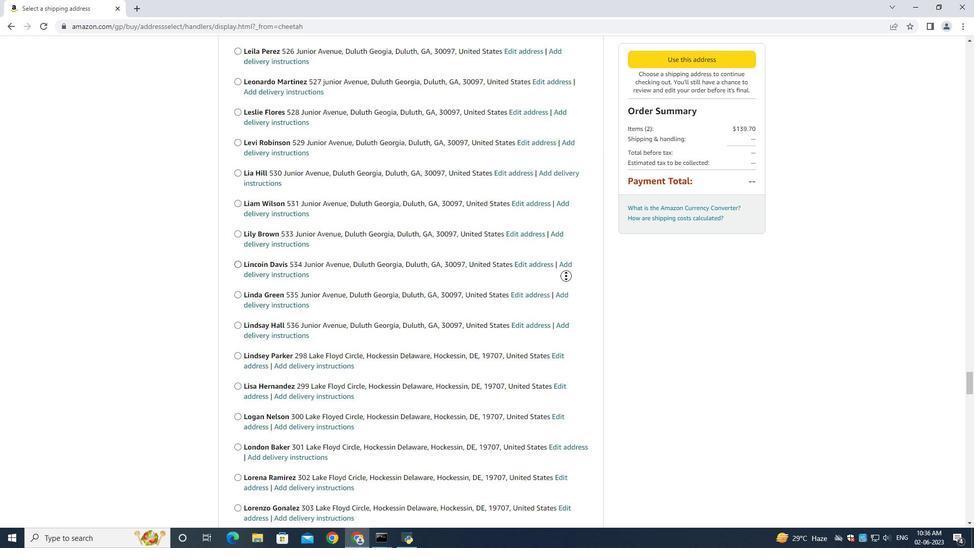 
Action: Mouse scrolled (566, 275) with delta (0, 0)
Screenshot: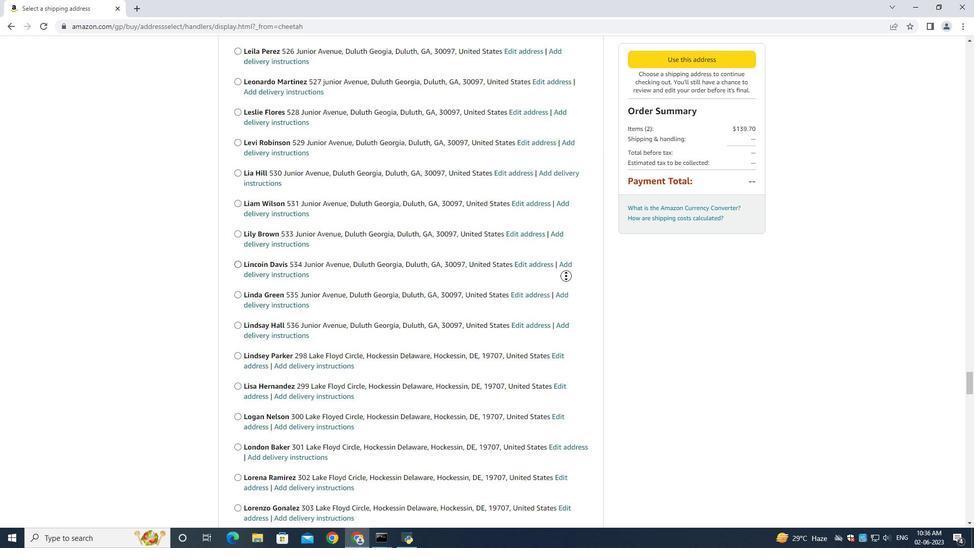 
Action: Mouse scrolled (566, 275) with delta (0, 0)
